 Task: Find connections with filter location Alegre with filter topic #marketingwith filter profile language French with filter current company Fiserv with filter school St. Joseph's Convent School, Bhopal with filter industry Banking with filter service category Web Development with filter keywords title Marketing Manager
Action: Mouse moved to (525, 101)
Screenshot: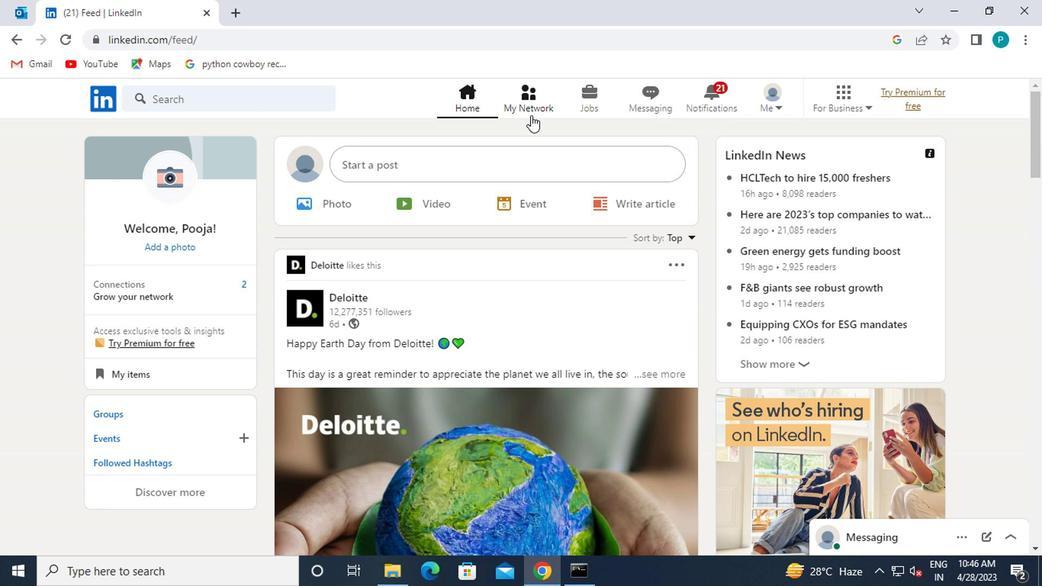 
Action: Mouse pressed left at (525, 101)
Screenshot: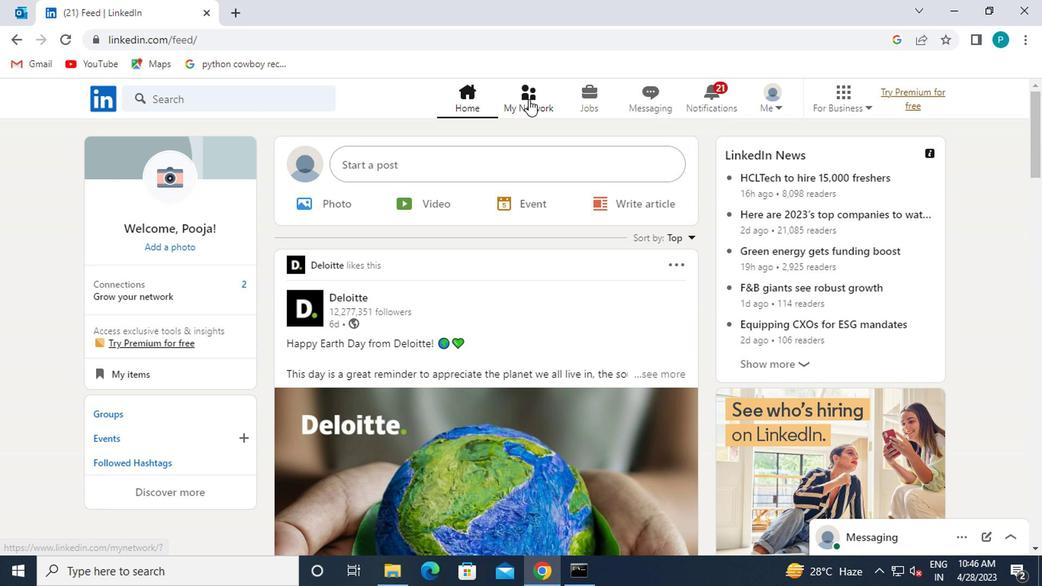 
Action: Mouse moved to (252, 172)
Screenshot: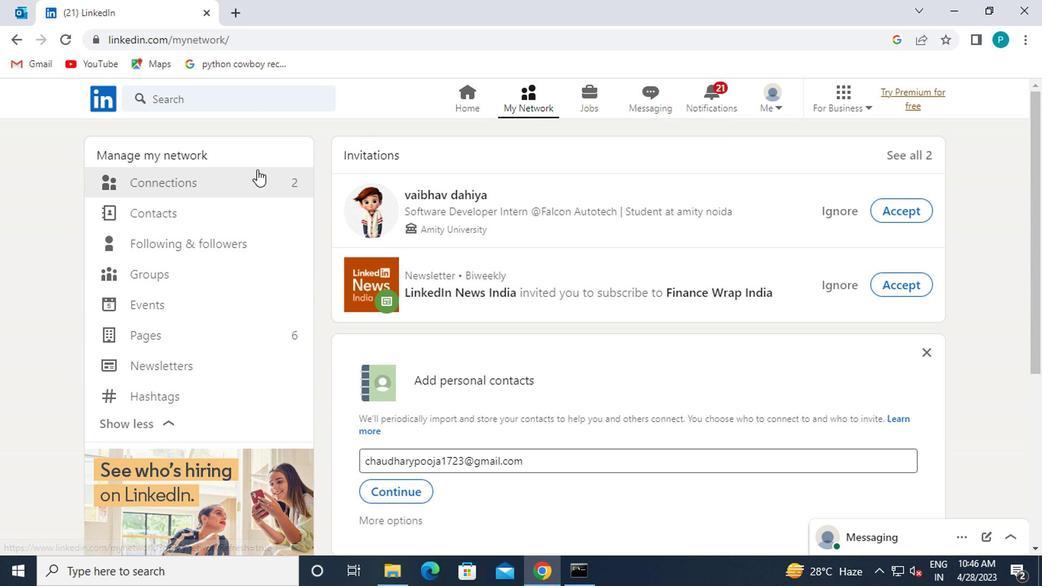 
Action: Mouse pressed left at (252, 172)
Screenshot: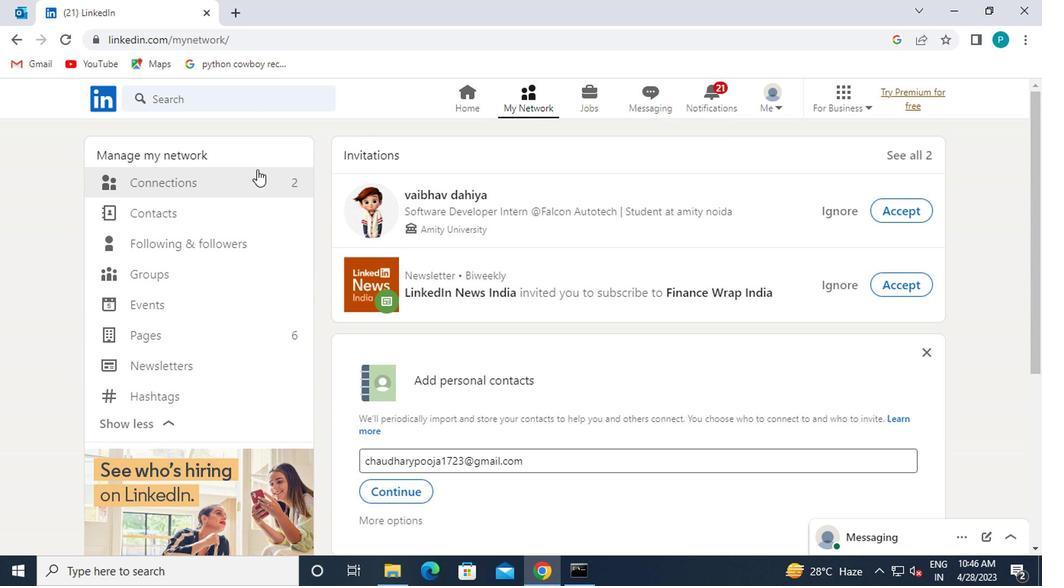 
Action: Mouse moved to (262, 178)
Screenshot: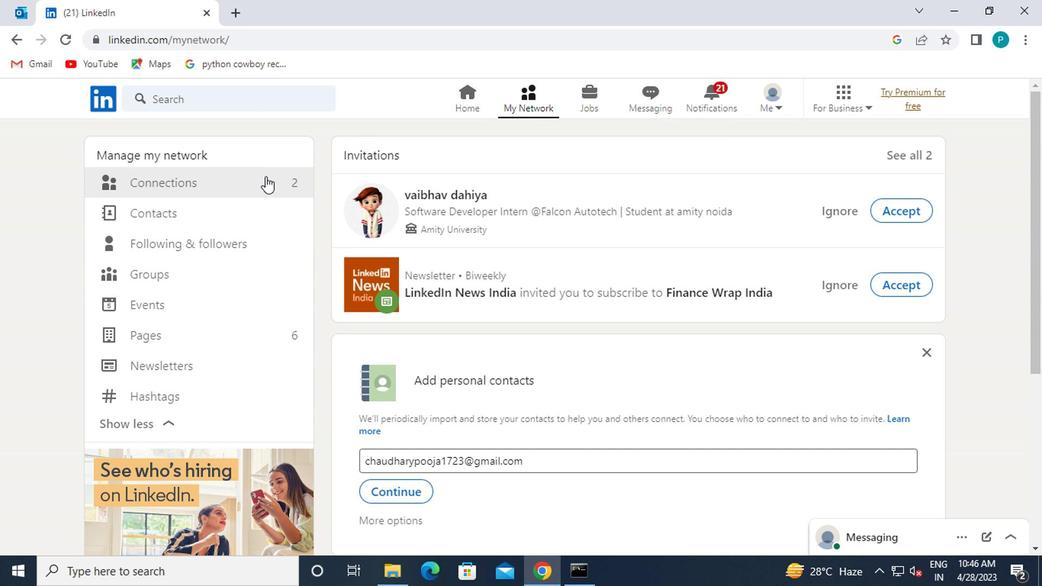 
Action: Mouse pressed left at (262, 178)
Screenshot: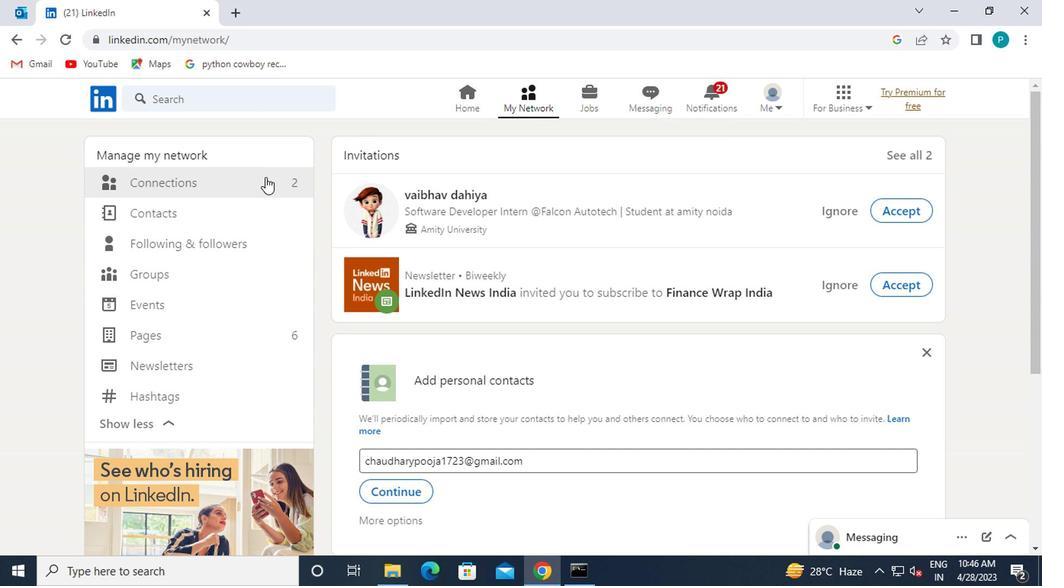 
Action: Mouse moved to (638, 180)
Screenshot: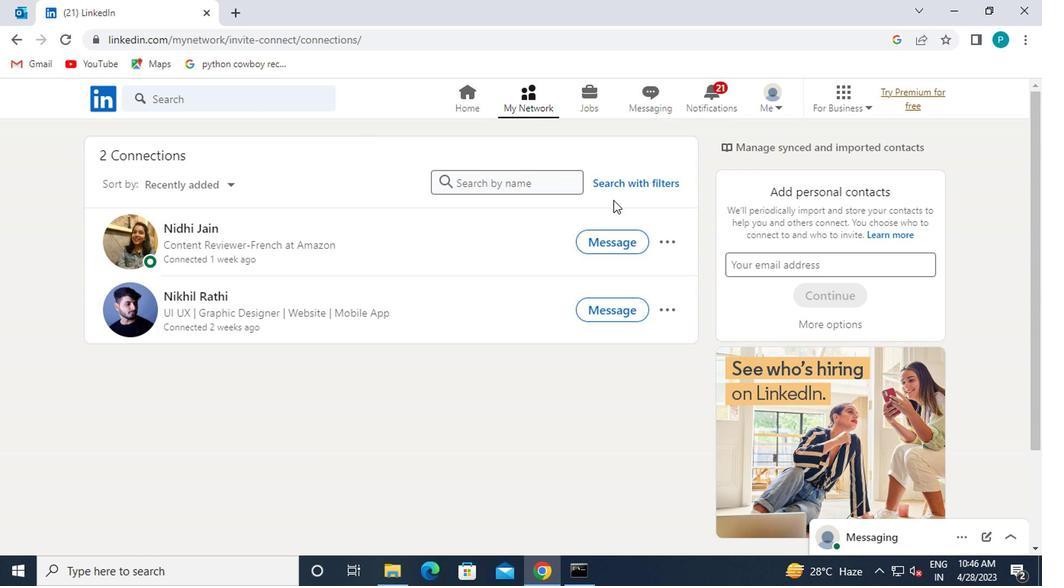 
Action: Mouse pressed left at (638, 180)
Screenshot: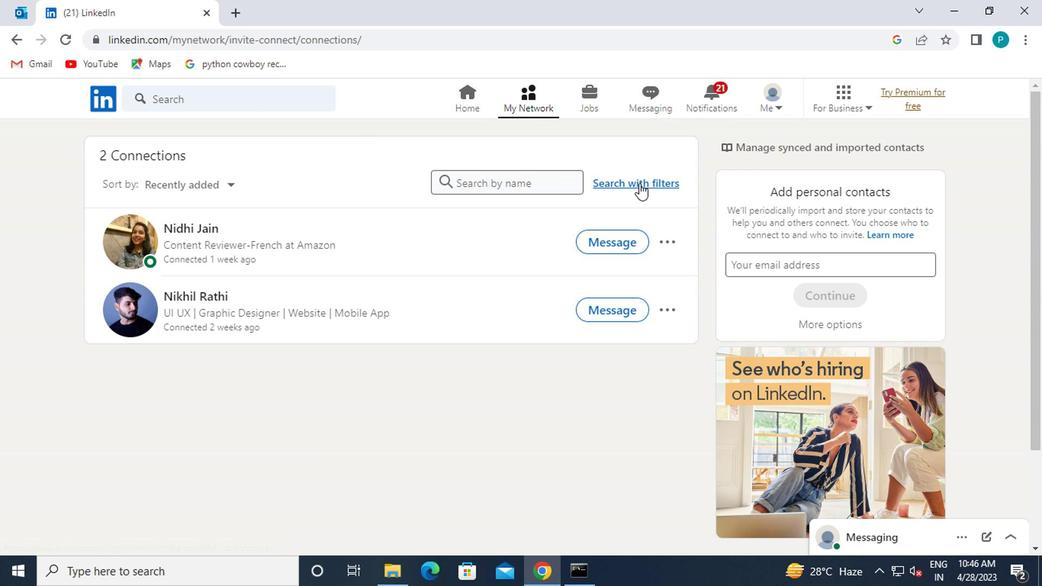 
Action: Mouse moved to (548, 147)
Screenshot: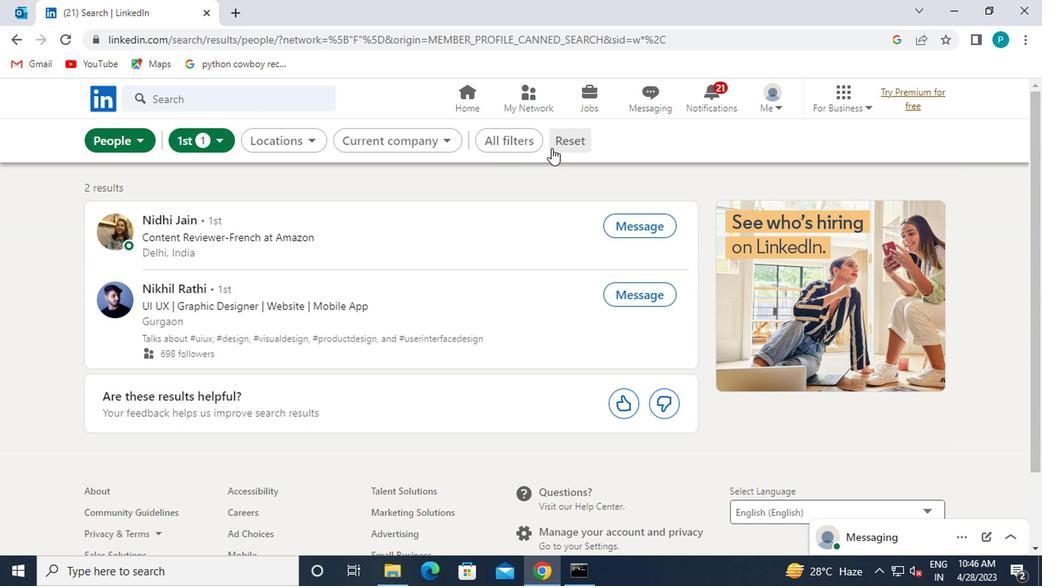 
Action: Mouse pressed left at (548, 147)
Screenshot: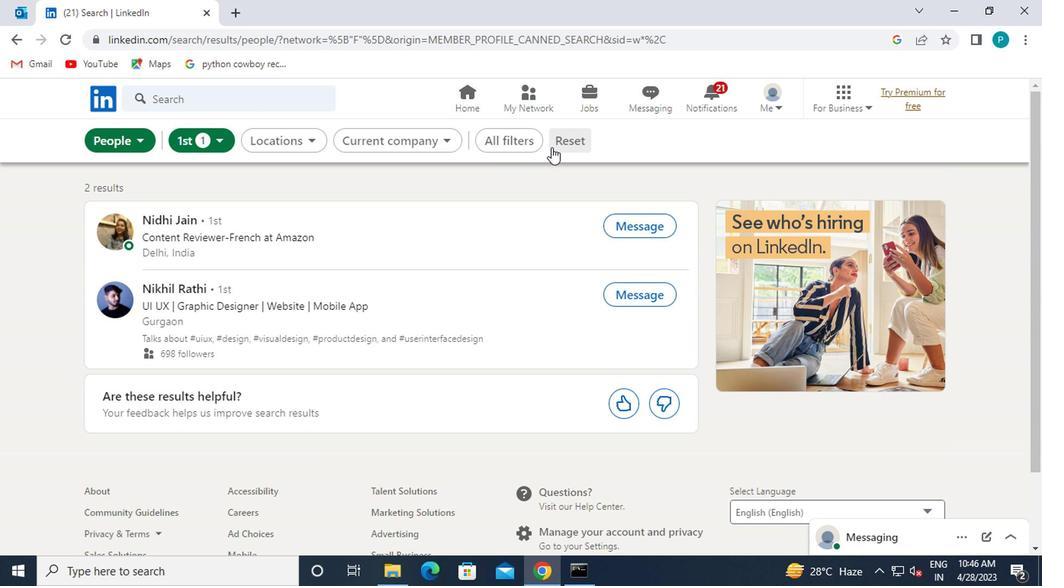 
Action: Mouse moved to (519, 140)
Screenshot: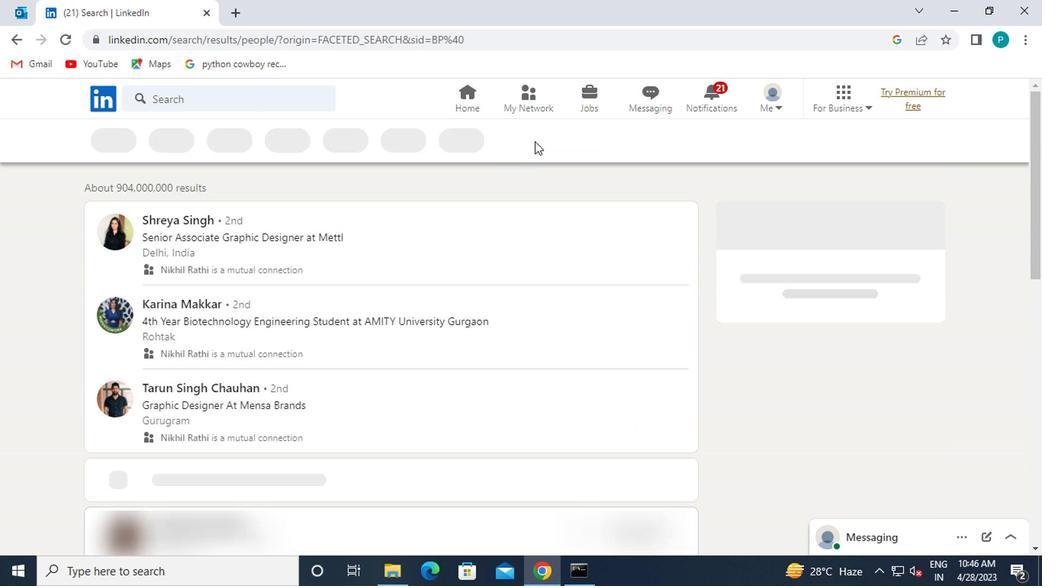 
Action: Mouse pressed left at (519, 140)
Screenshot: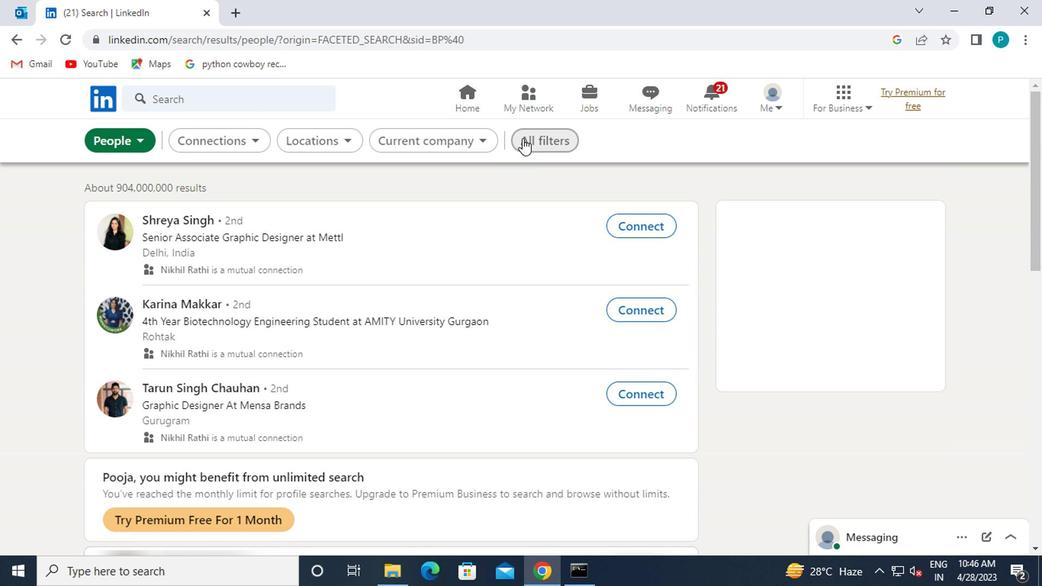 
Action: Mouse moved to (910, 340)
Screenshot: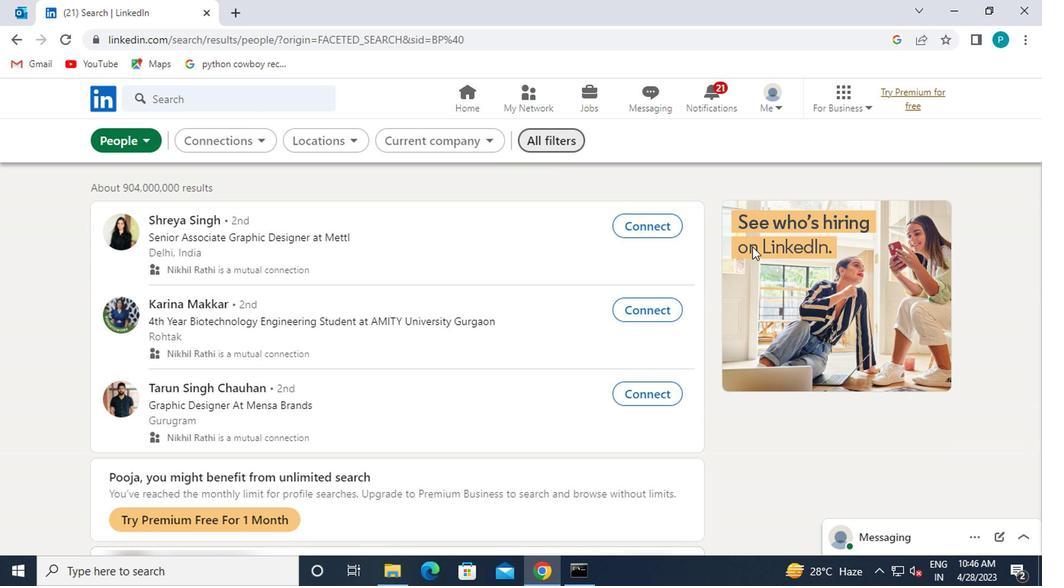 
Action: Mouse scrolled (910, 339) with delta (0, 0)
Screenshot: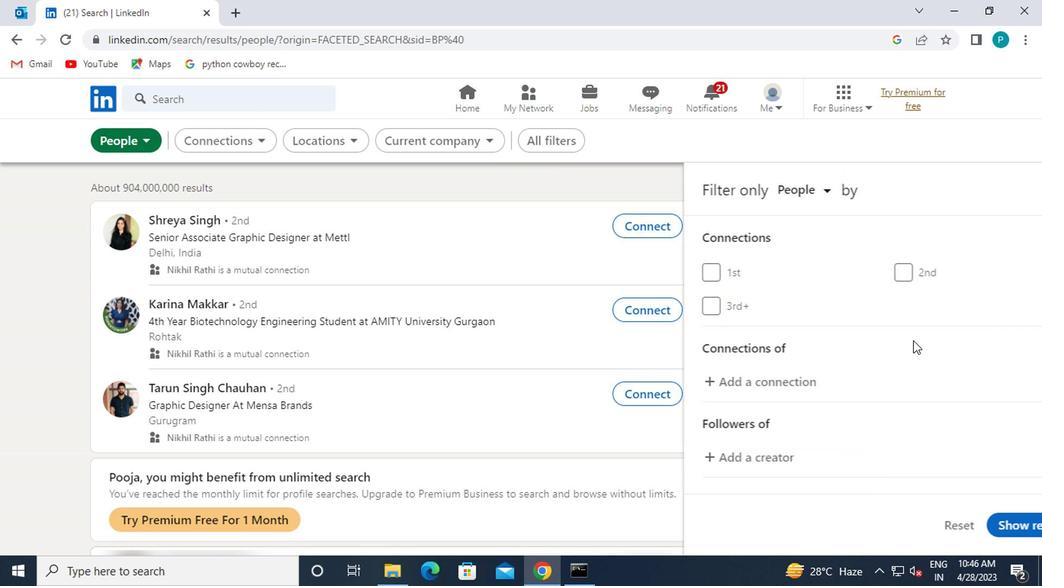 
Action: Mouse scrolled (910, 339) with delta (0, 0)
Screenshot: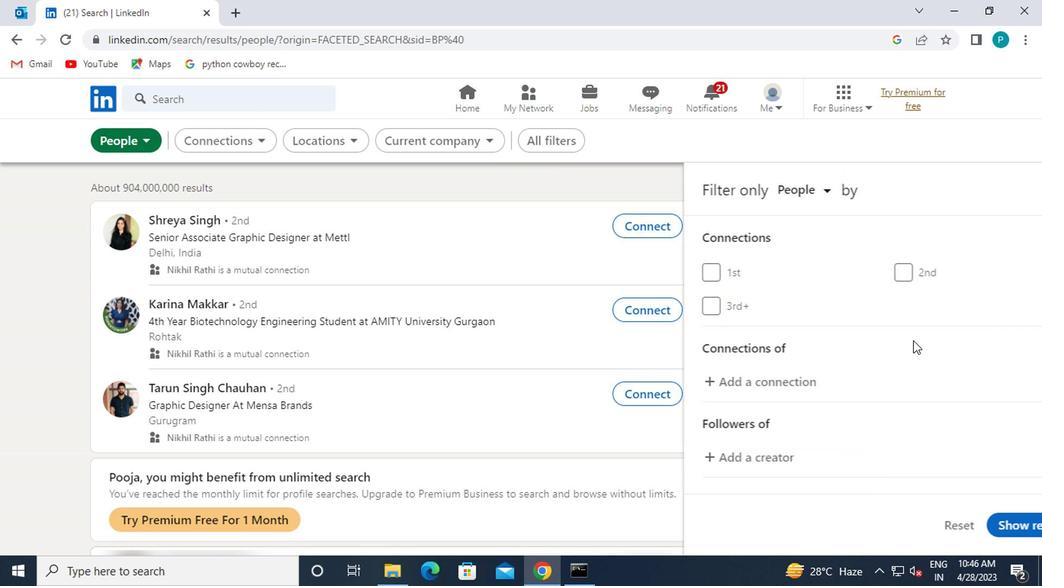 
Action: Mouse moved to (893, 382)
Screenshot: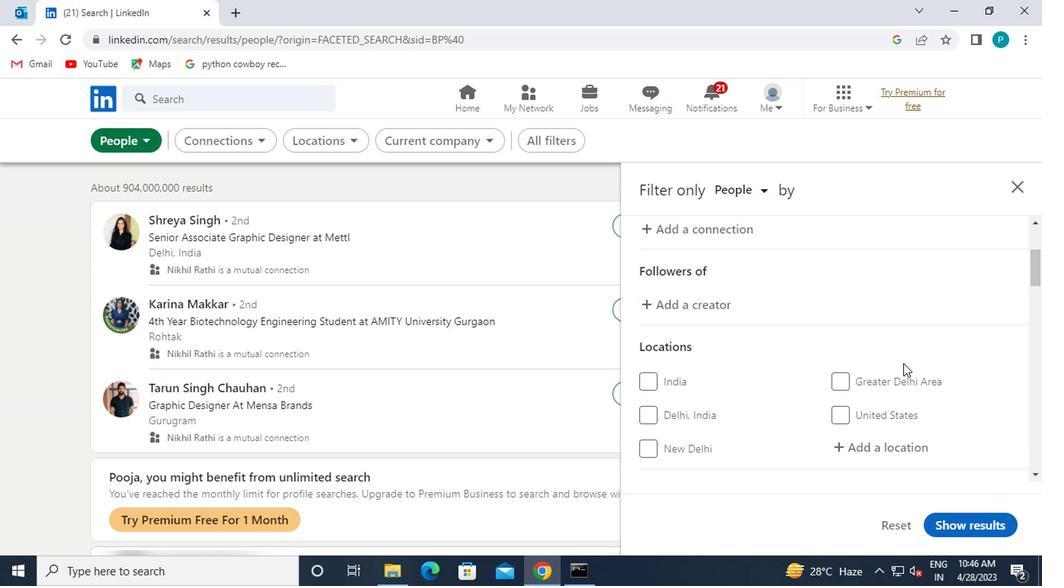 
Action: Mouse scrolled (893, 381) with delta (0, -1)
Screenshot: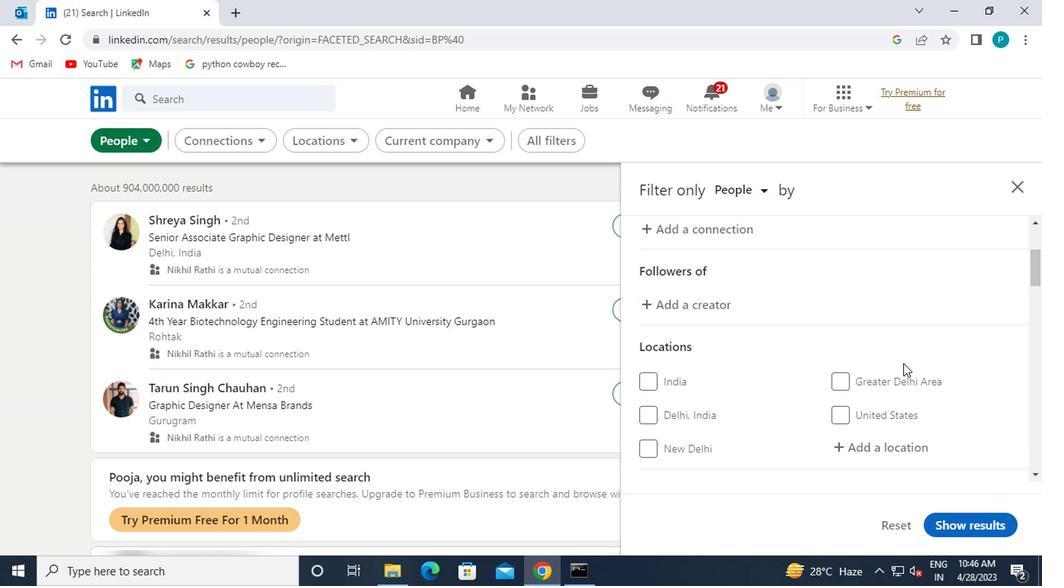 
Action: Mouse moved to (887, 371)
Screenshot: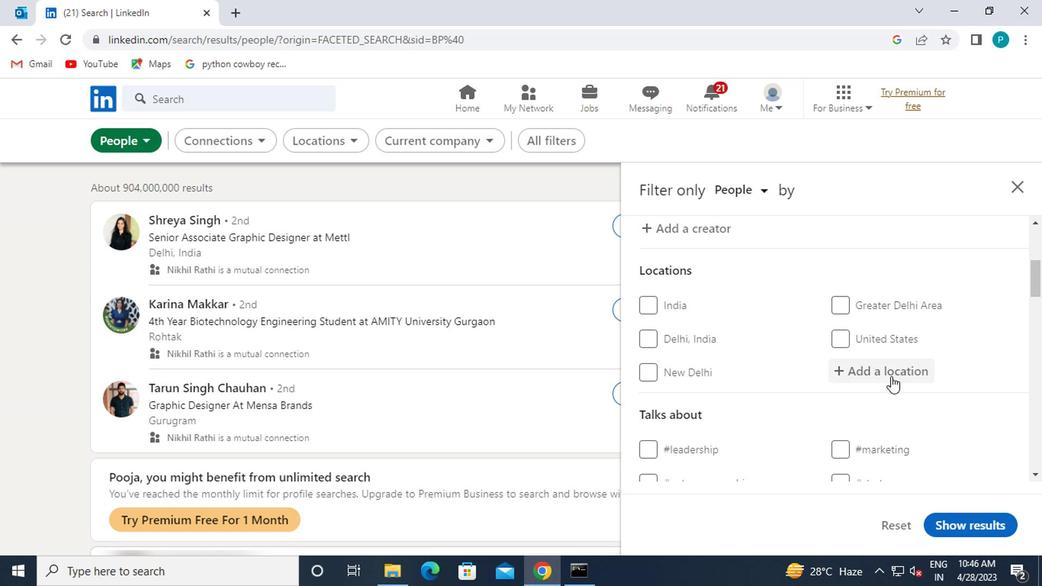 
Action: Mouse pressed left at (887, 371)
Screenshot: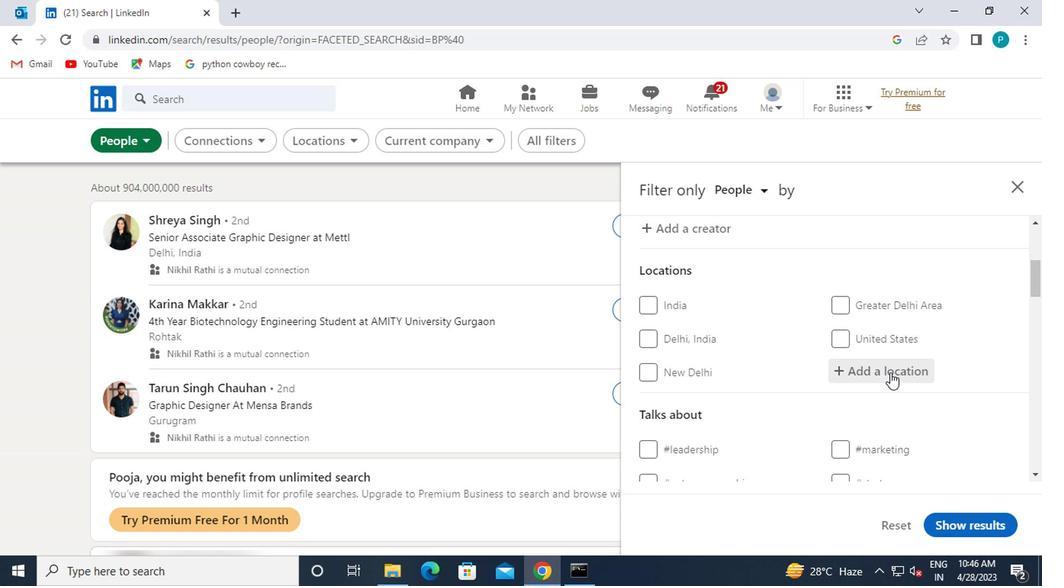 
Action: Key pressed <Key.caps_lock>a<Key.caps_lock>legere<Key.backspace><Key.backspace><Key.backspace>re
Screenshot: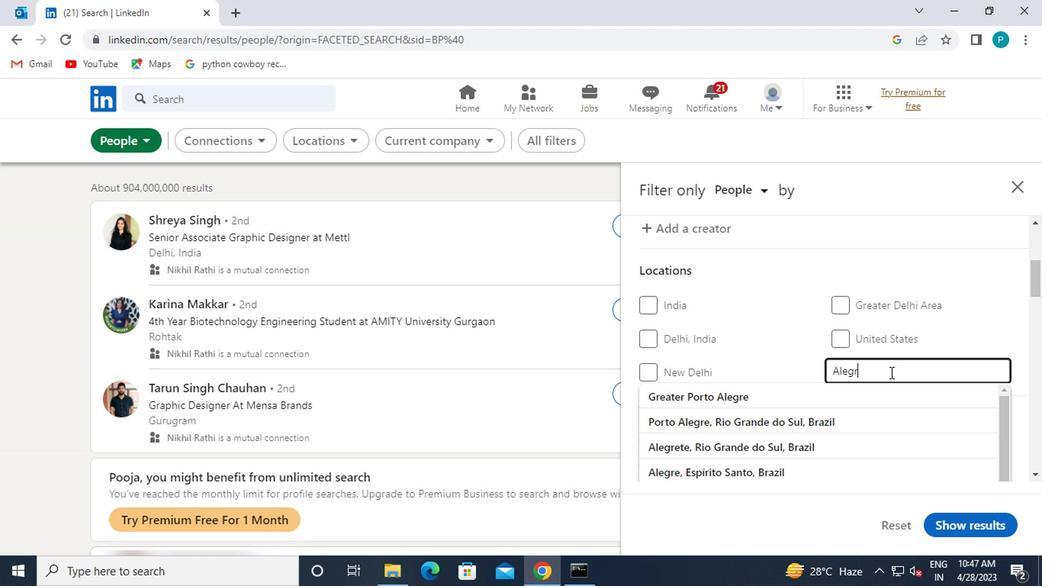 
Action: Mouse moved to (827, 415)
Screenshot: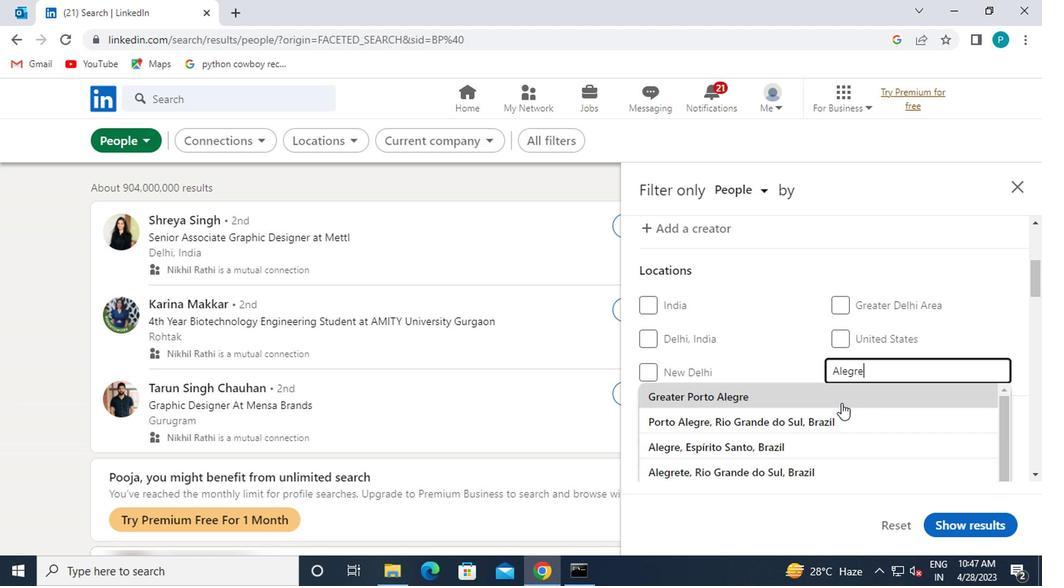
Action: Mouse pressed left at (827, 415)
Screenshot: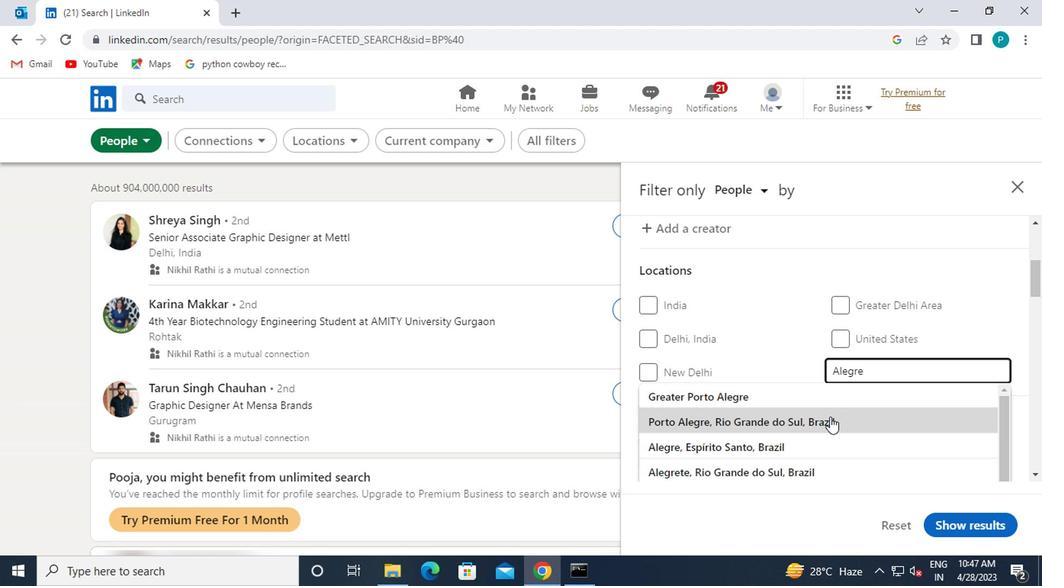
Action: Mouse scrolled (827, 414) with delta (0, -1)
Screenshot: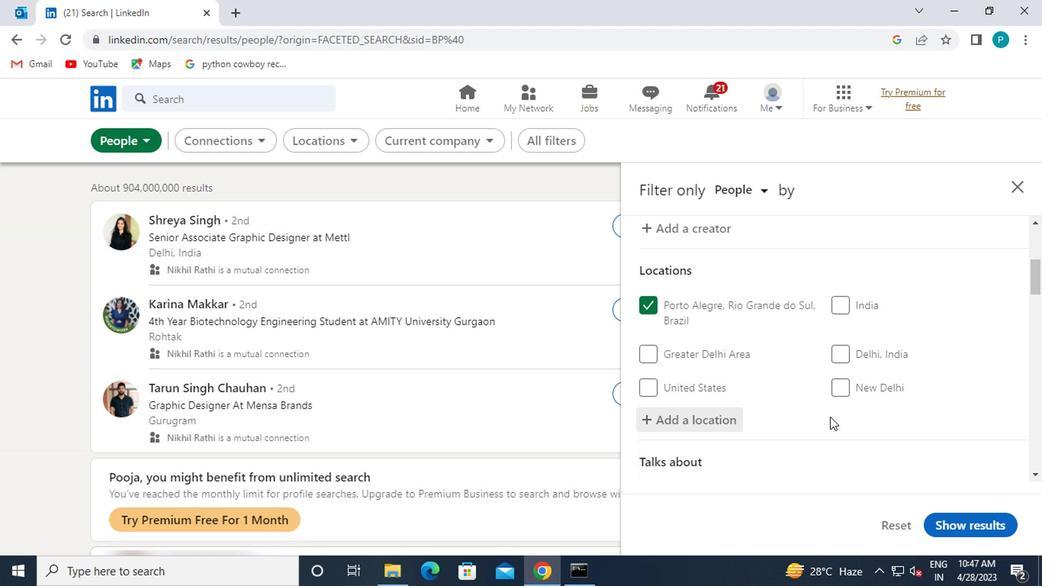 
Action: Mouse scrolled (827, 414) with delta (0, -1)
Screenshot: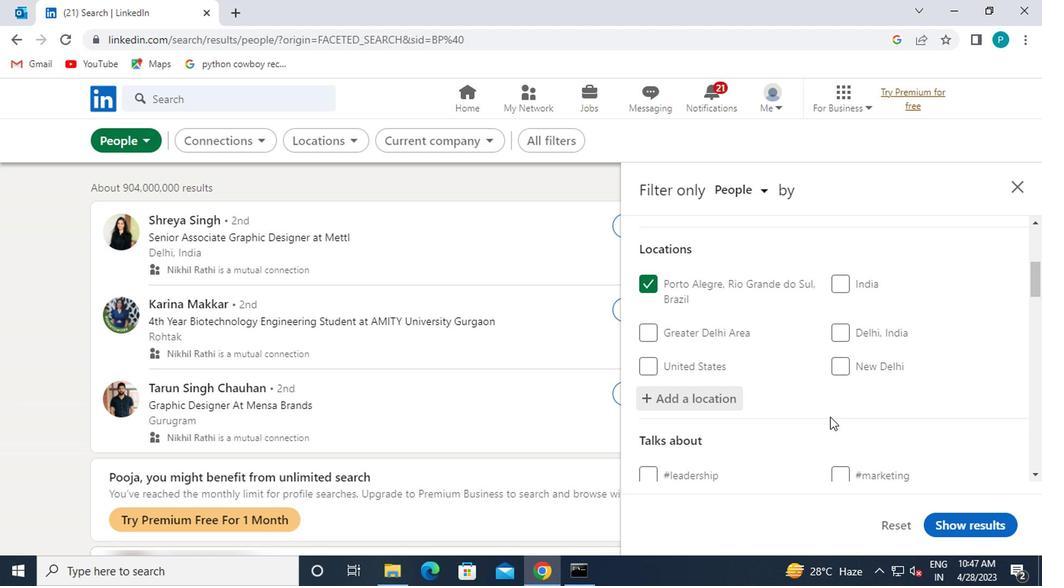 
Action: Mouse moved to (826, 415)
Screenshot: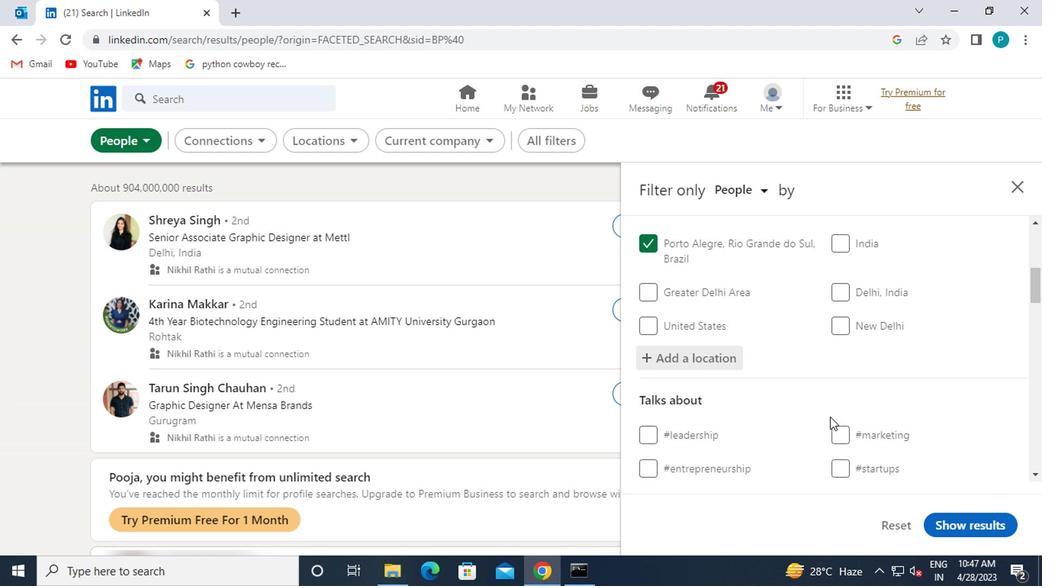 
Action: Mouse scrolled (826, 414) with delta (0, -1)
Screenshot: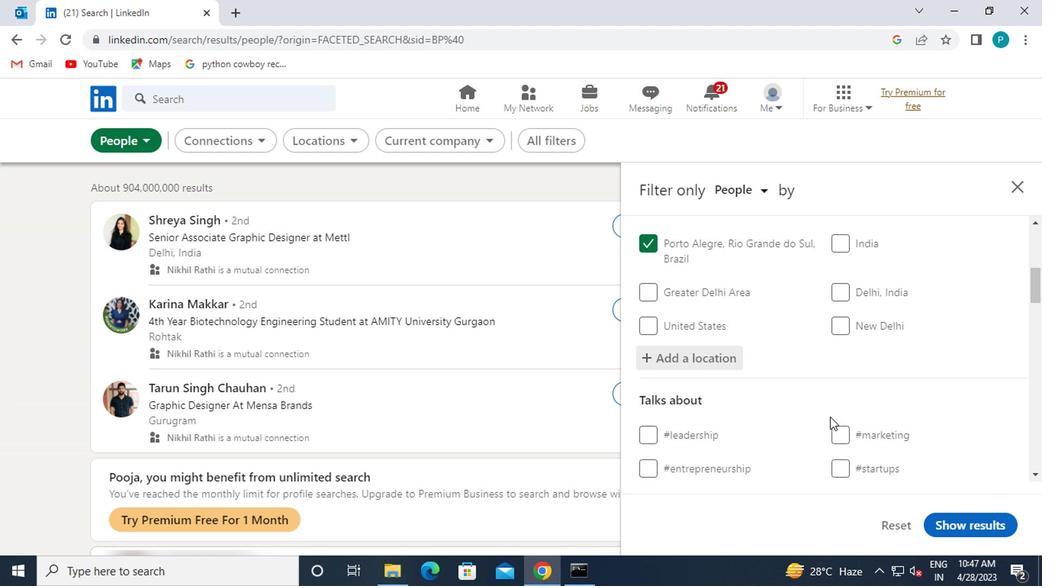 
Action: Mouse moved to (863, 332)
Screenshot: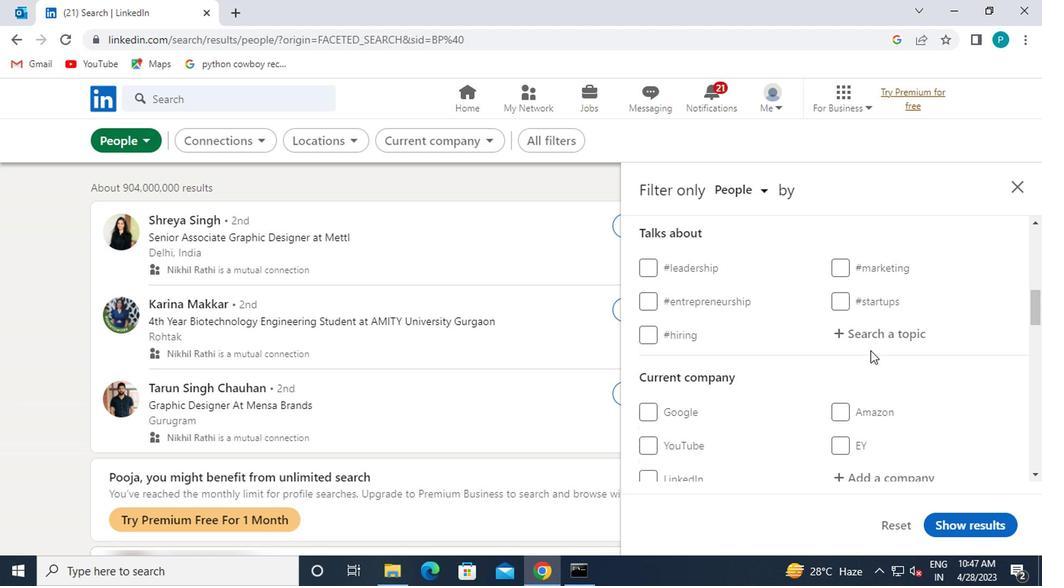
Action: Mouse pressed left at (863, 332)
Screenshot: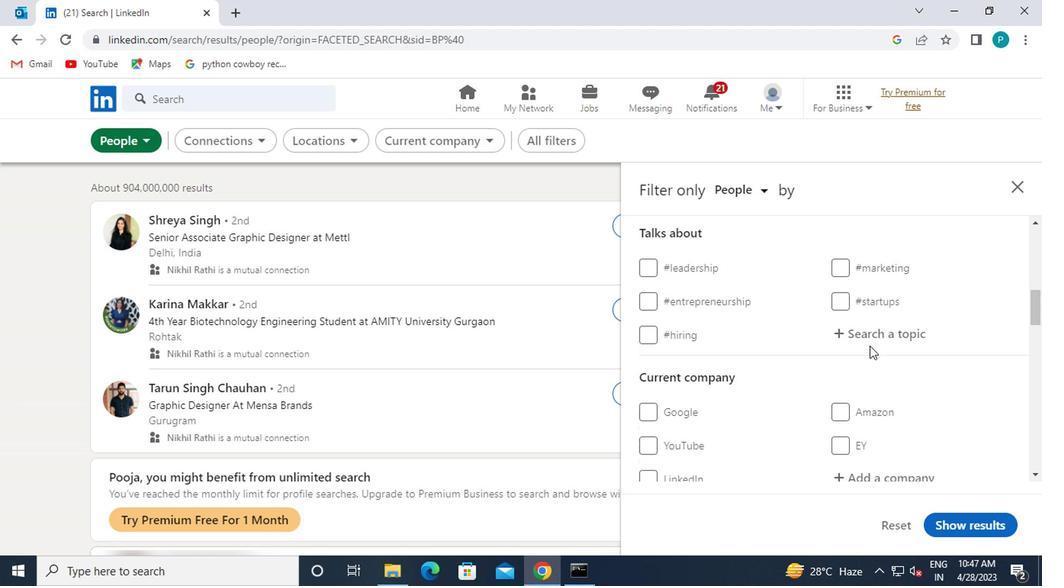 
Action: Key pressed <Key.shift>#MARKETING
Screenshot: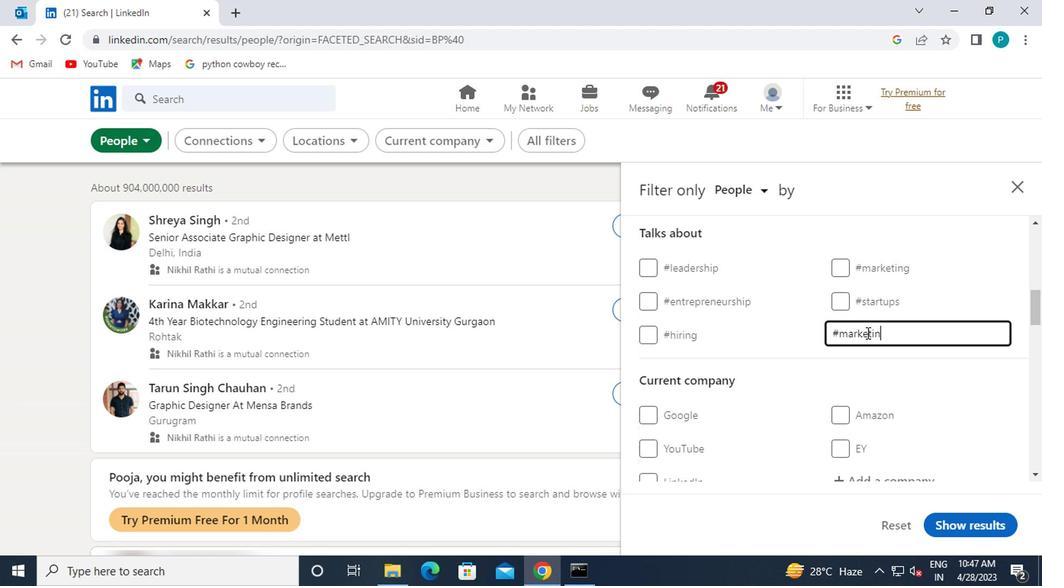 
Action: Mouse moved to (814, 397)
Screenshot: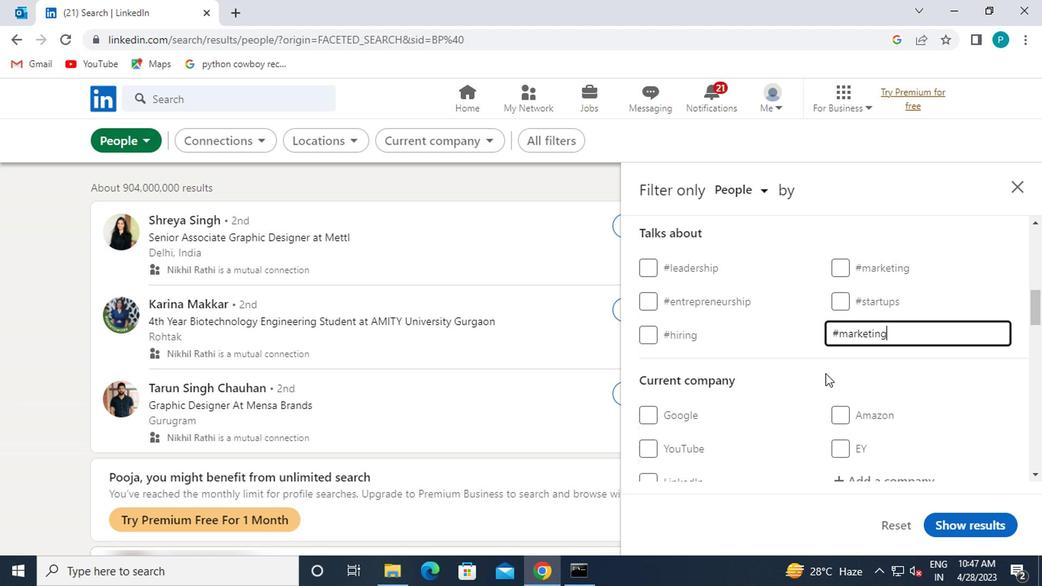 
Action: Mouse scrolled (814, 396) with delta (0, -1)
Screenshot: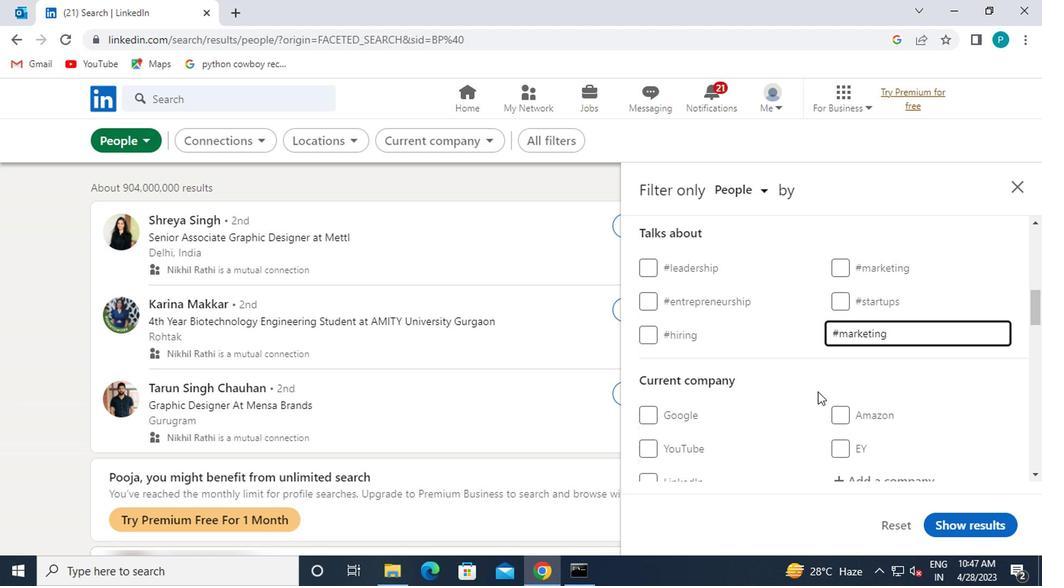 
Action: Mouse moved to (818, 410)
Screenshot: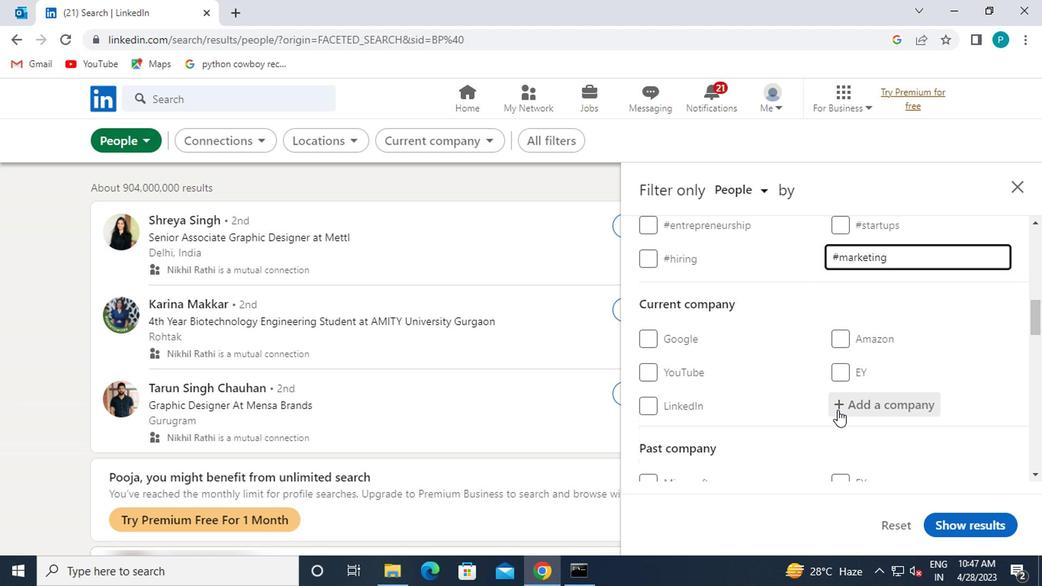 
Action: Mouse scrolled (818, 409) with delta (0, 0)
Screenshot: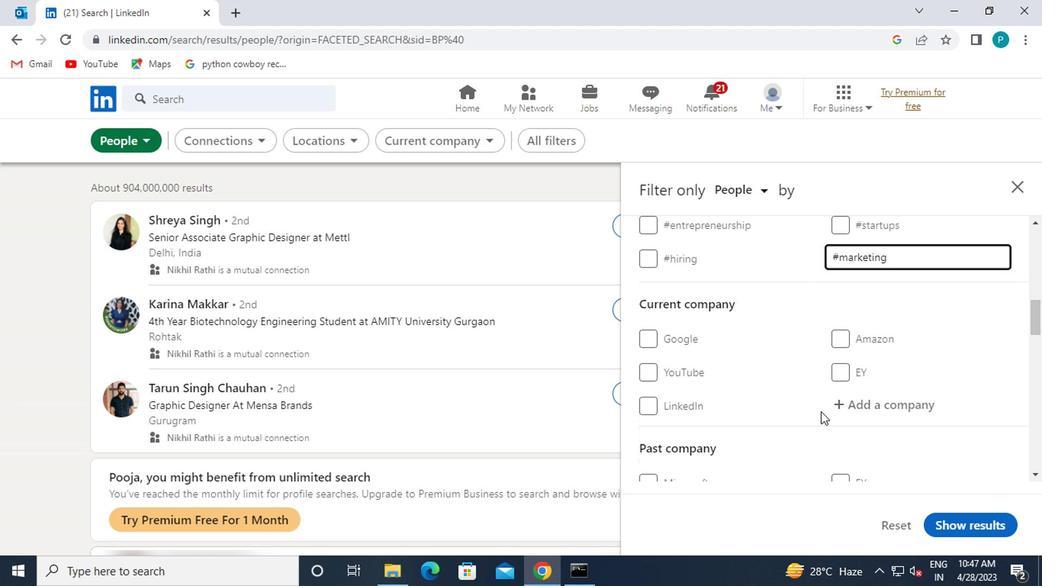 
Action: Mouse scrolled (818, 409) with delta (0, 0)
Screenshot: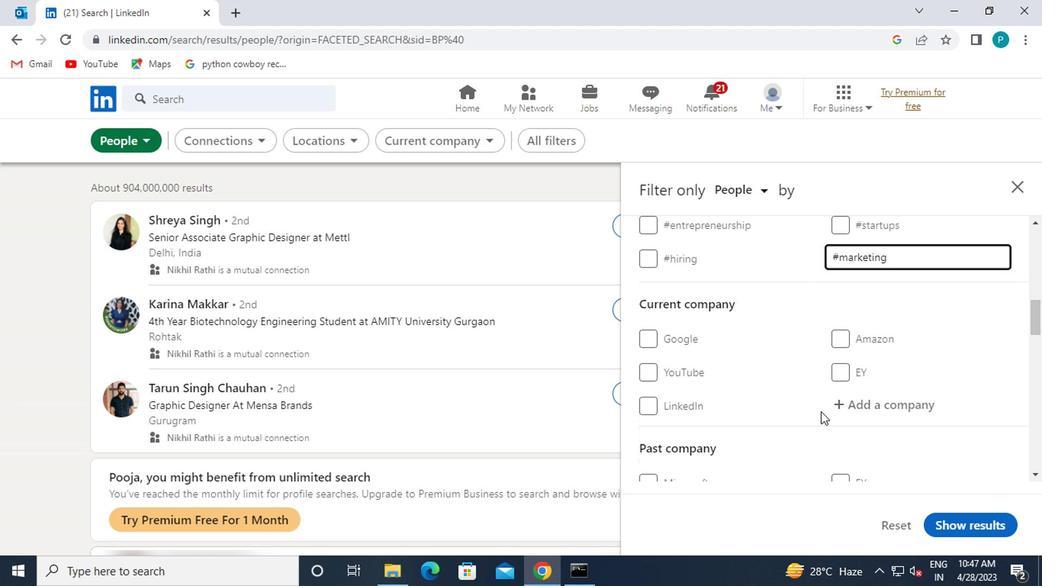 
Action: Mouse scrolled (818, 409) with delta (0, 0)
Screenshot: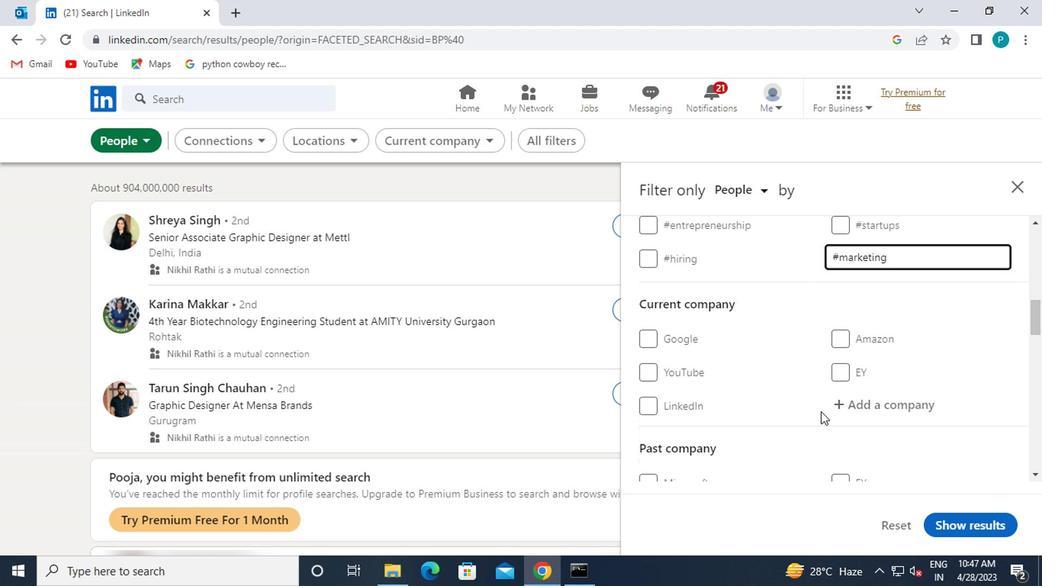 
Action: Mouse scrolled (818, 409) with delta (0, 0)
Screenshot: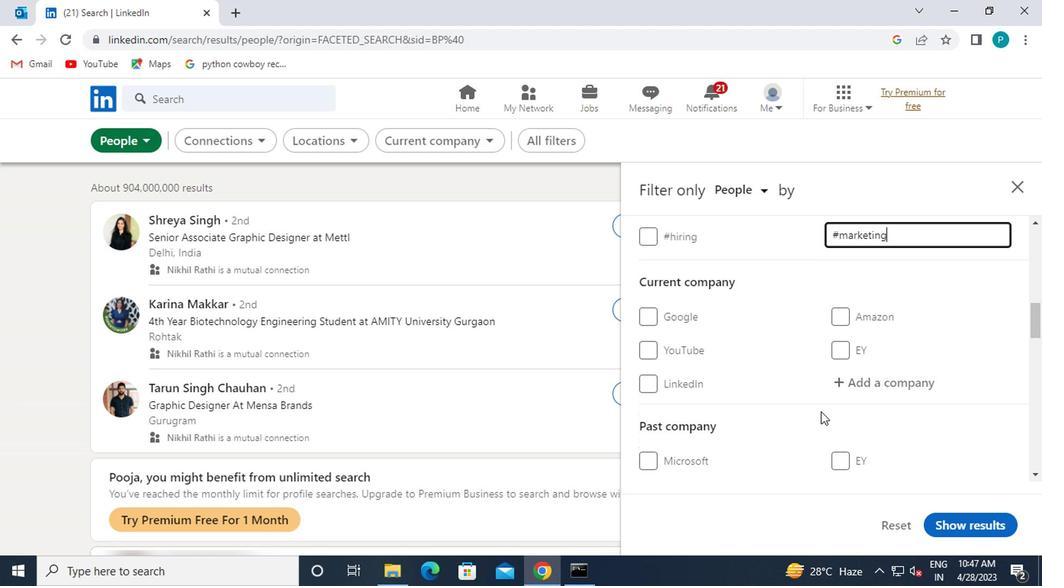 
Action: Mouse moved to (737, 390)
Screenshot: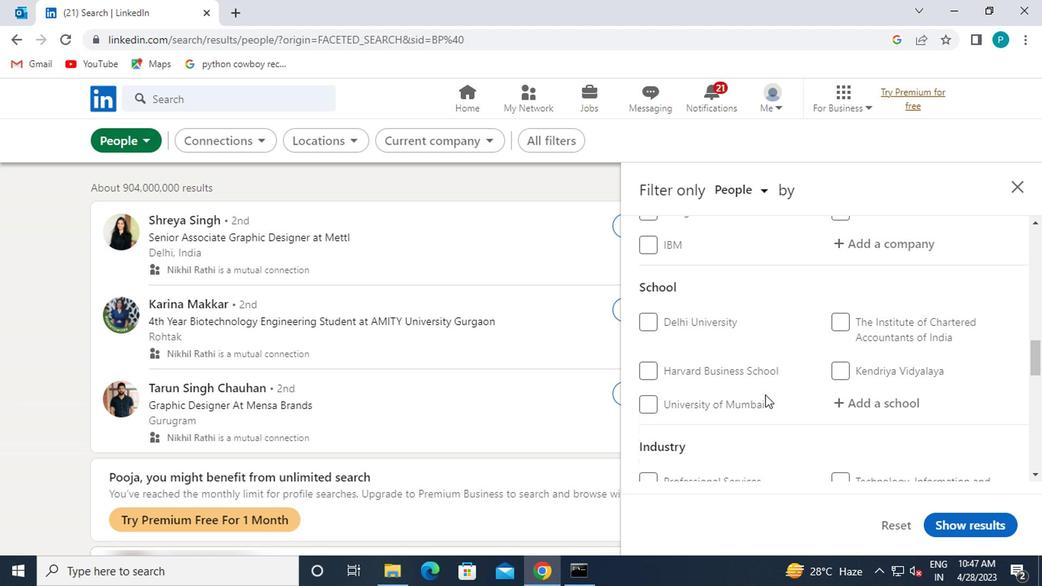 
Action: Mouse scrolled (737, 390) with delta (0, 0)
Screenshot: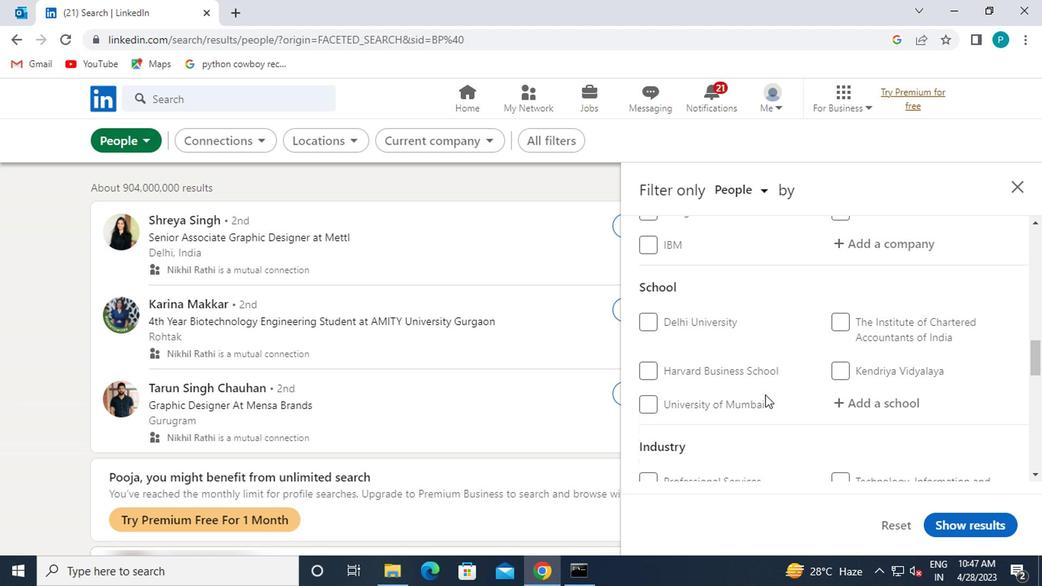 
Action: Mouse moved to (699, 388)
Screenshot: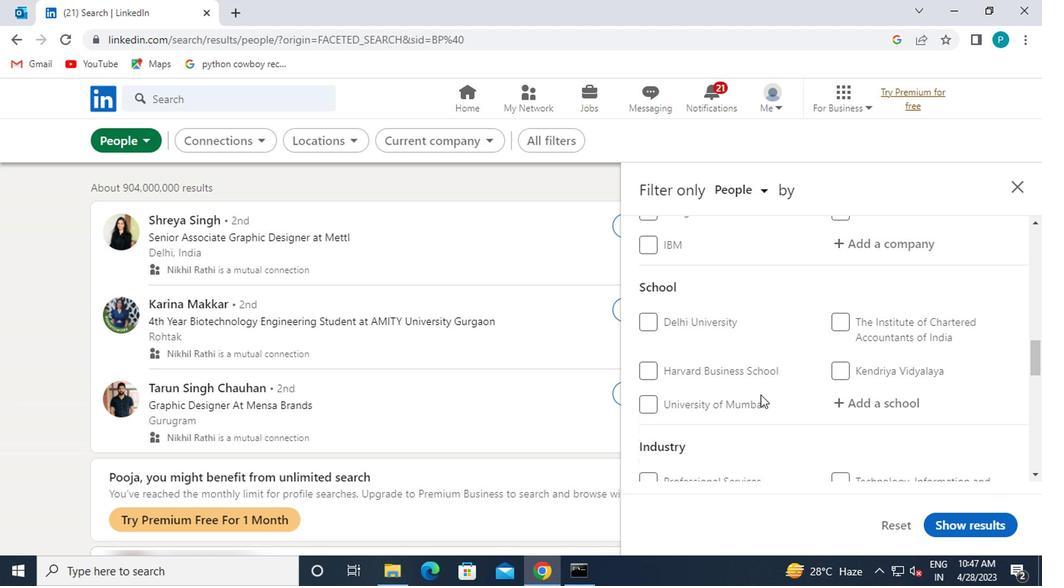 
Action: Mouse scrolled (699, 387) with delta (0, 0)
Screenshot: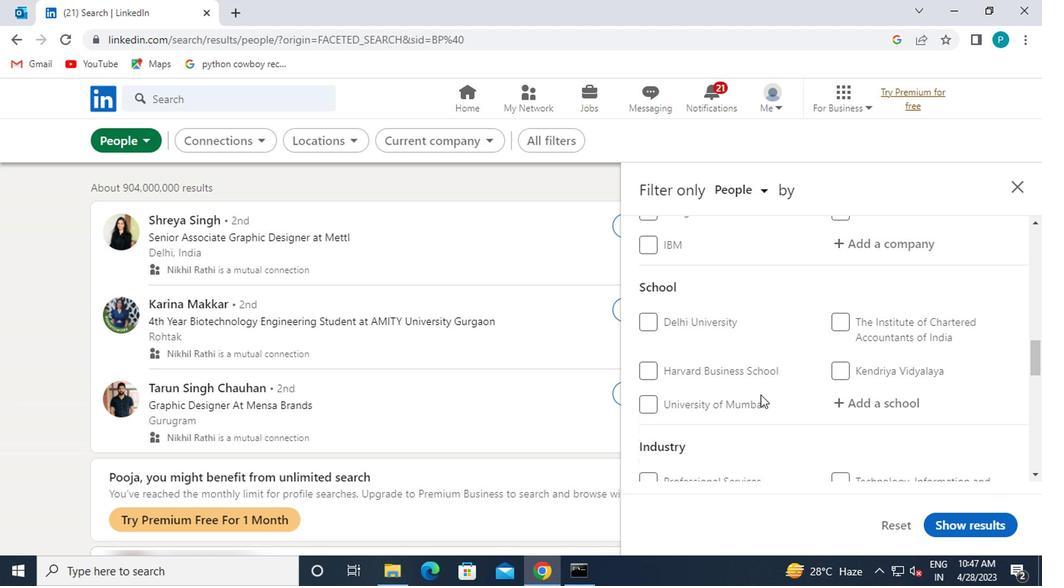 
Action: Mouse moved to (691, 388)
Screenshot: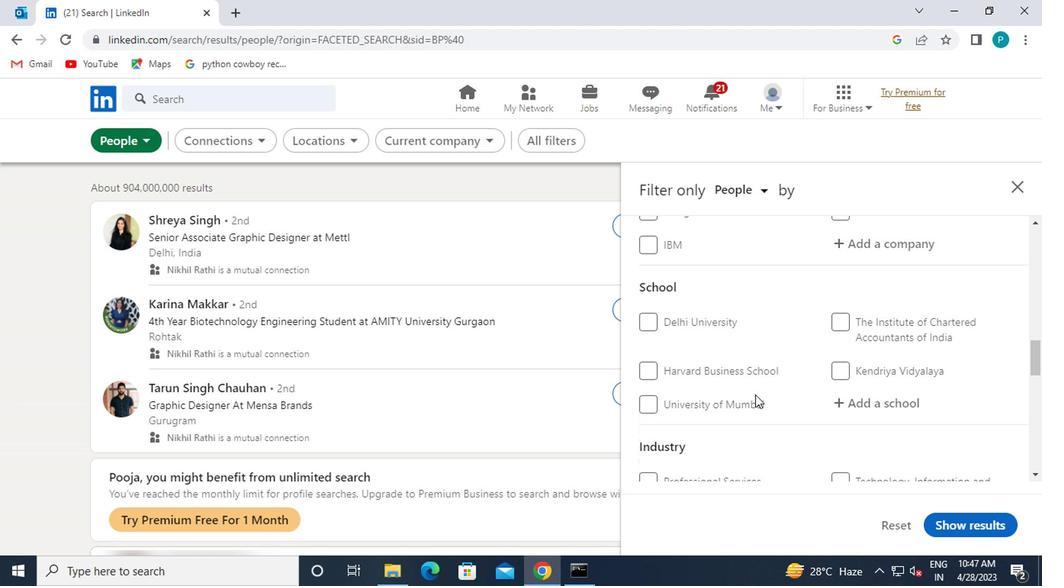 
Action: Mouse scrolled (691, 387) with delta (0, 0)
Screenshot: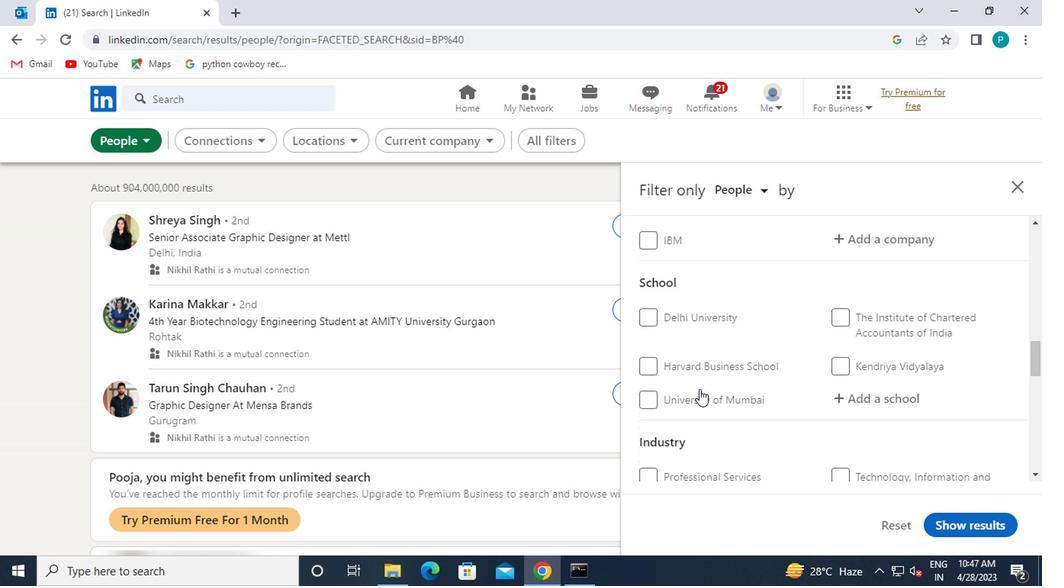 
Action: Mouse moved to (689, 385)
Screenshot: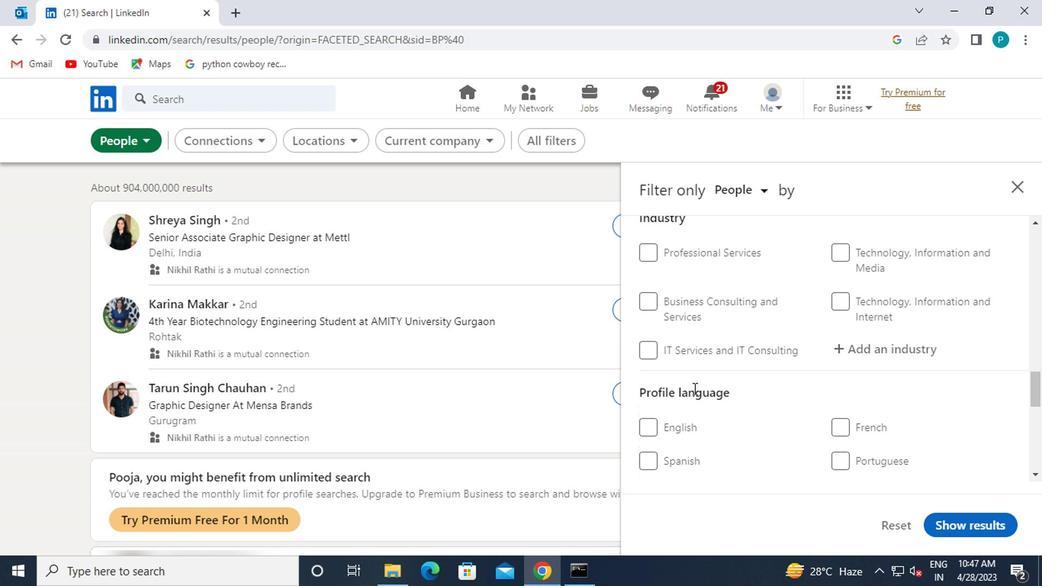 
Action: Mouse scrolled (689, 384) with delta (0, 0)
Screenshot: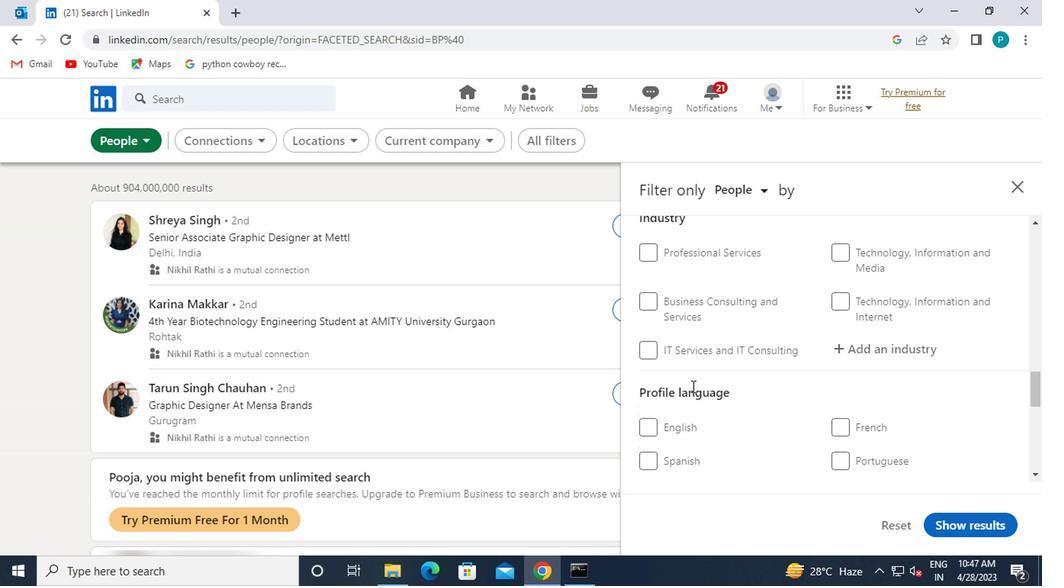 
Action: Mouse moved to (833, 352)
Screenshot: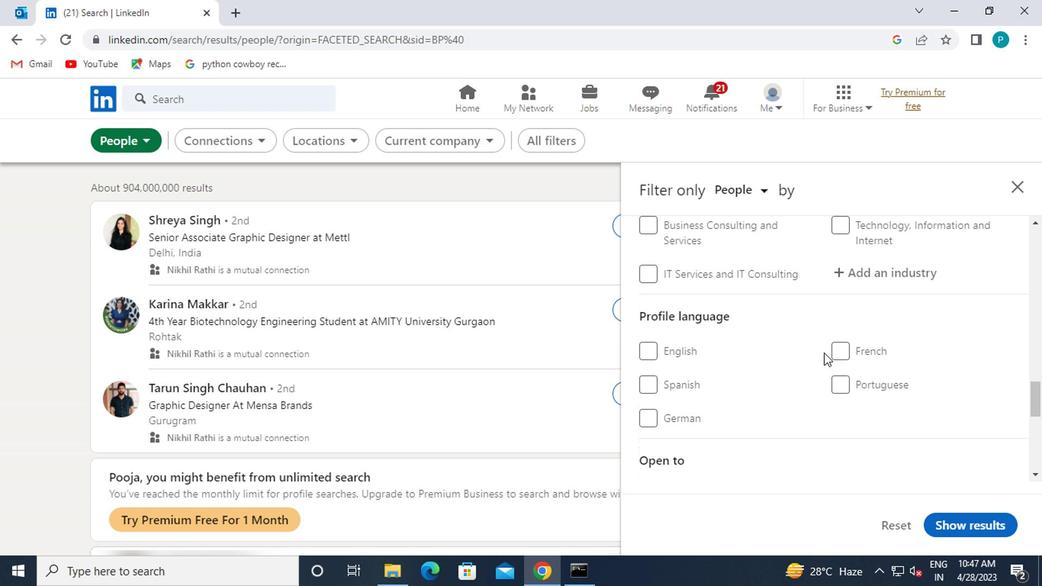 
Action: Mouse pressed left at (833, 352)
Screenshot: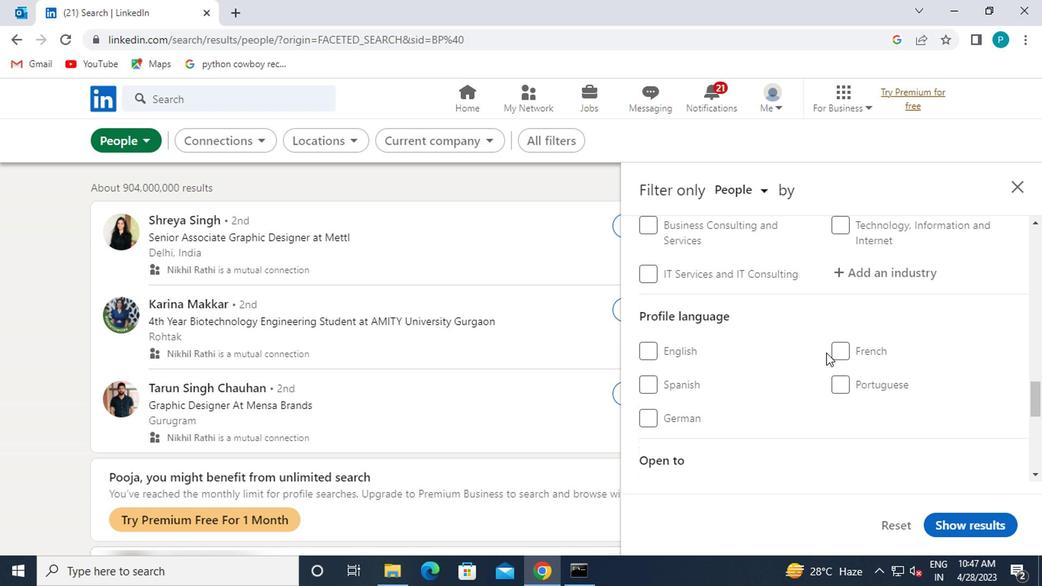 
Action: Mouse moved to (811, 352)
Screenshot: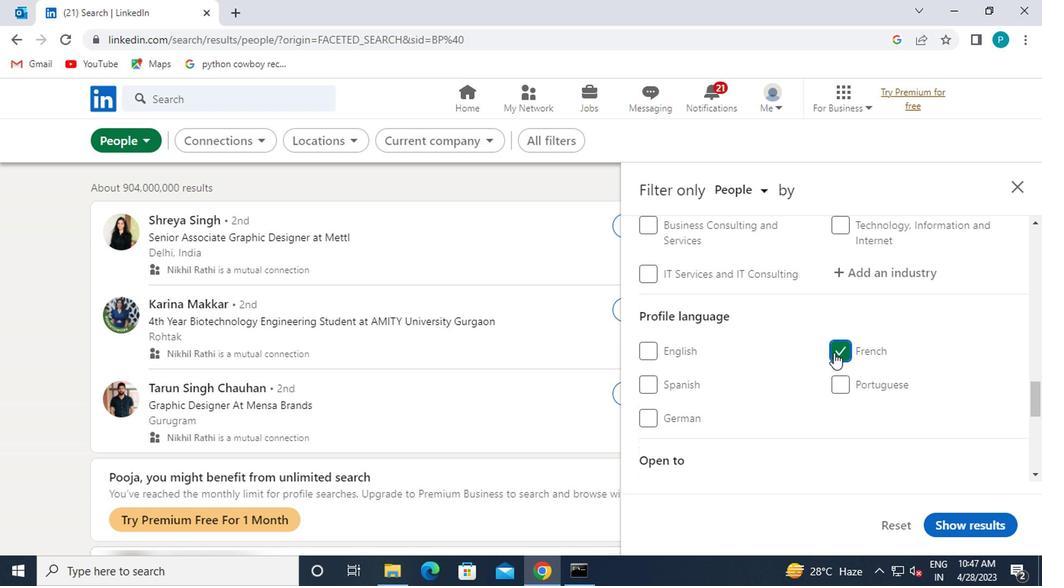 
Action: Mouse scrolled (811, 353) with delta (0, 1)
Screenshot: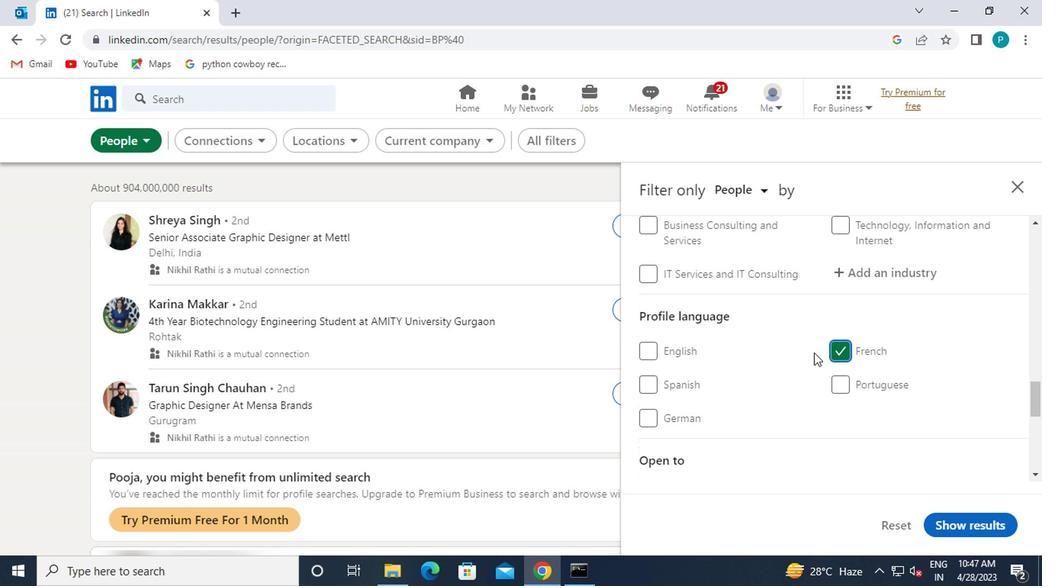 
Action: Mouse scrolled (811, 353) with delta (0, 1)
Screenshot: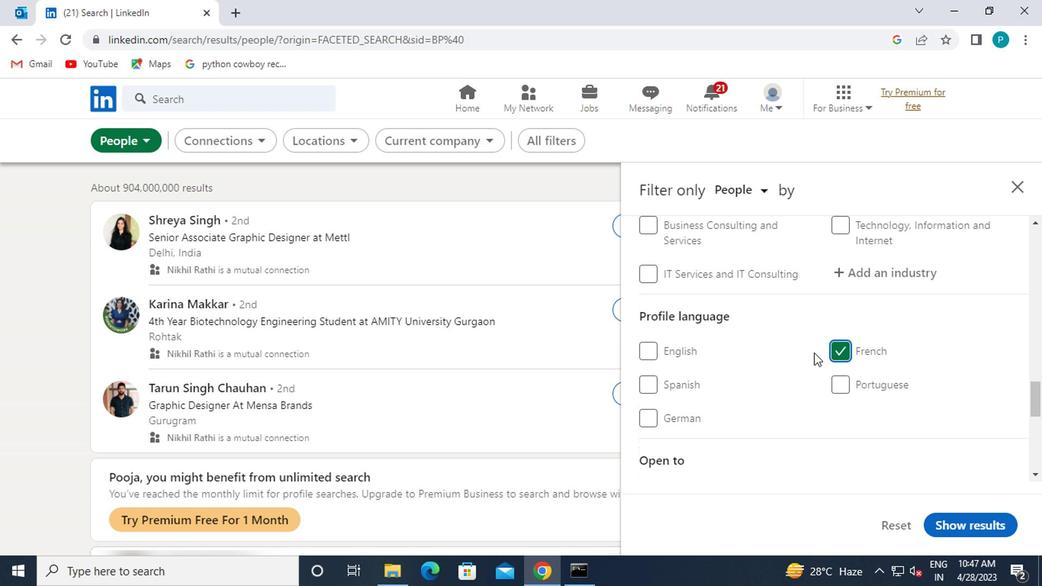 
Action: Mouse scrolled (811, 353) with delta (0, 1)
Screenshot: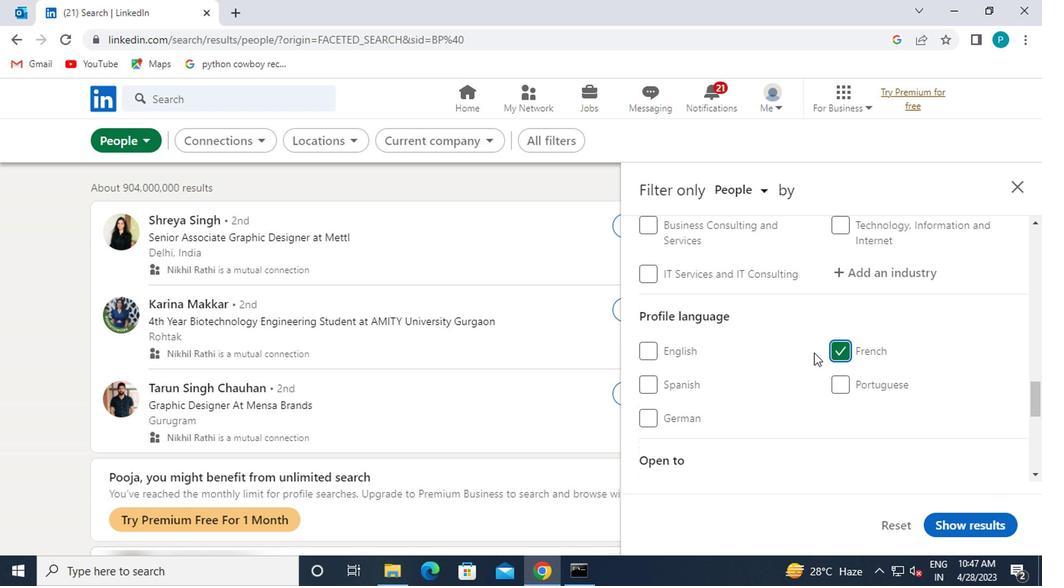 
Action: Mouse scrolled (811, 353) with delta (0, 1)
Screenshot: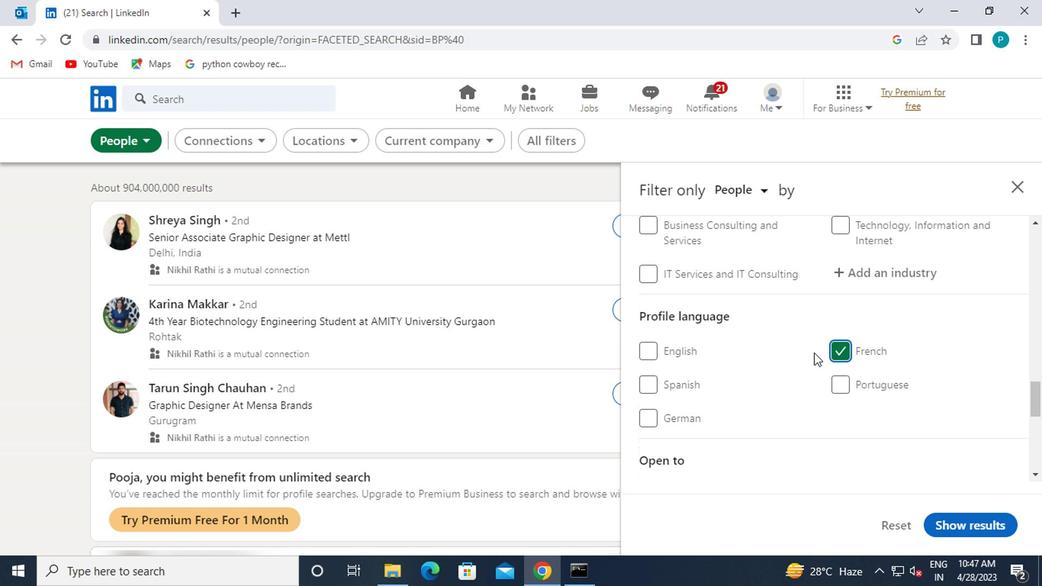 
Action: Mouse moved to (843, 343)
Screenshot: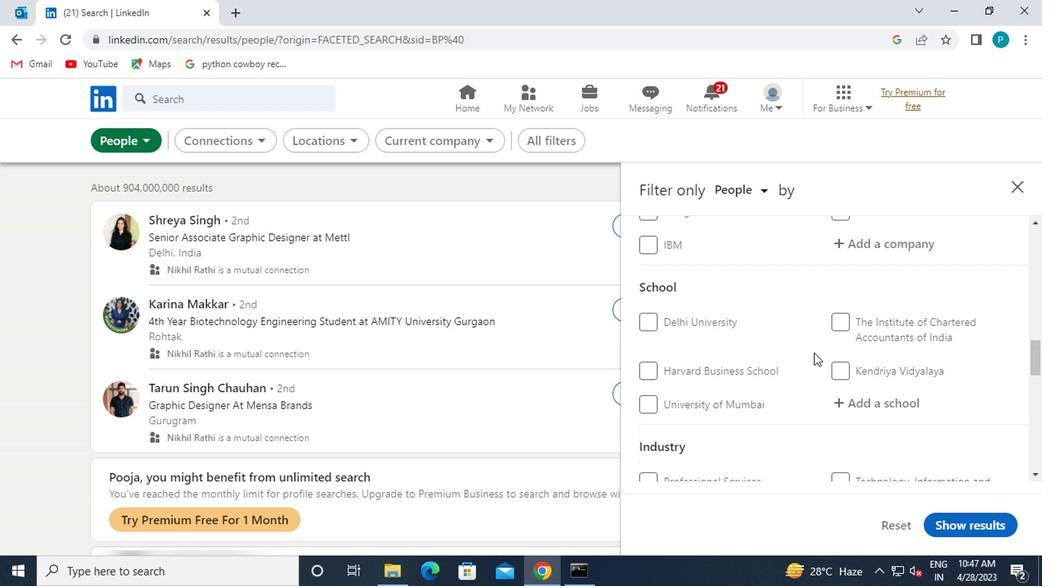 
Action: Mouse scrolled (843, 344) with delta (0, 0)
Screenshot: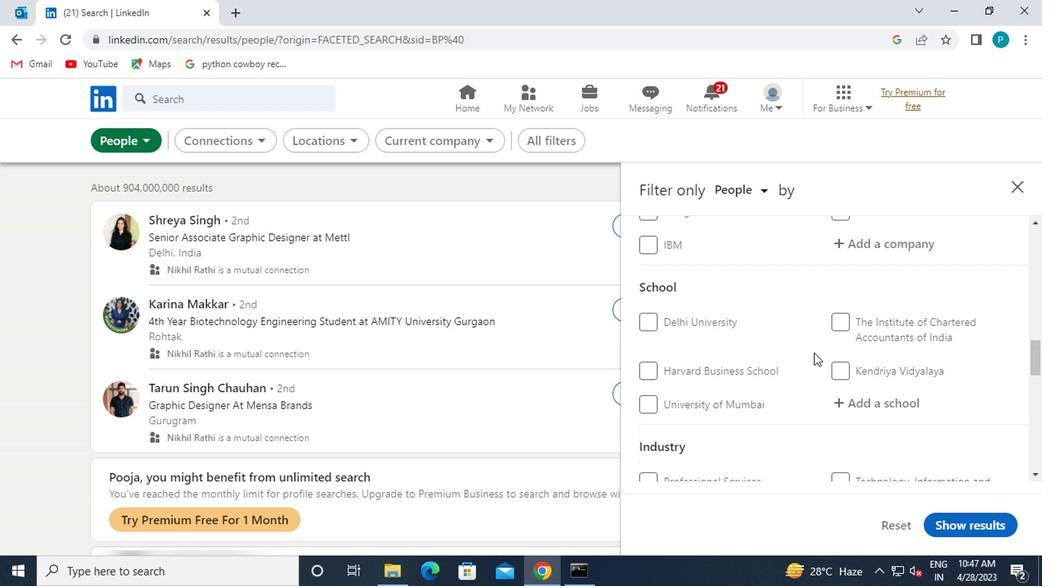 
Action: Mouse moved to (846, 343)
Screenshot: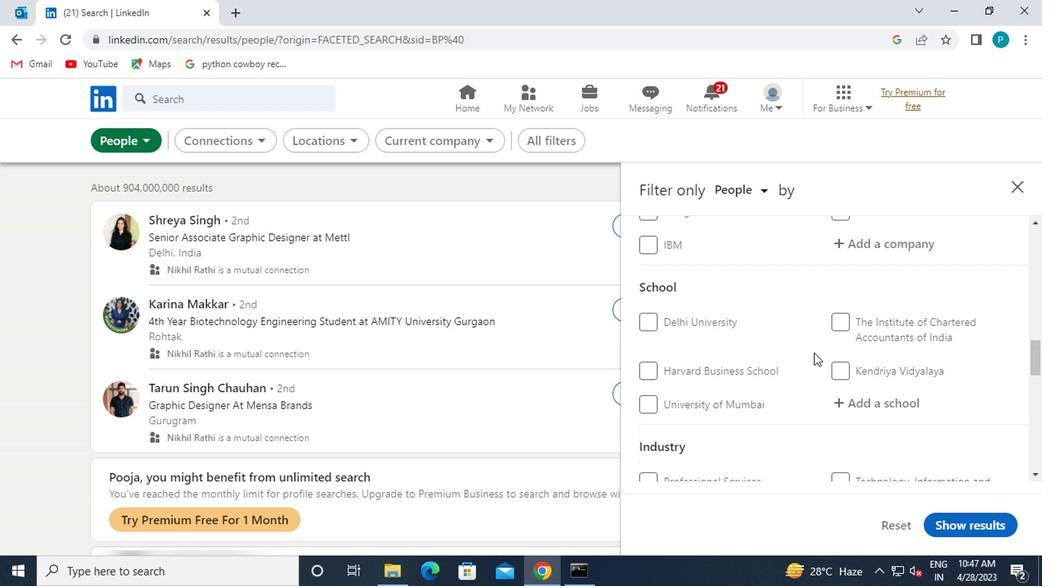 
Action: Mouse scrolled (846, 343) with delta (0, 0)
Screenshot: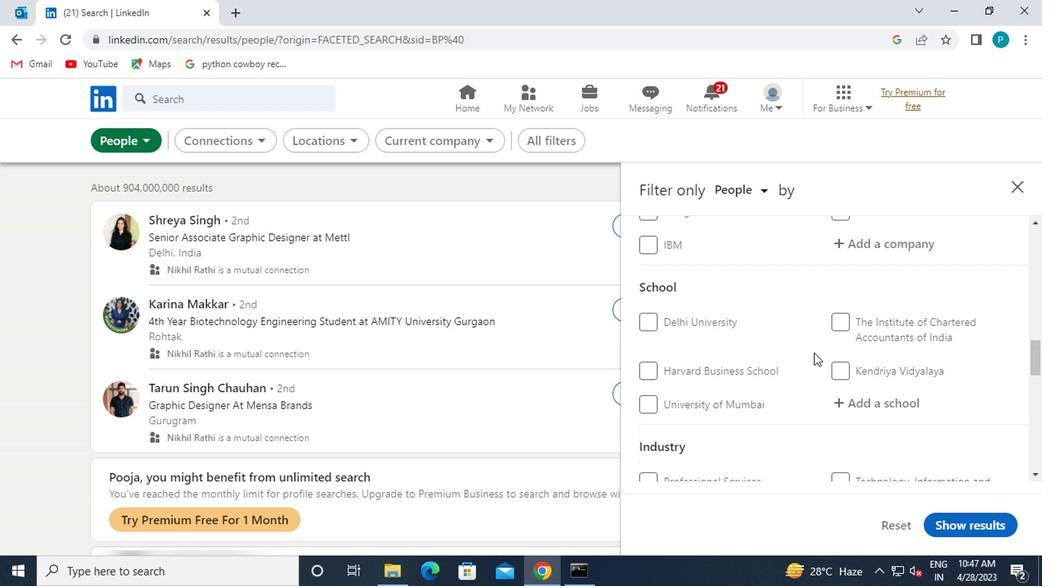 
Action: Mouse scrolled (846, 343) with delta (0, 0)
Screenshot: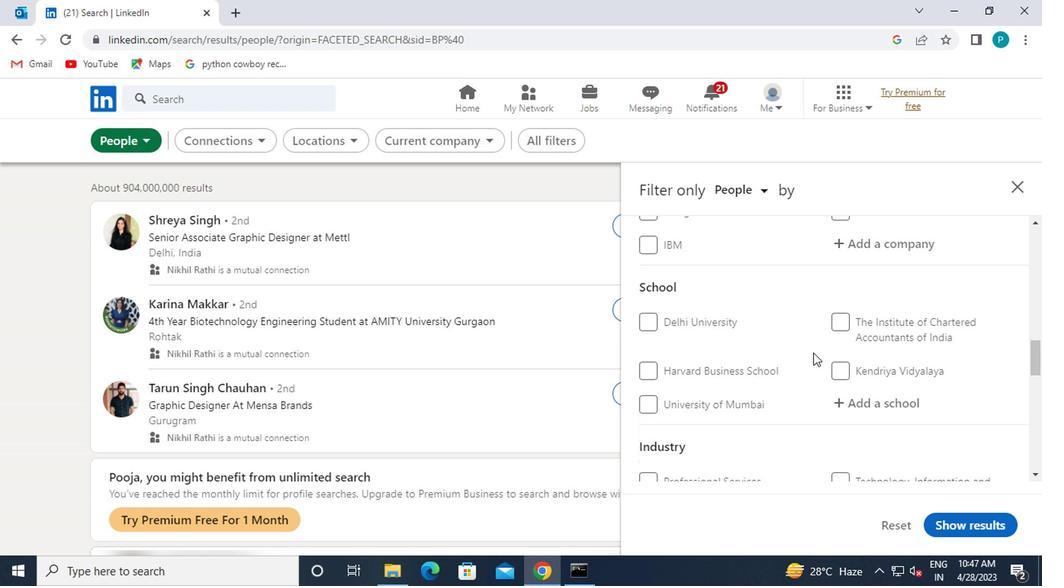 
Action: Mouse scrolled (846, 343) with delta (0, 0)
Screenshot: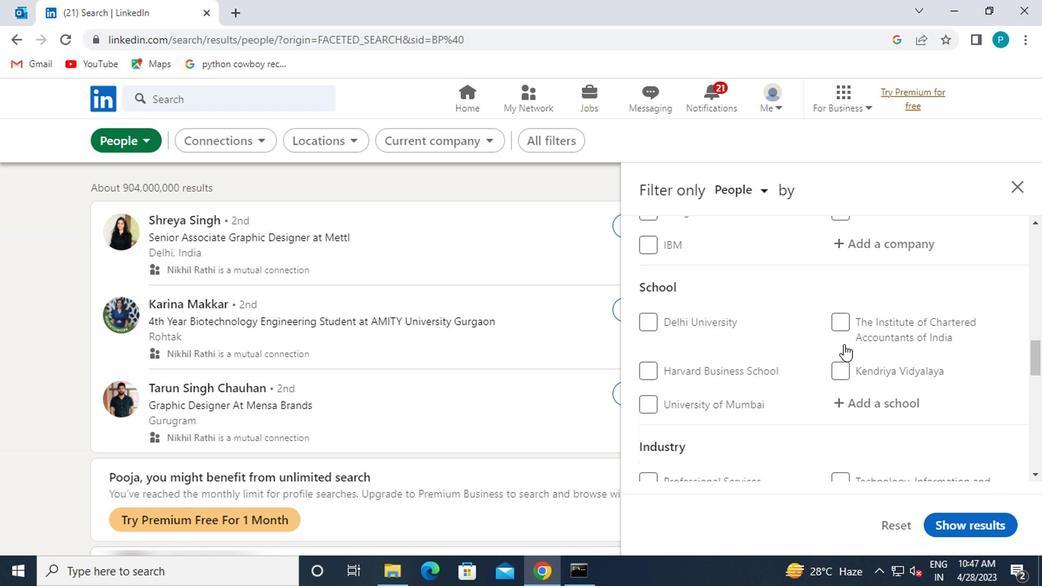 
Action: Mouse moved to (859, 400)
Screenshot: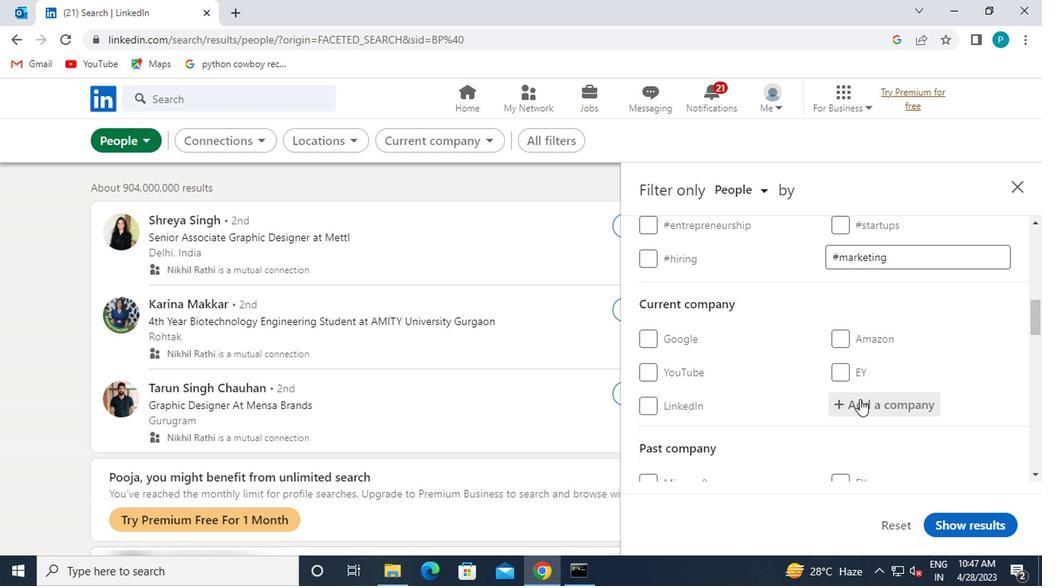 
Action: Mouse pressed left at (859, 400)
Screenshot: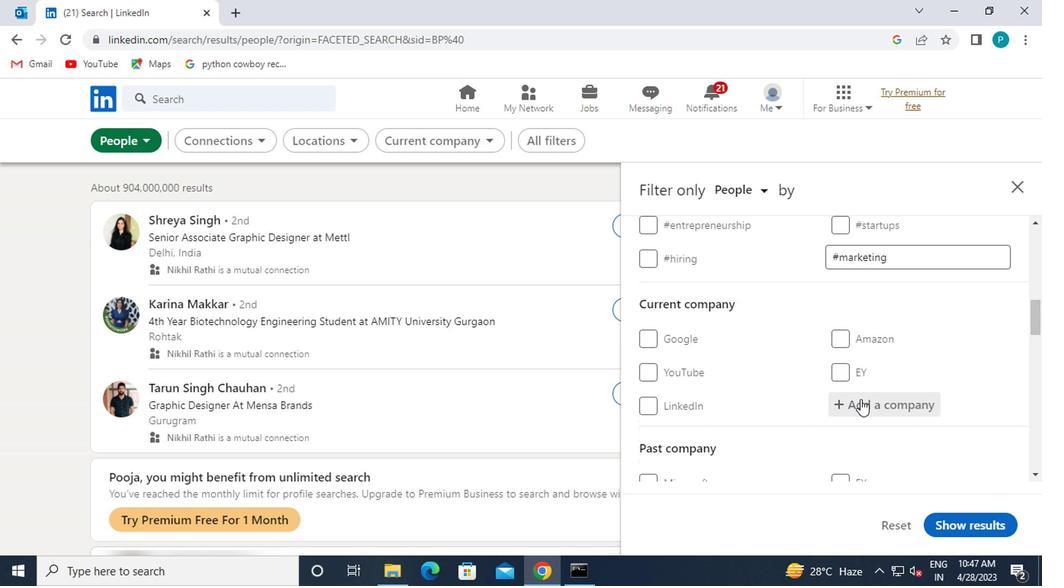 
Action: Mouse moved to (859, 404)
Screenshot: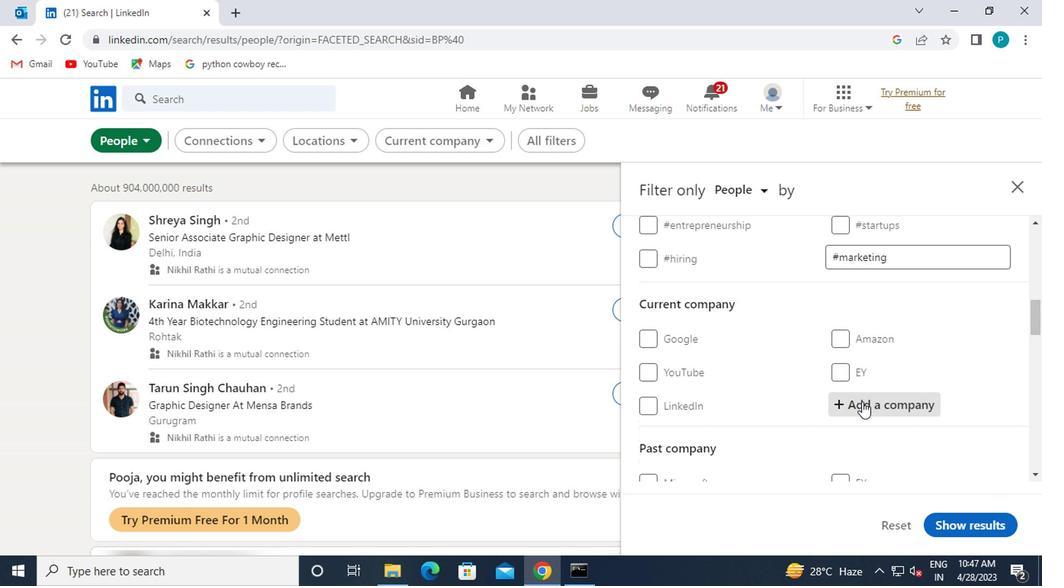 
Action: Key pressed <Key.caps_lock>F<Key.caps_lock>ISERV
Screenshot: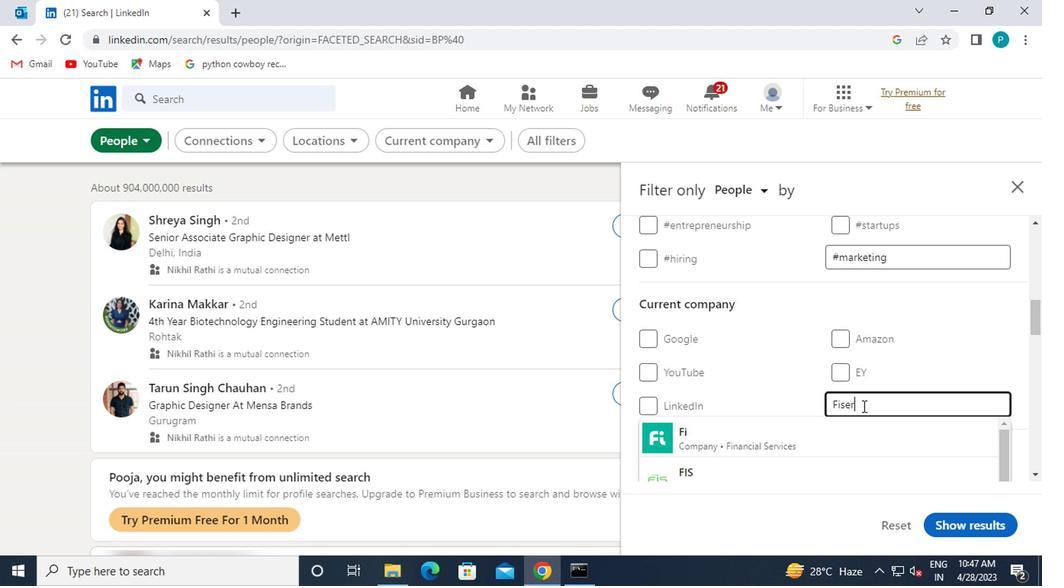 
Action: Mouse moved to (830, 433)
Screenshot: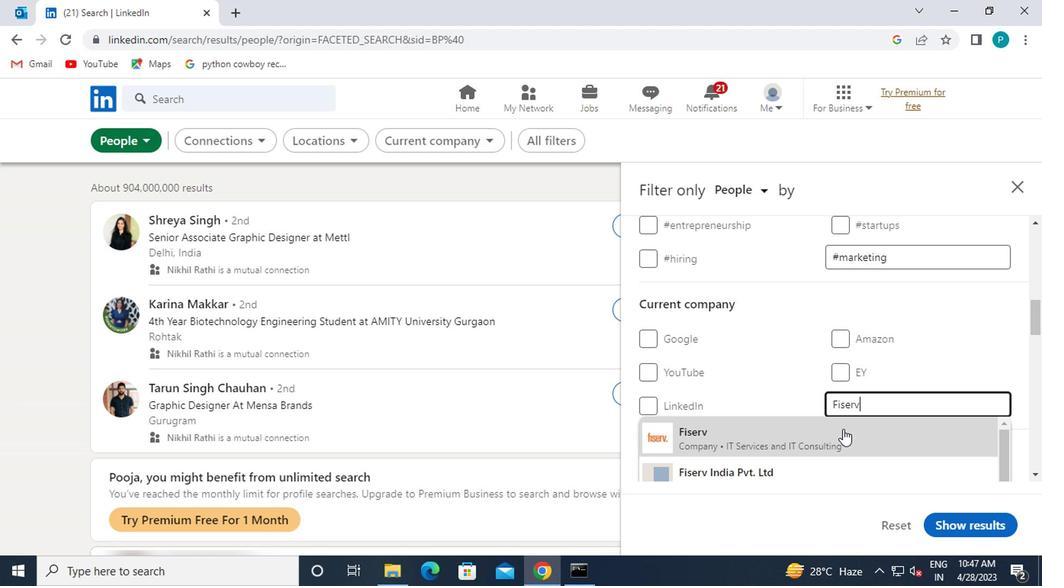 
Action: Mouse pressed left at (830, 433)
Screenshot: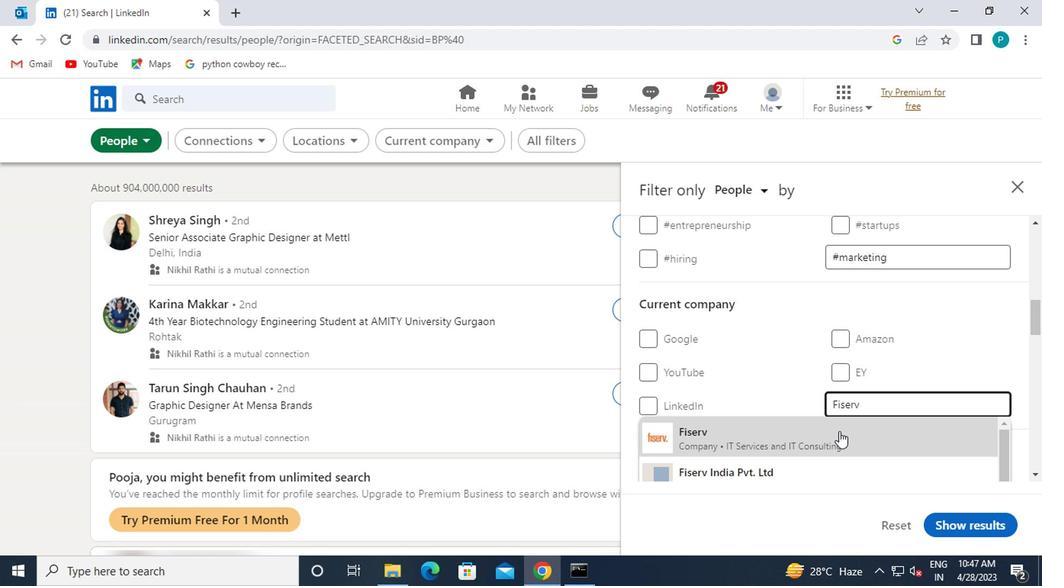 
Action: Mouse moved to (720, 404)
Screenshot: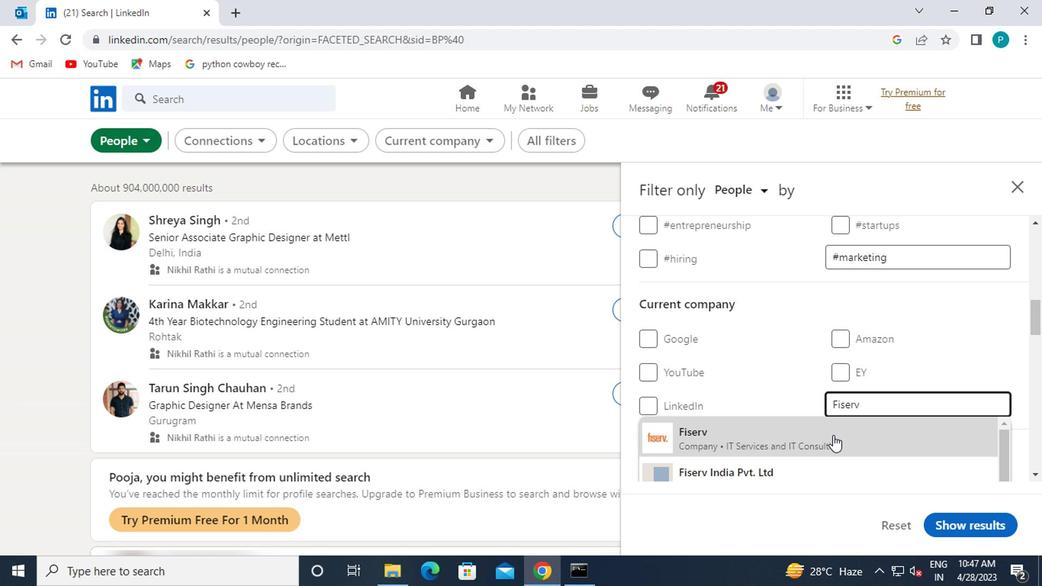 
Action: Mouse scrolled (720, 404) with delta (0, 0)
Screenshot: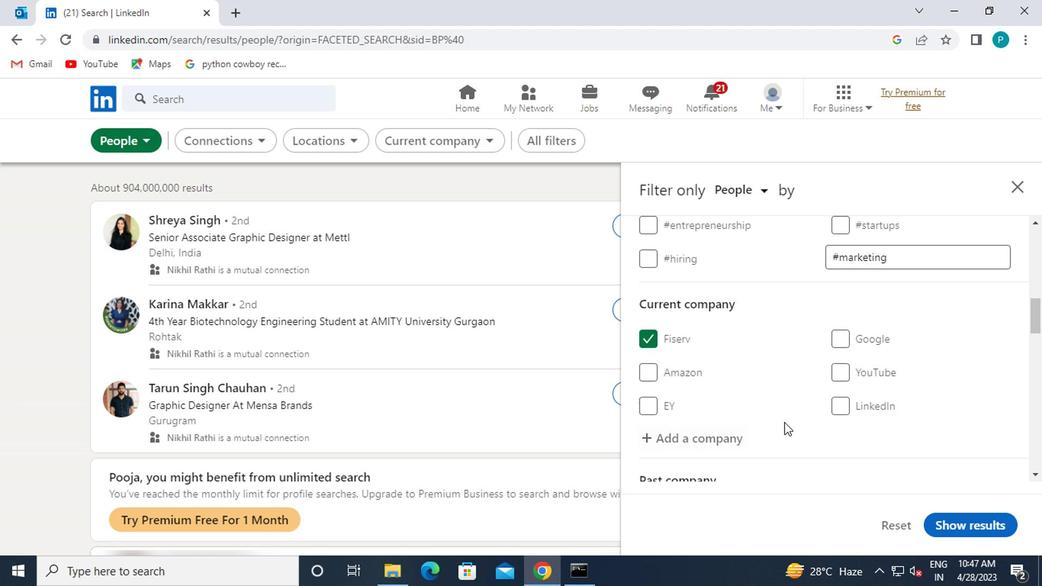 
Action: Mouse scrolled (720, 404) with delta (0, 0)
Screenshot: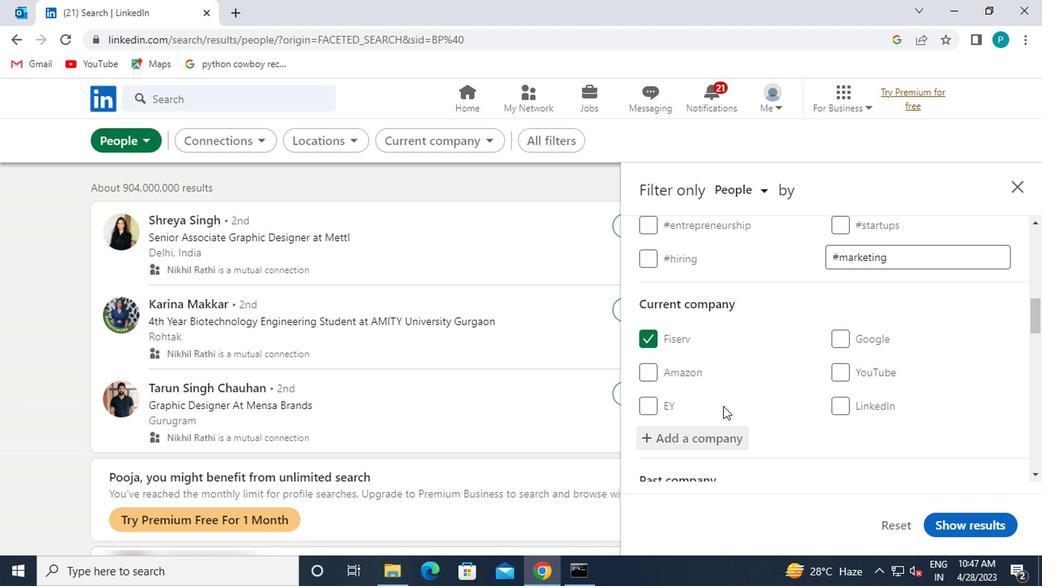 
Action: Mouse scrolled (720, 404) with delta (0, 0)
Screenshot: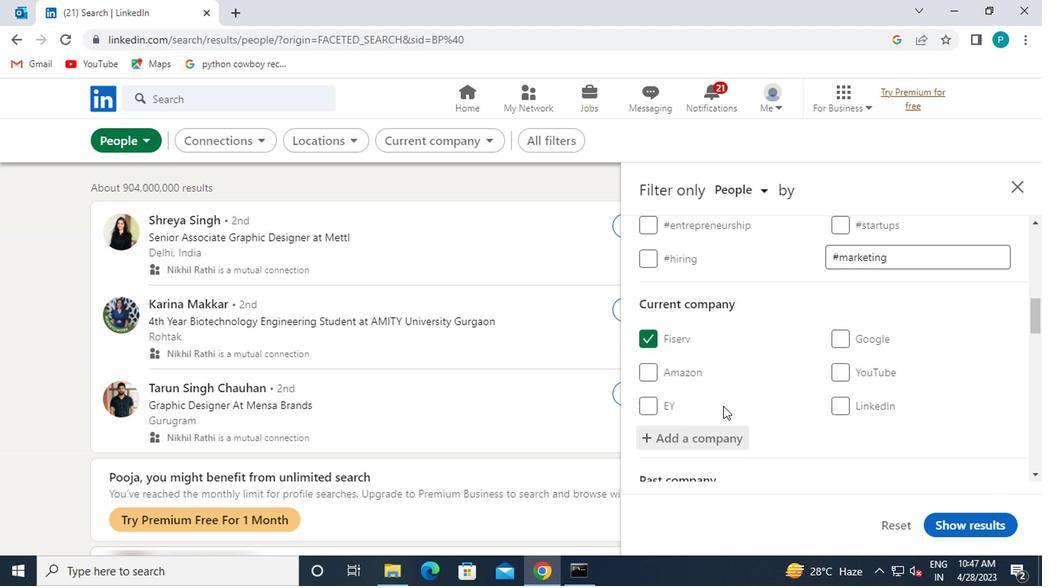 
Action: Mouse moved to (808, 410)
Screenshot: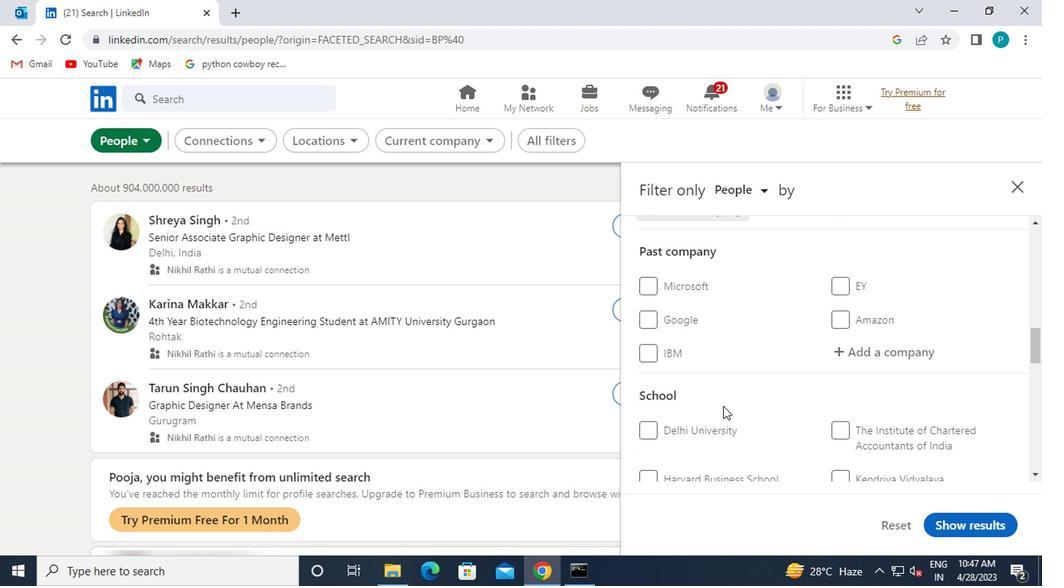 
Action: Mouse scrolled (808, 409) with delta (0, 0)
Screenshot: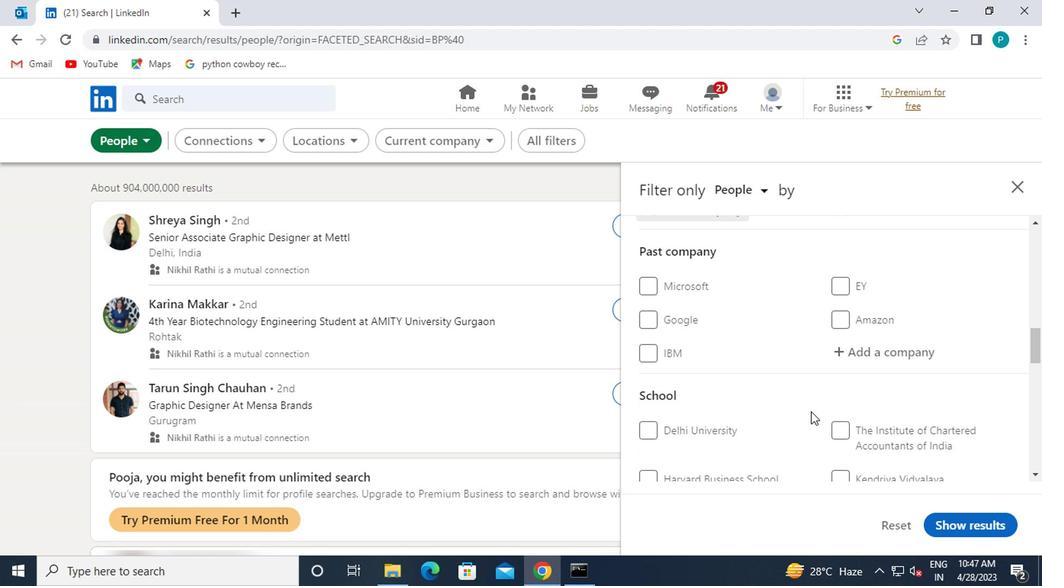 
Action: Mouse moved to (865, 435)
Screenshot: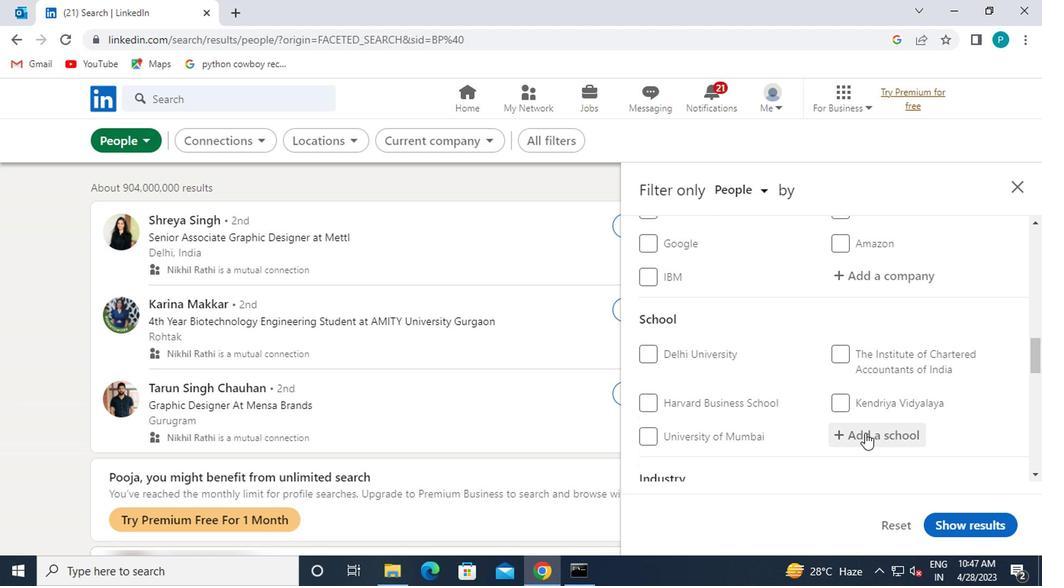 
Action: Mouse pressed left at (865, 435)
Screenshot: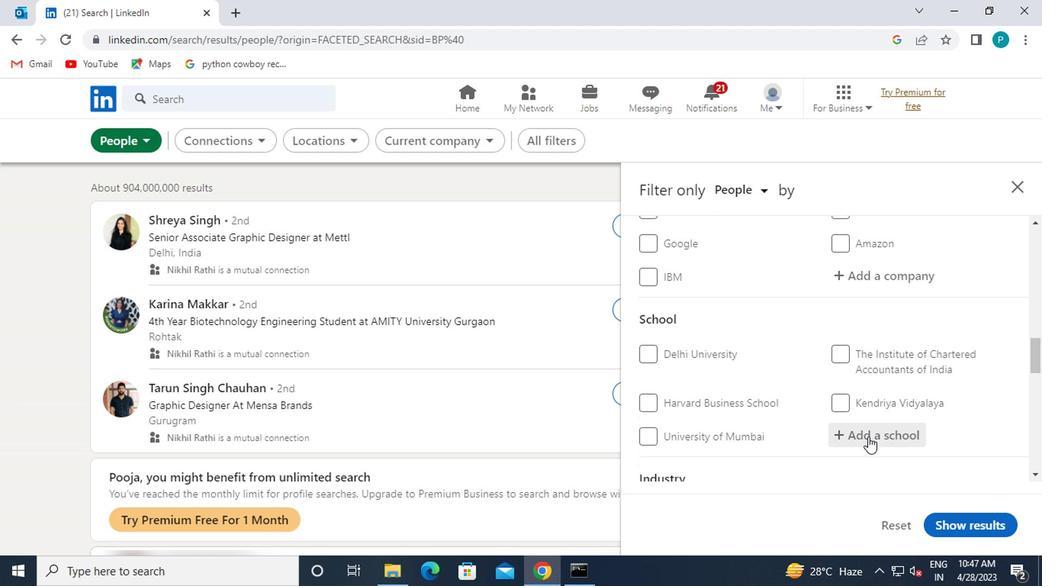 
Action: Mouse moved to (856, 423)
Screenshot: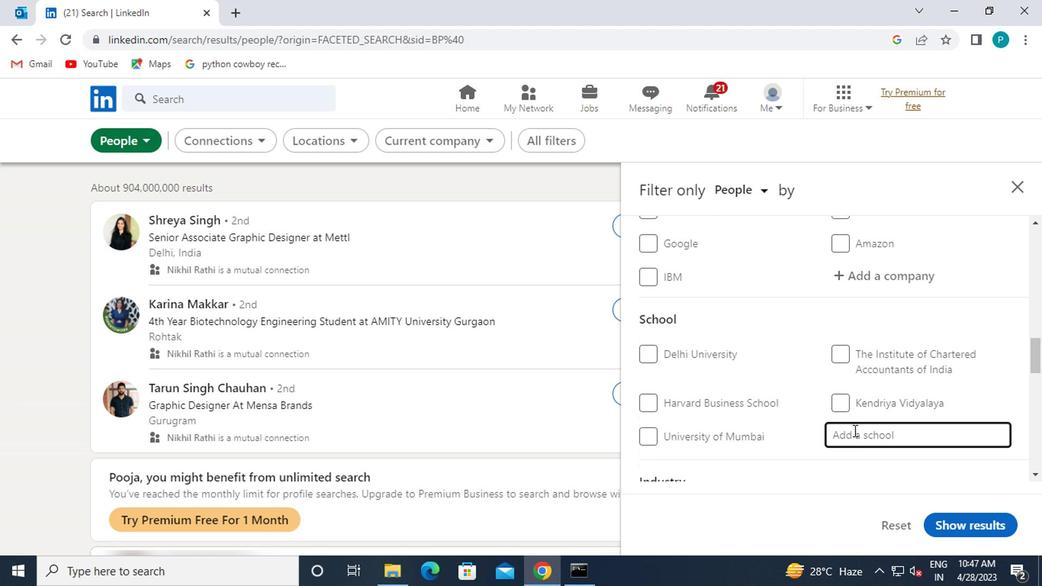 
Action: Key pressed <Key.caps_lock>S<Key.caps_lock>T.<Key.space>JO<Key.backspace><Key.backspace><Key.caps_lock>J<Key.caps_lock>OSEPH'S
Screenshot: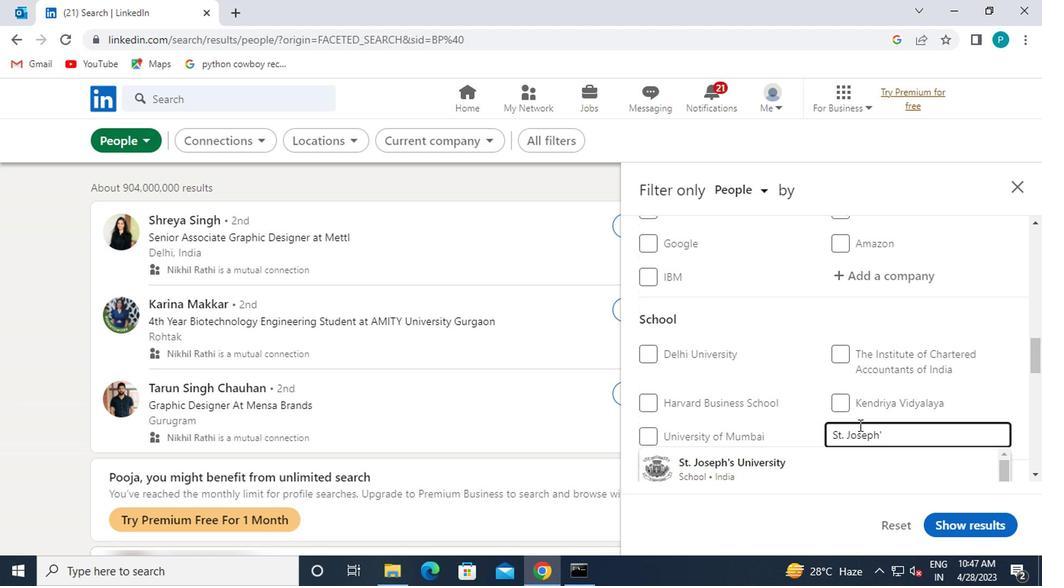 
Action: Mouse moved to (806, 419)
Screenshot: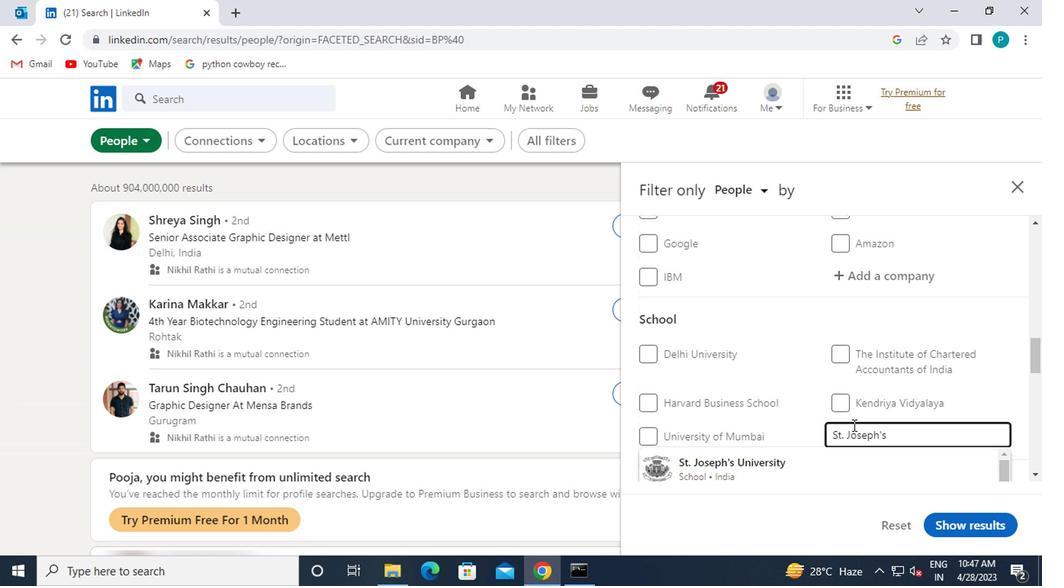 
Action: Mouse scrolled (806, 418) with delta (0, -1)
Screenshot: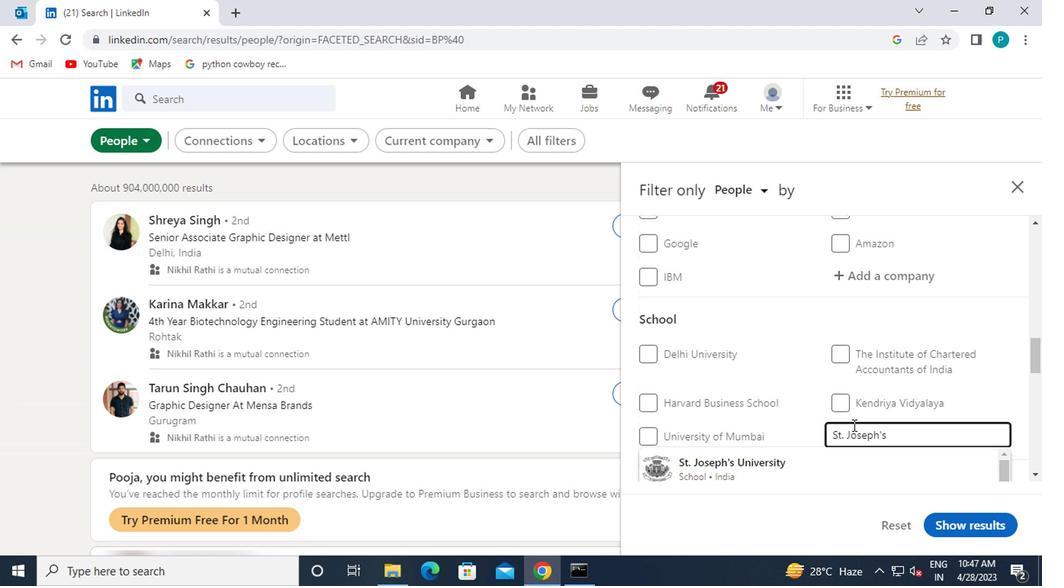 
Action: Mouse scrolled (806, 418) with delta (0, -1)
Screenshot: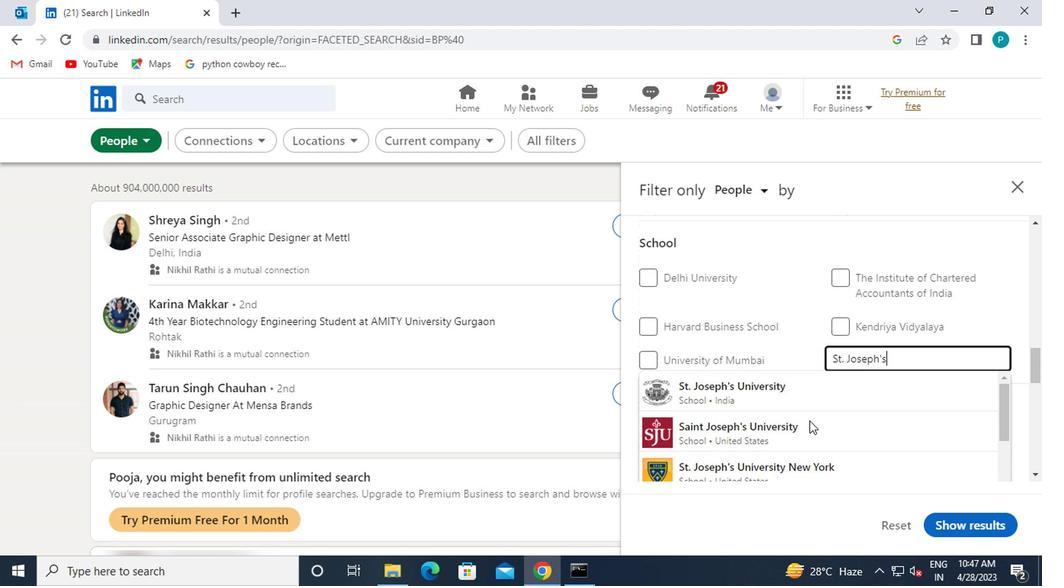 
Action: Mouse scrolled (806, 418) with delta (0, -1)
Screenshot: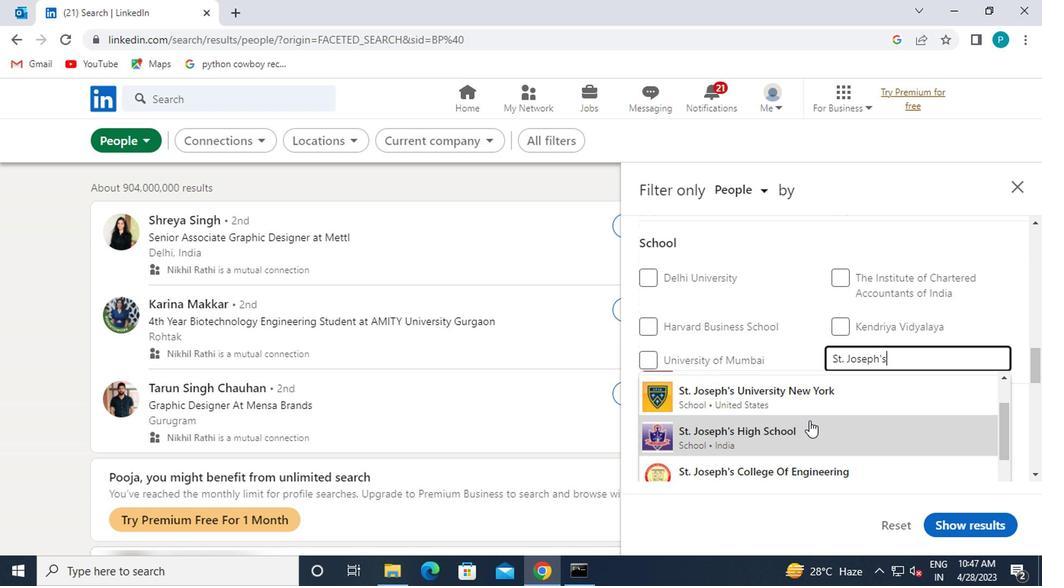 
Action: Mouse scrolled (806, 418) with delta (0, -1)
Screenshot: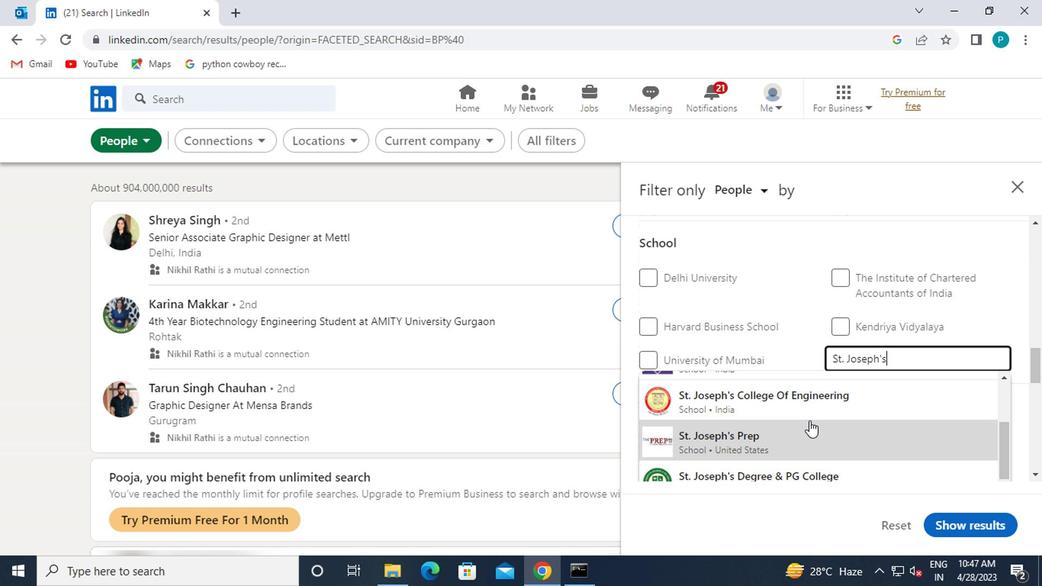 
Action: Mouse scrolled (806, 418) with delta (0, -1)
Screenshot: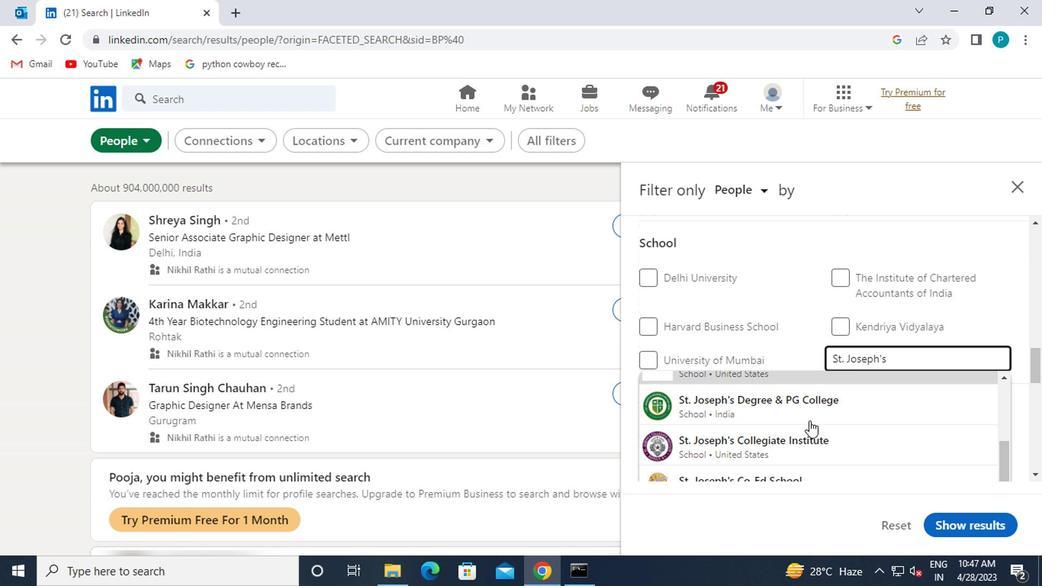 
Action: Mouse moved to (903, 365)
Screenshot: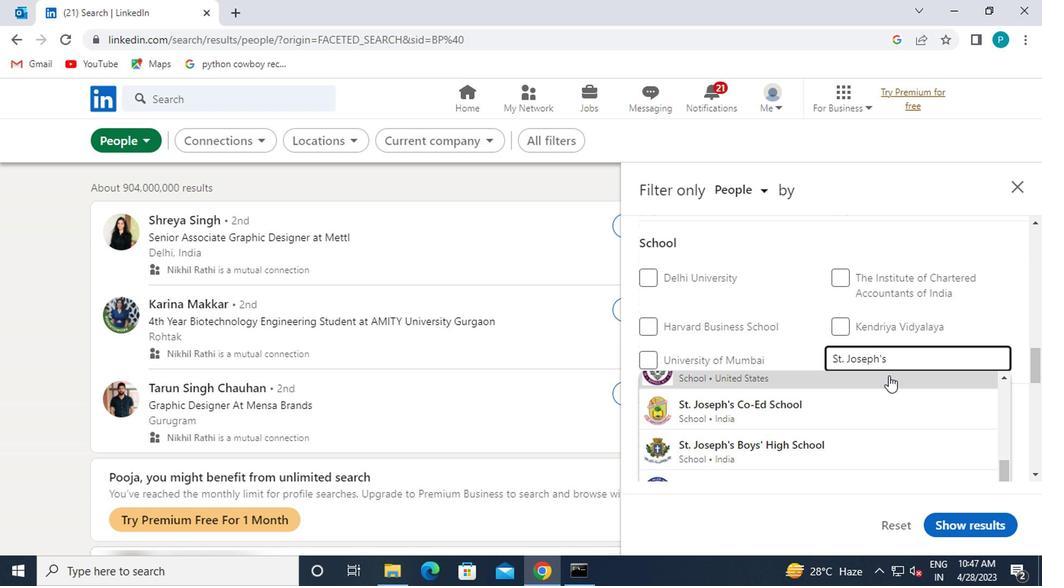 
Action: Key pressed <Key.space>CON
Screenshot: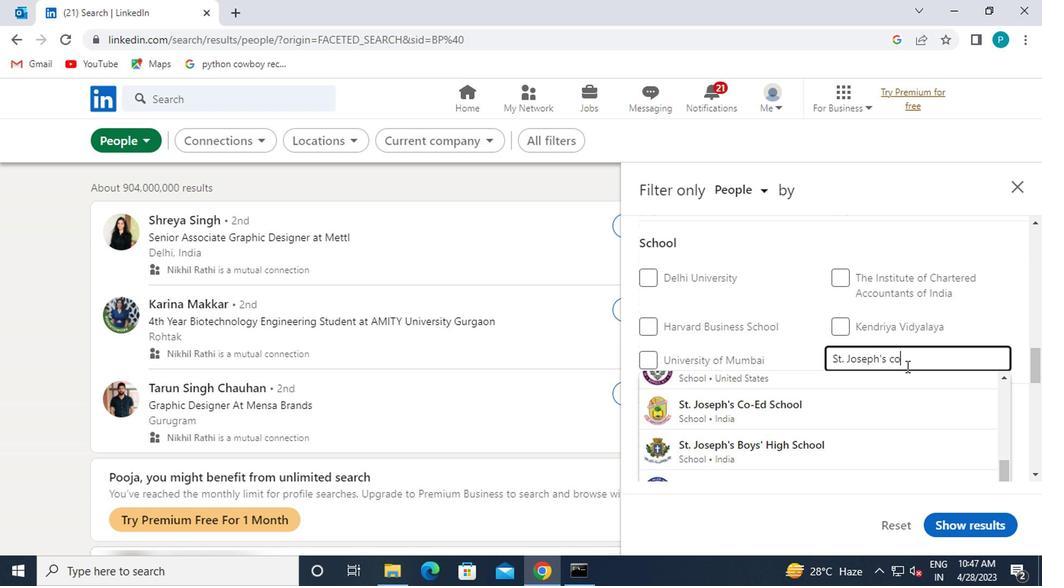 
Action: Mouse moved to (885, 406)
Screenshot: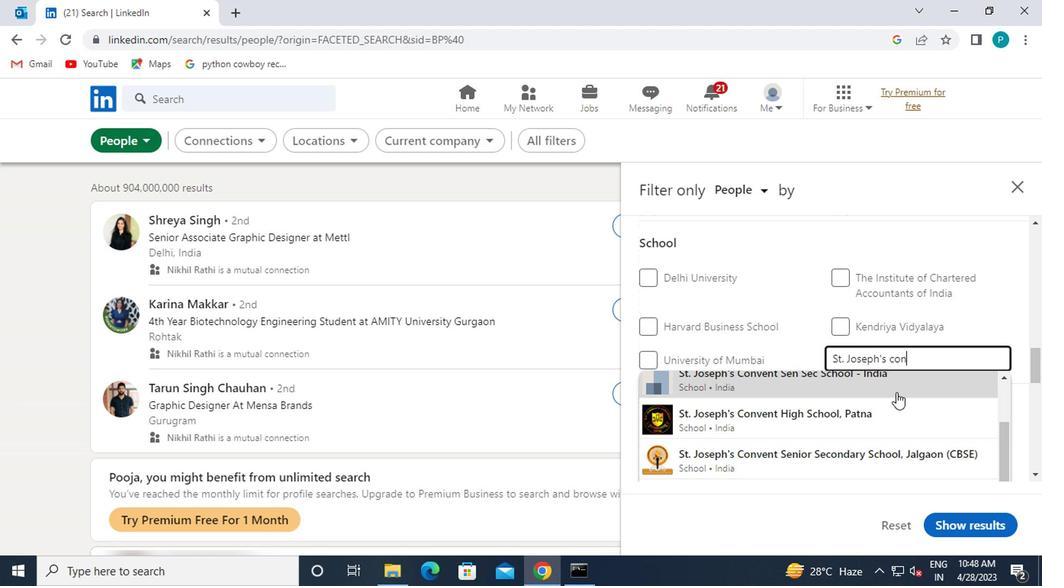 
Action: Mouse scrolled (885, 407) with delta (0, 1)
Screenshot: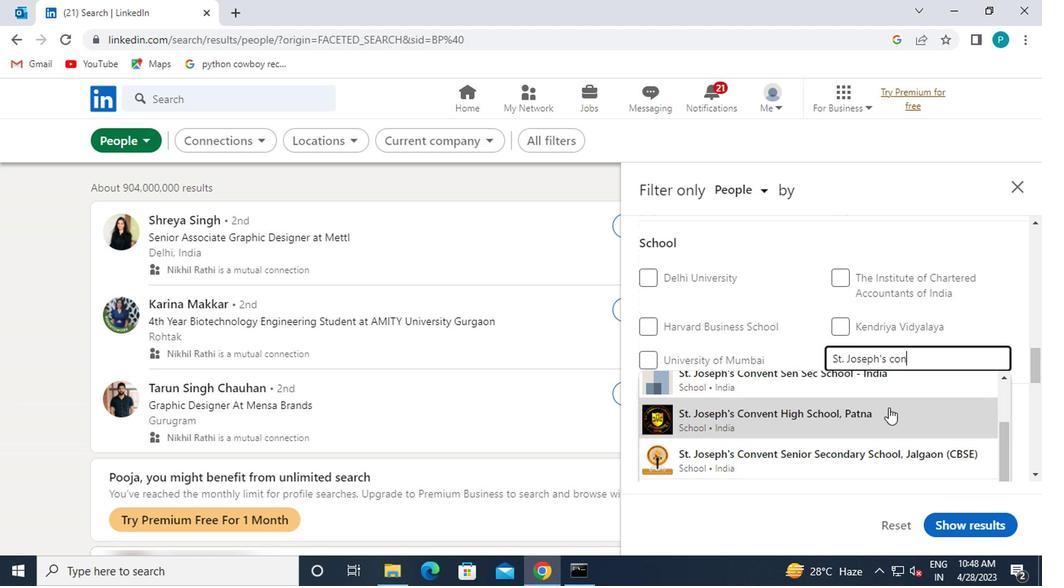 
Action: Mouse moved to (838, 394)
Screenshot: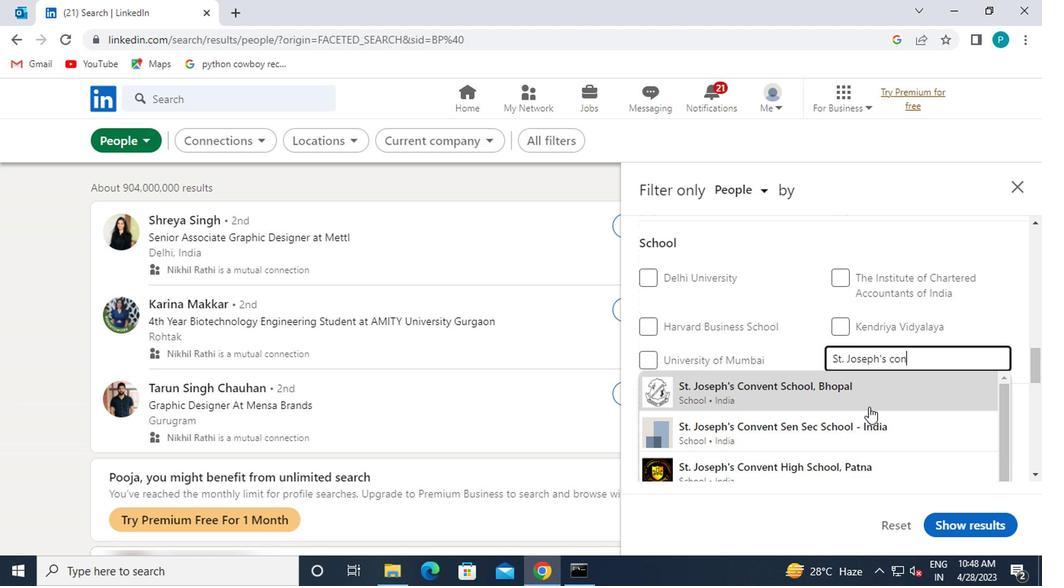 
Action: Mouse pressed left at (838, 394)
Screenshot: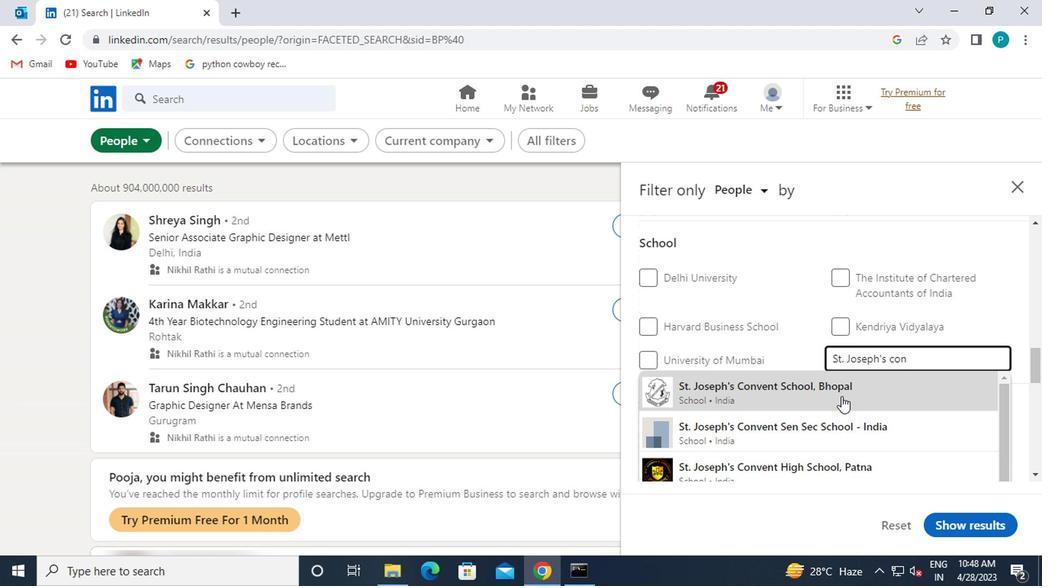 
Action: Mouse moved to (821, 390)
Screenshot: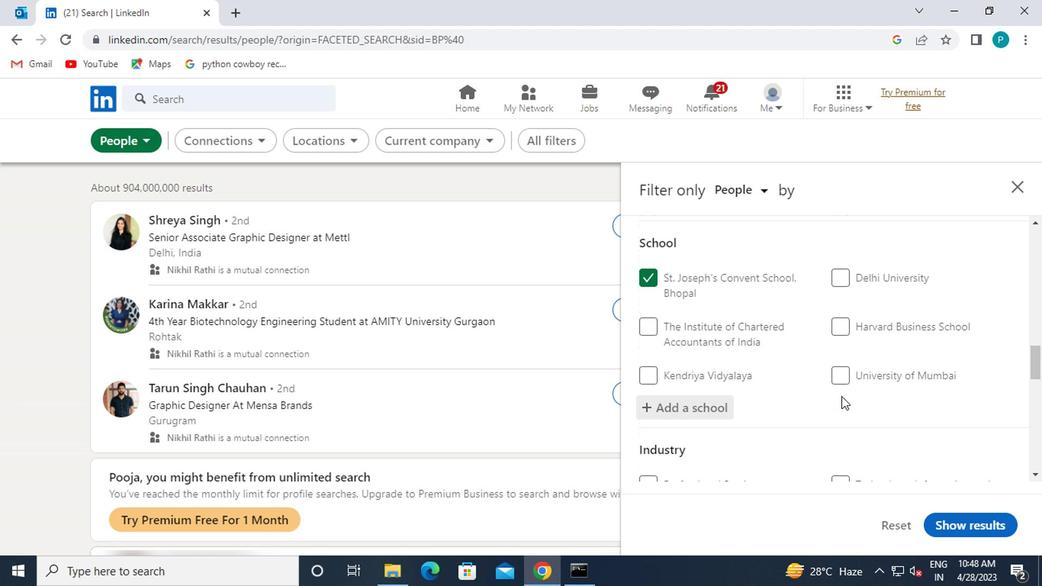 
Action: Mouse scrolled (821, 388) with delta (0, -1)
Screenshot: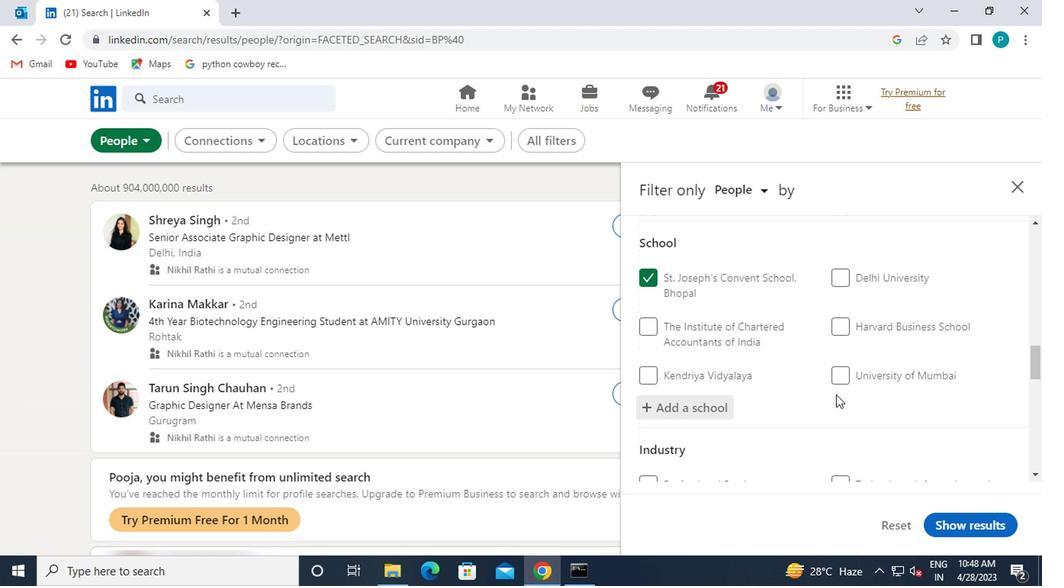 
Action: Mouse scrolled (821, 388) with delta (0, -1)
Screenshot: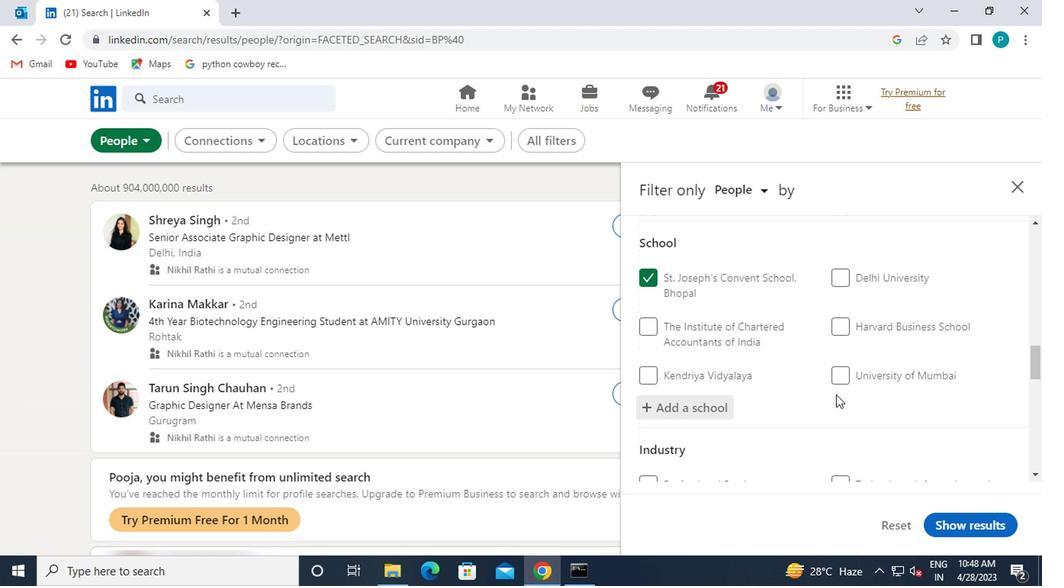 
Action: Mouse moved to (834, 429)
Screenshot: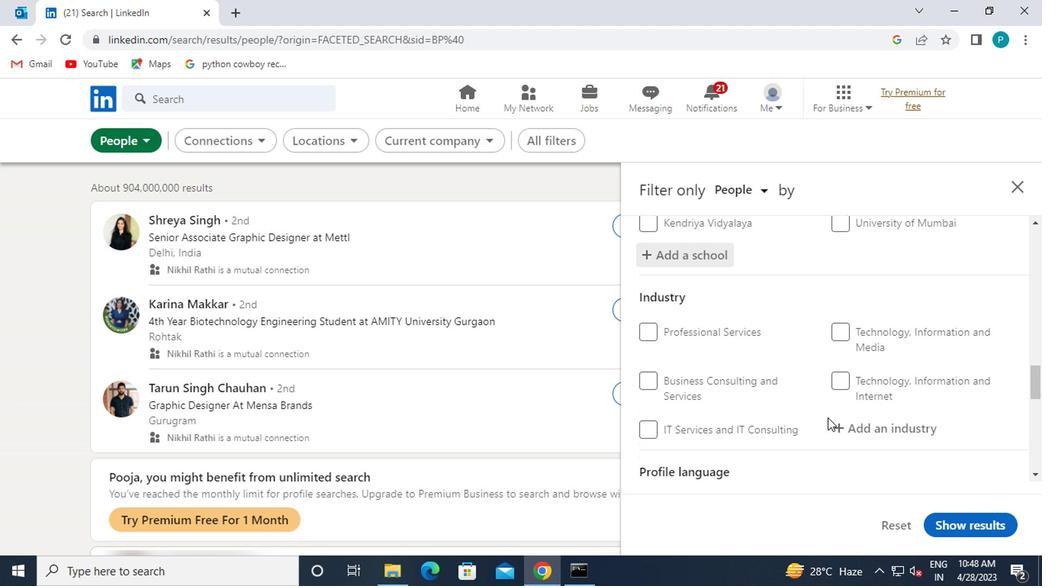 
Action: Mouse pressed left at (834, 429)
Screenshot: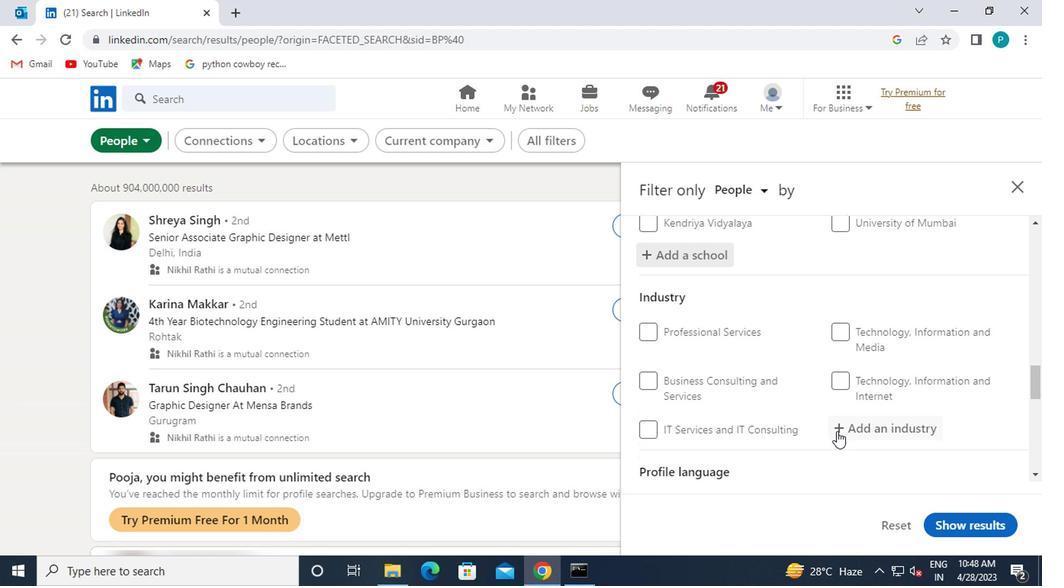 
Action: Key pressed <Key.caps_lock>B<Key.caps_lock>AN
Screenshot: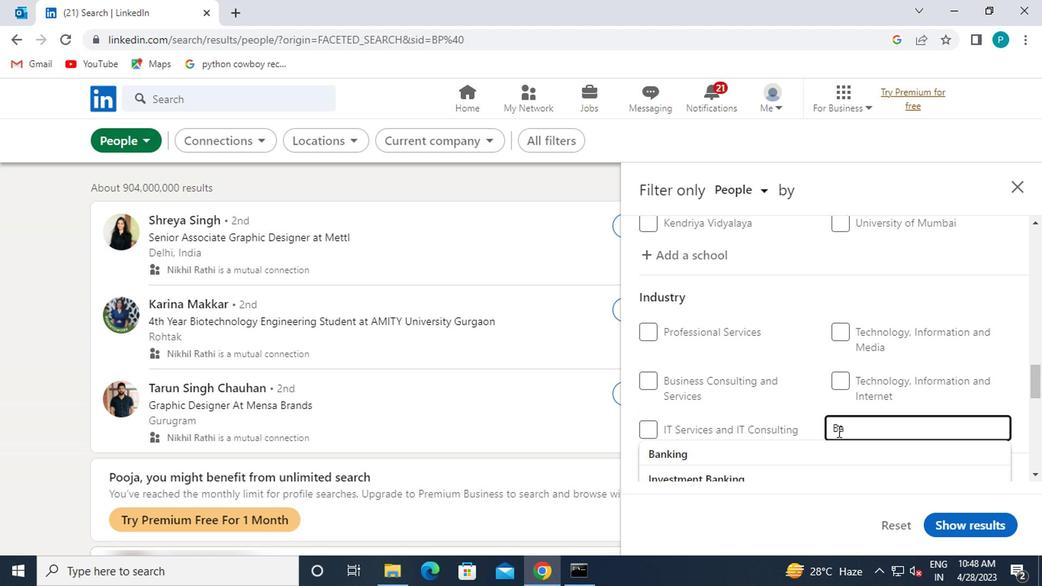 
Action: Mouse moved to (764, 380)
Screenshot: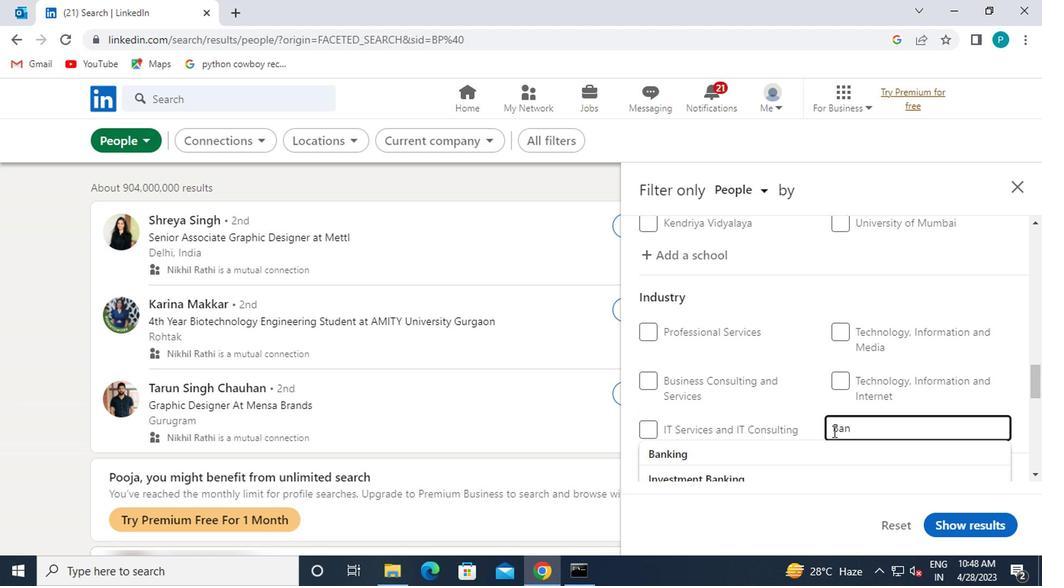 
Action: Mouse scrolled (764, 379) with delta (0, -1)
Screenshot: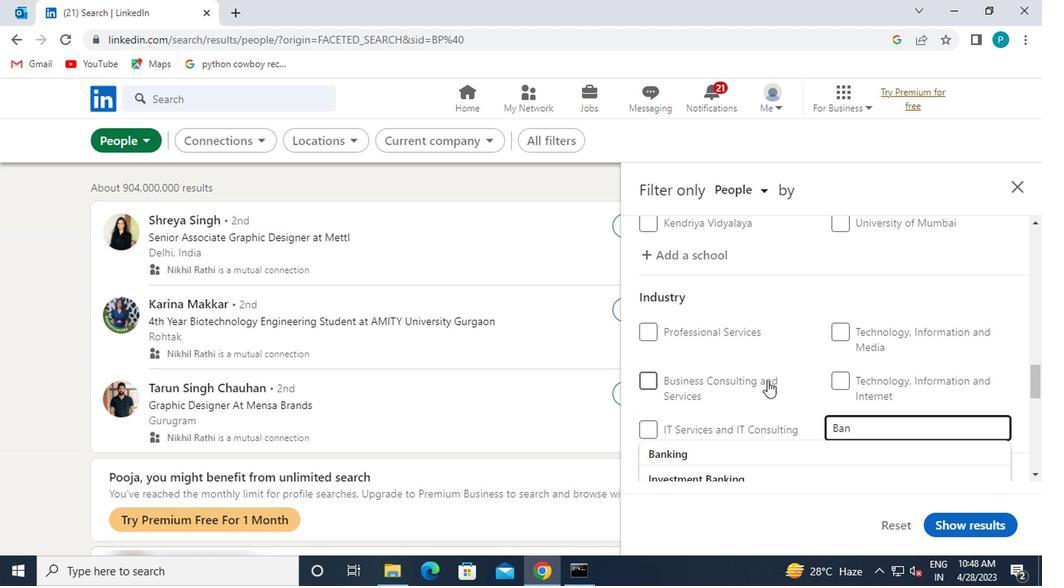 
Action: Mouse moved to (751, 368)
Screenshot: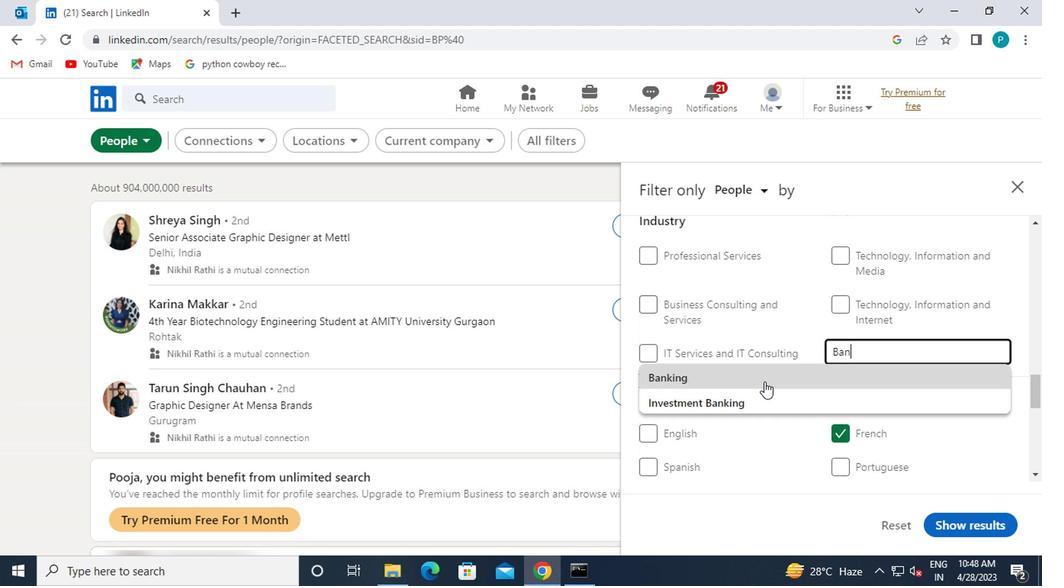 
Action: Mouse pressed left at (751, 368)
Screenshot: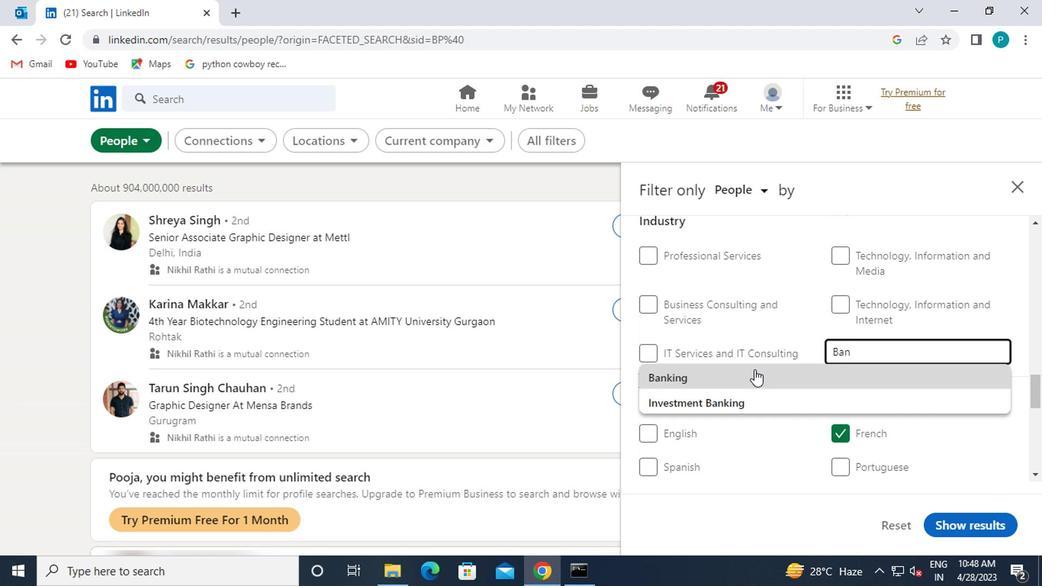 
Action: Mouse moved to (750, 368)
Screenshot: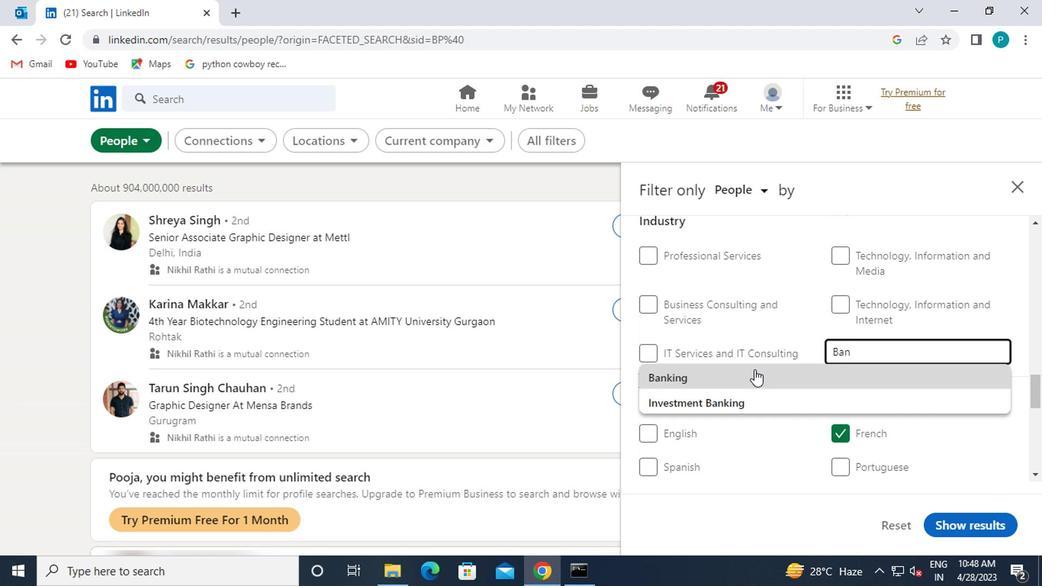
Action: Mouse scrolled (750, 367) with delta (0, -1)
Screenshot: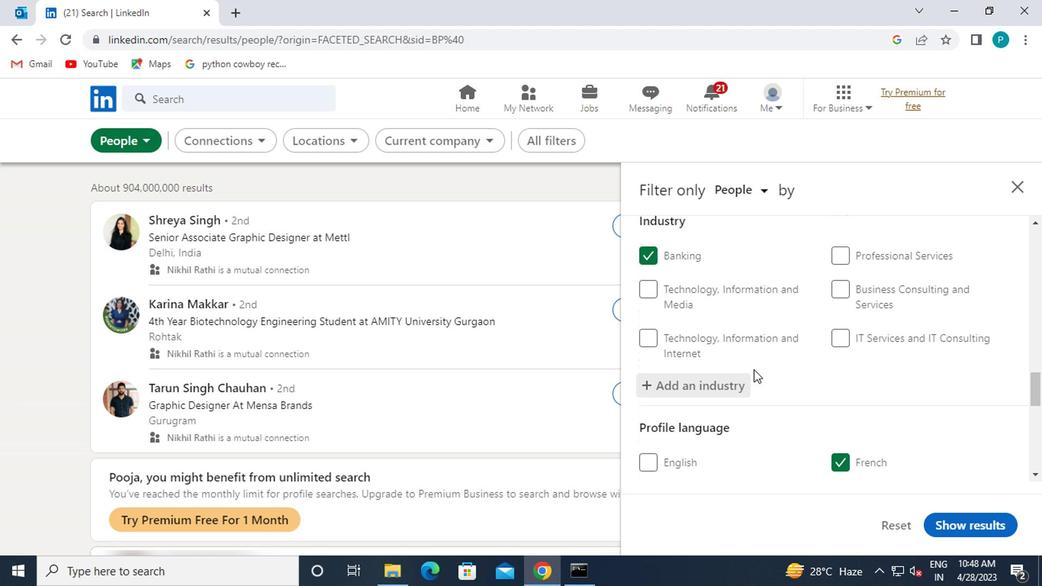 
Action: Mouse scrolled (750, 367) with delta (0, -1)
Screenshot: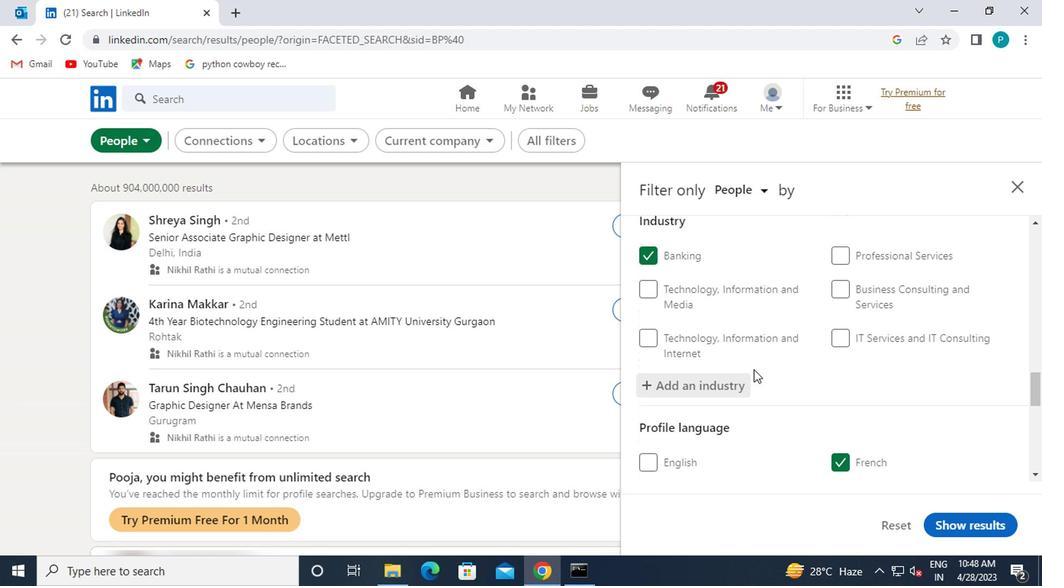 
Action: Mouse scrolled (750, 367) with delta (0, -1)
Screenshot: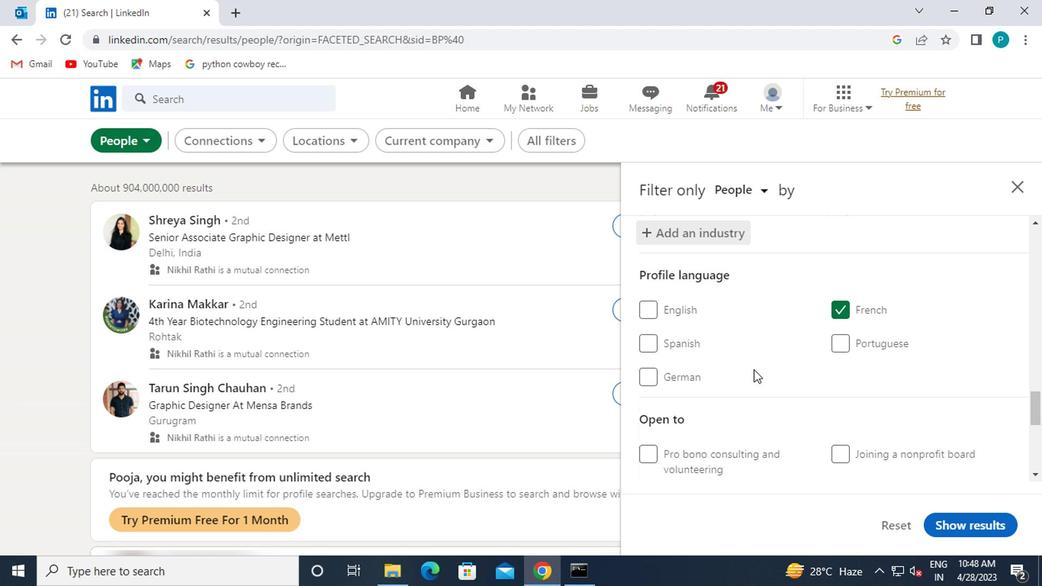 
Action: Mouse scrolled (750, 367) with delta (0, -1)
Screenshot: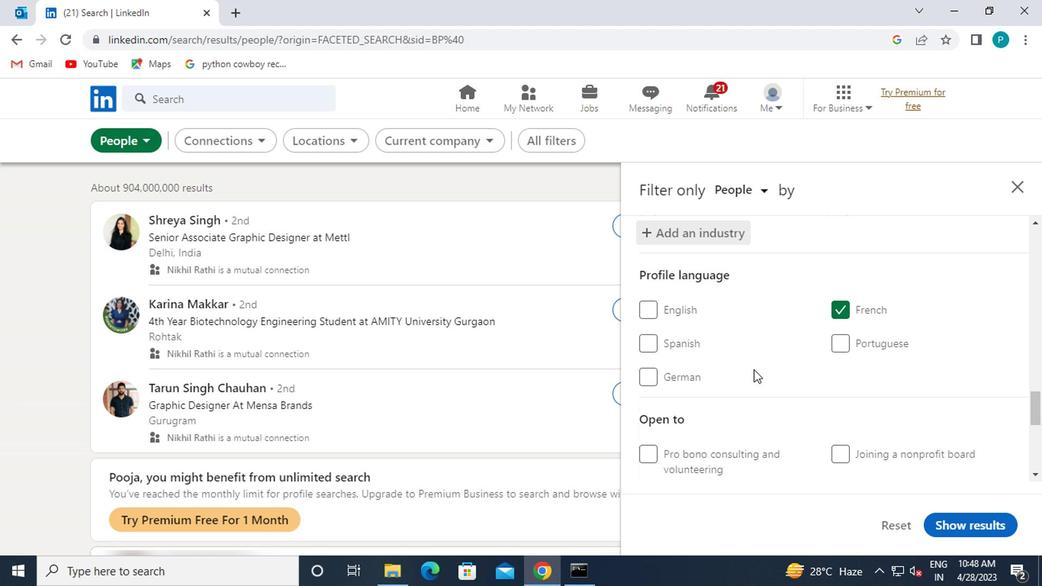 
Action: Mouse moved to (825, 369)
Screenshot: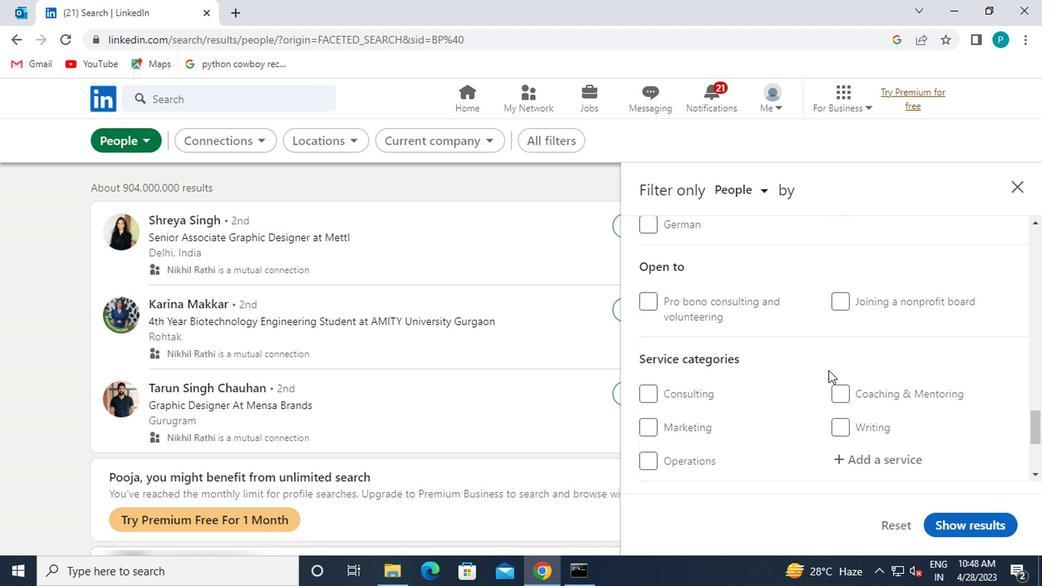 
Action: Mouse scrolled (825, 368) with delta (0, 0)
Screenshot: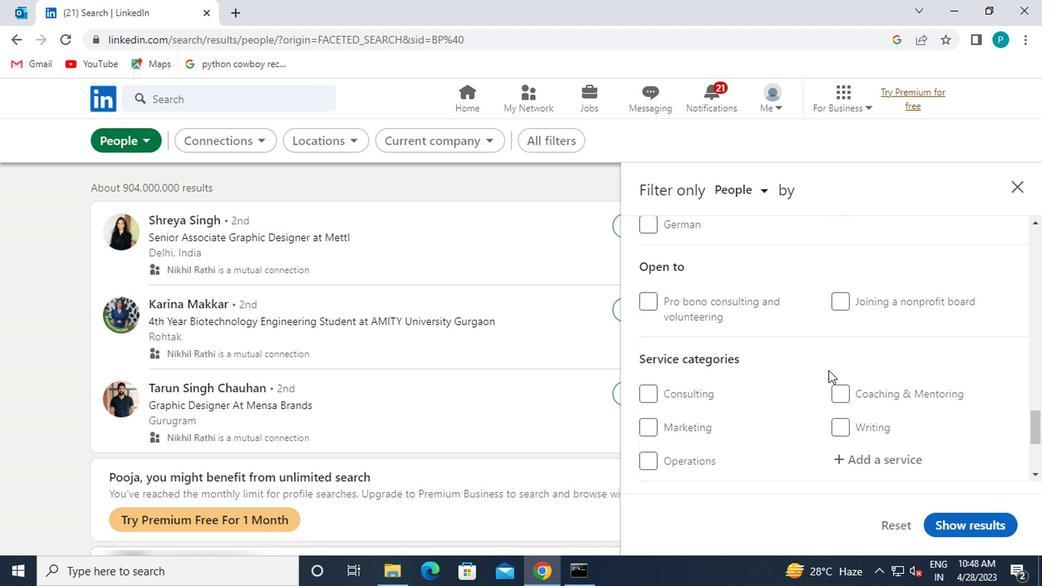 
Action: Mouse moved to (825, 369)
Screenshot: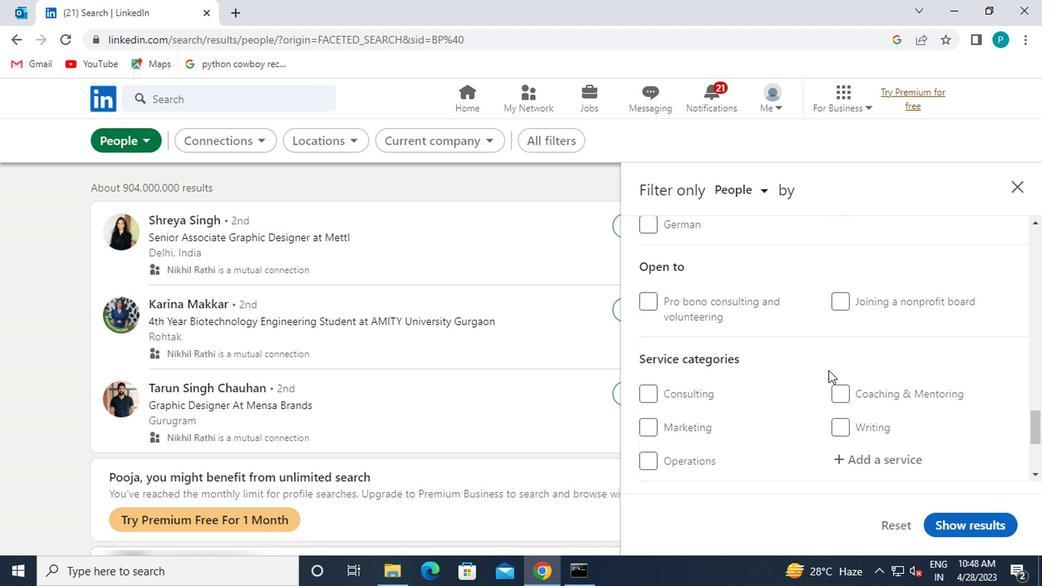 
Action: Mouse scrolled (825, 368) with delta (0, 0)
Screenshot: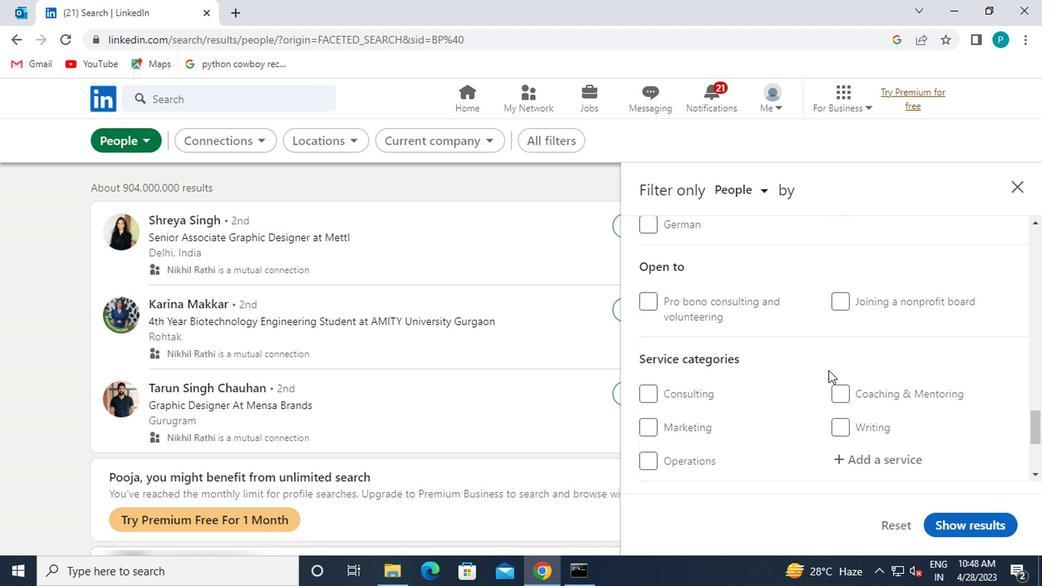
Action: Mouse moved to (840, 317)
Screenshot: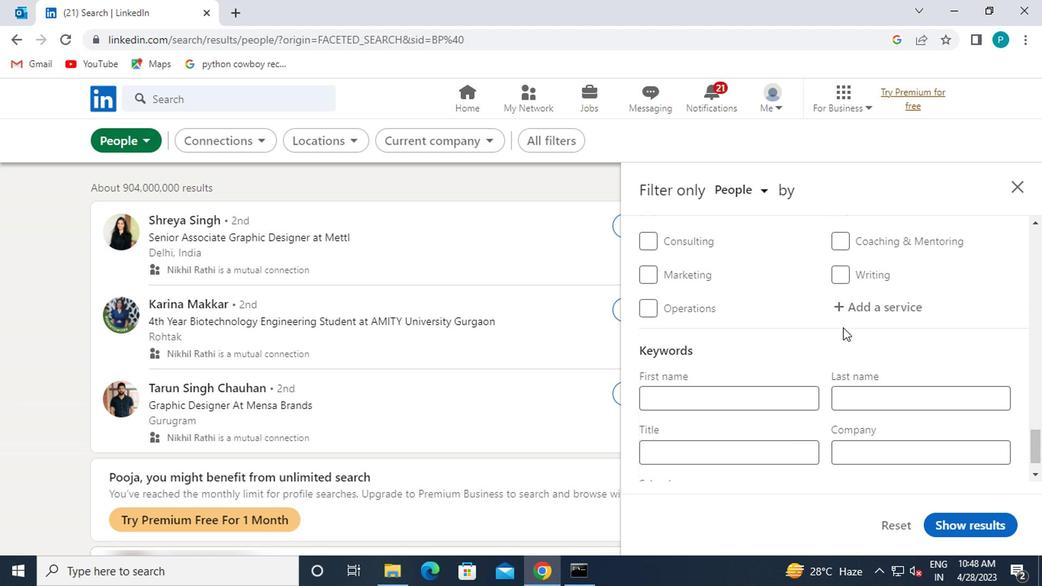 
Action: Mouse pressed left at (840, 317)
Screenshot: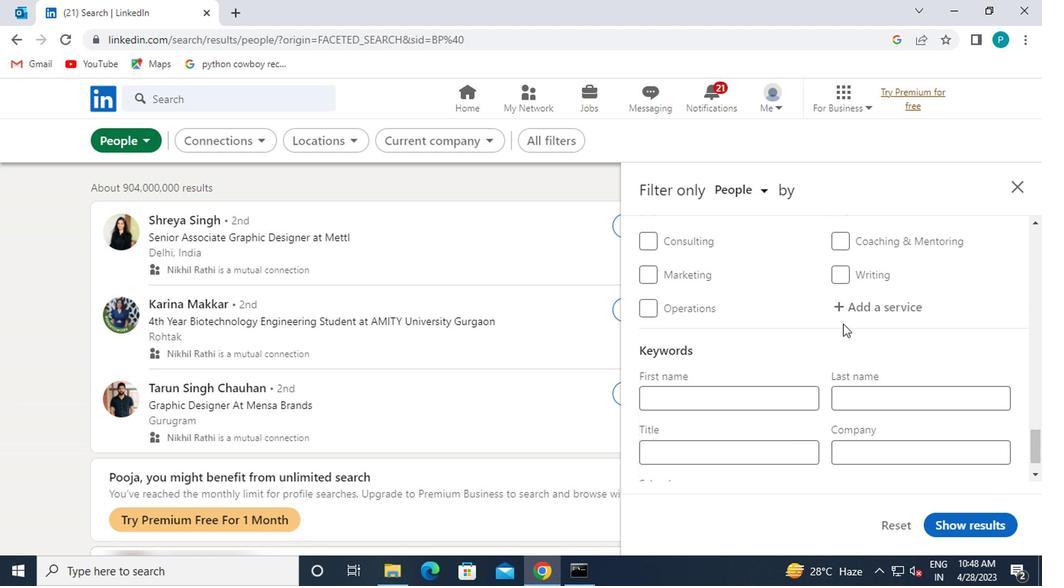
Action: Mouse moved to (833, 330)
Screenshot: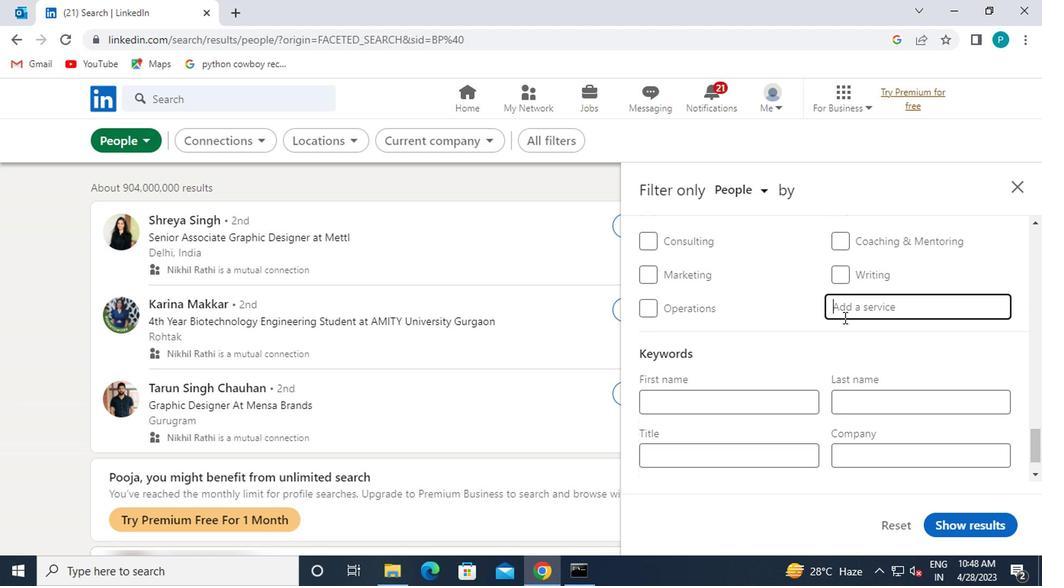
Action: Key pressed <Key.caps_lock>W<Key.caps_lock>EB
Screenshot: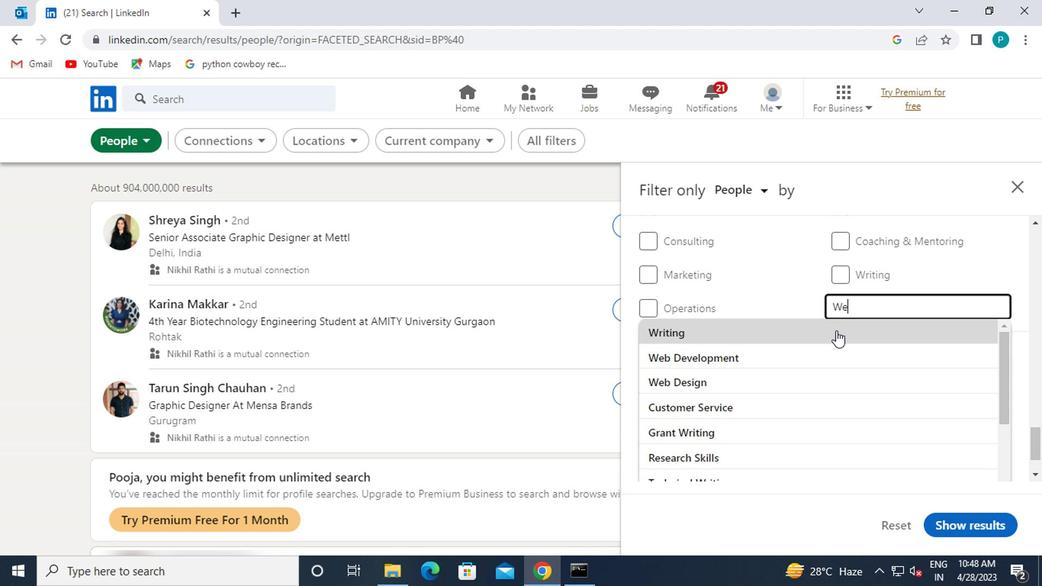 
Action: Mouse moved to (822, 328)
Screenshot: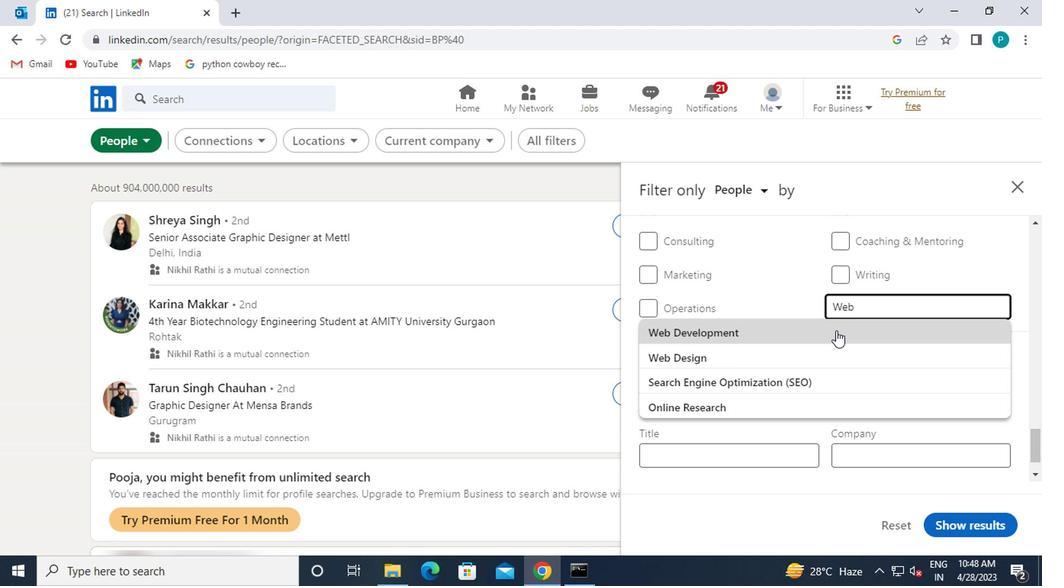 
Action: Mouse pressed left at (822, 328)
Screenshot: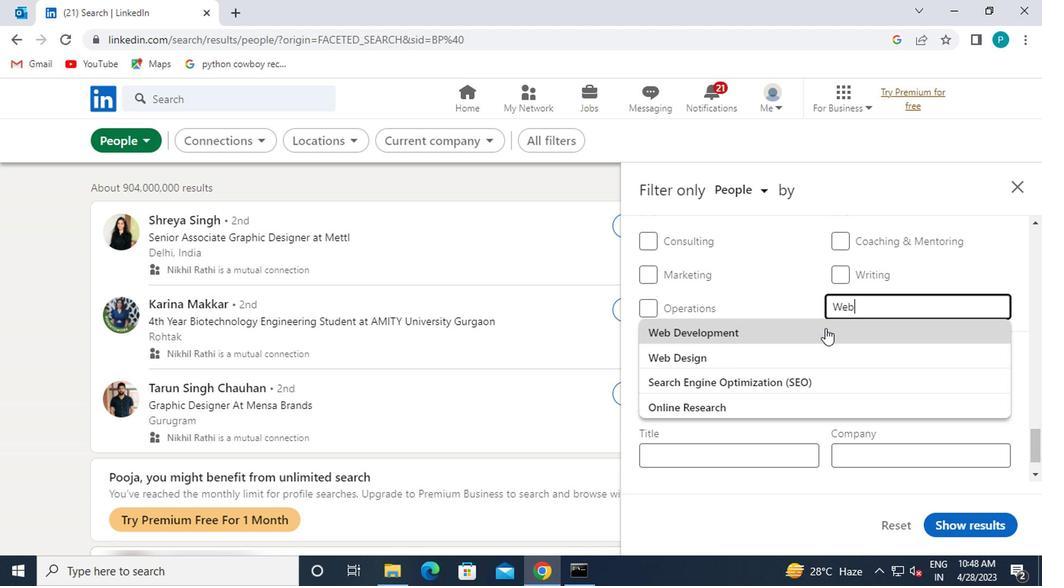 
Action: Mouse moved to (786, 328)
Screenshot: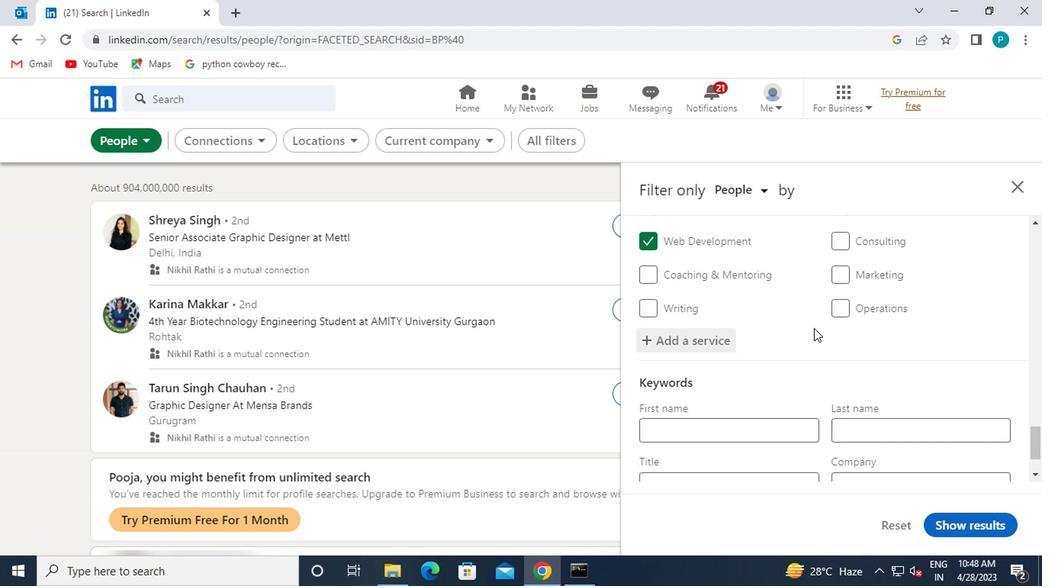 
Action: Mouse scrolled (786, 328) with delta (0, 0)
Screenshot: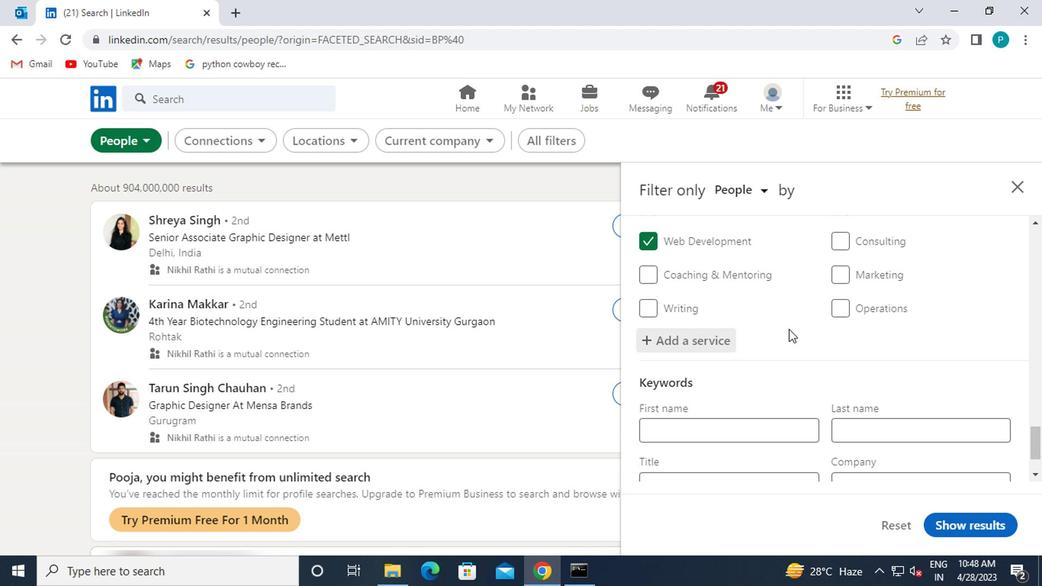 
Action: Mouse scrolled (786, 328) with delta (0, 0)
Screenshot: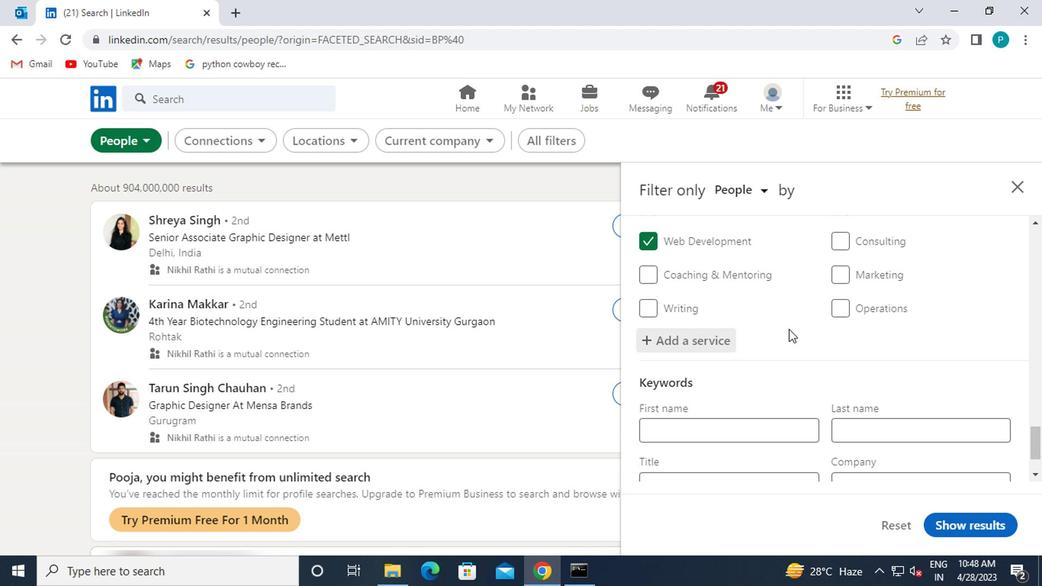 
Action: Mouse moved to (721, 401)
Screenshot: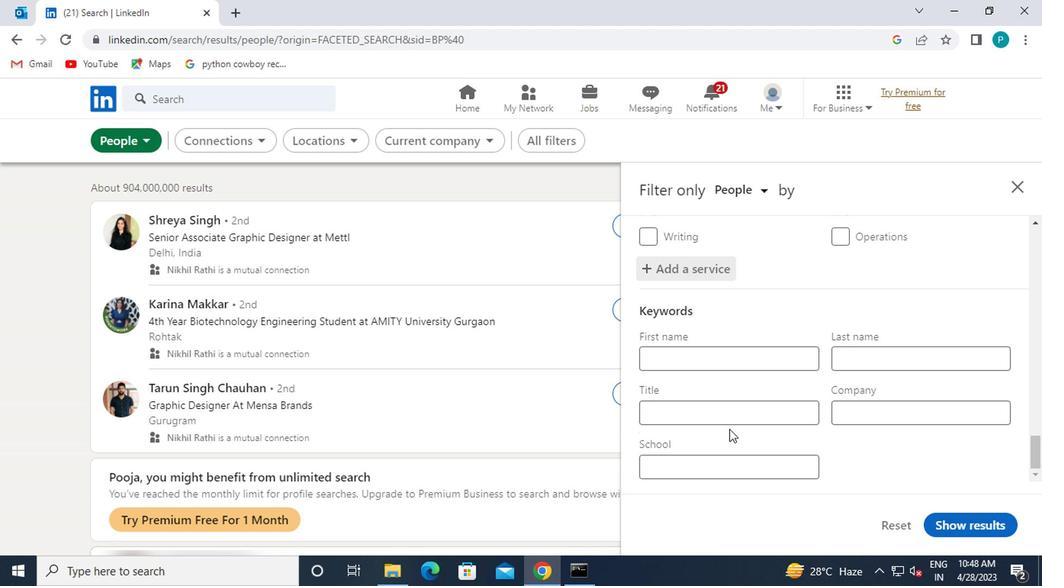 
Action: Mouse pressed left at (721, 401)
Screenshot: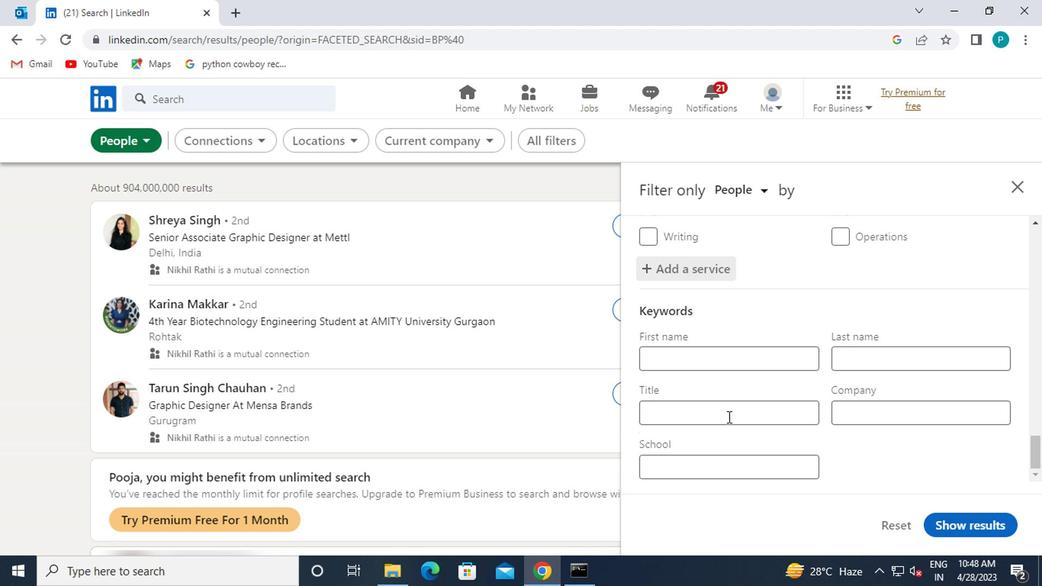 
Action: Mouse moved to (714, 405)
Screenshot: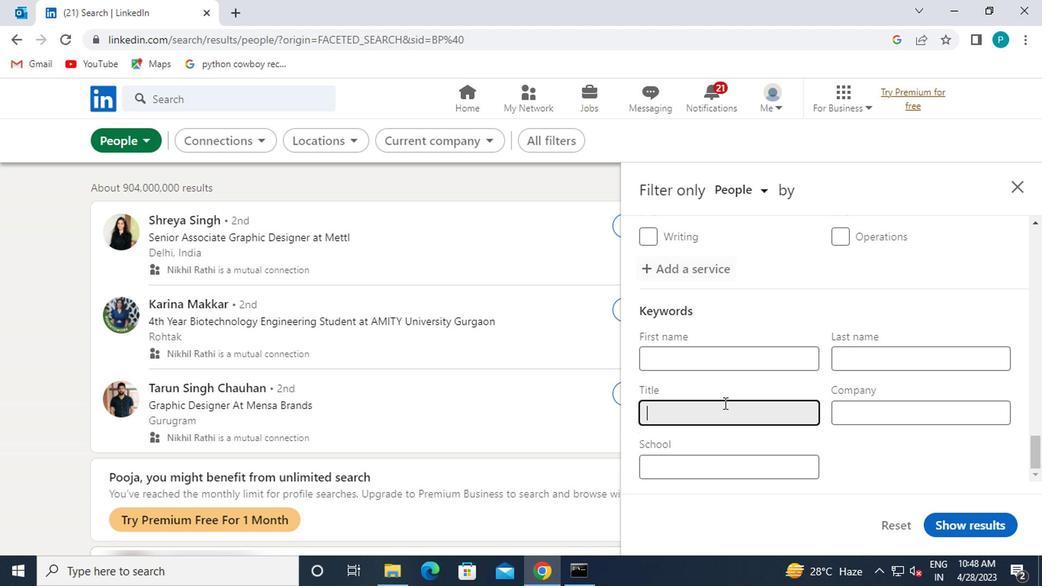 
Action: Key pressed <Key.caps_lock>M<Key.caps_lock>ARKETING<Key.space><Key.caps_lock>M<Key.caps_lock>ANAGER
Screenshot: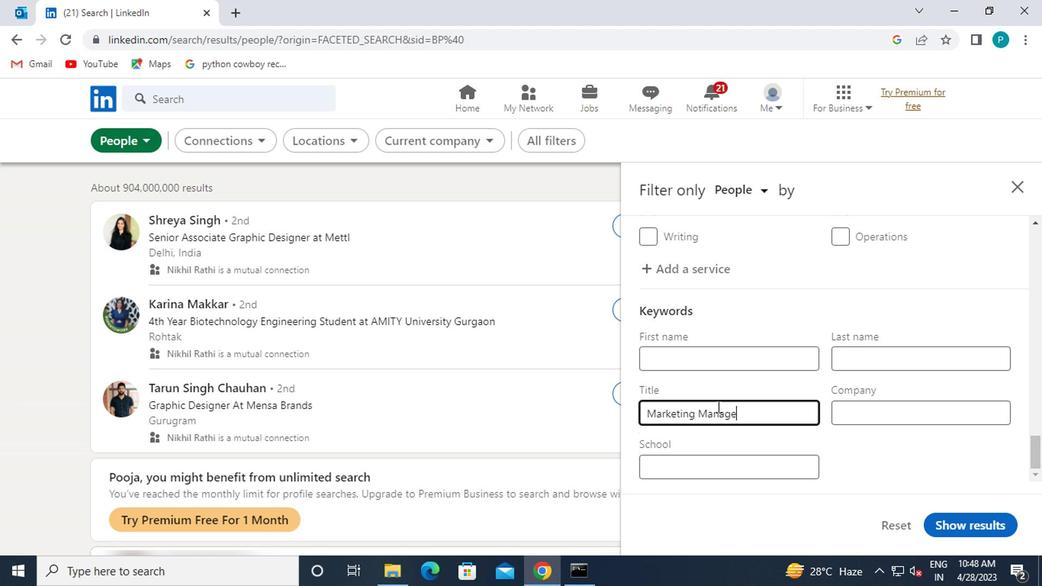 
Action: Mouse moved to (944, 518)
Screenshot: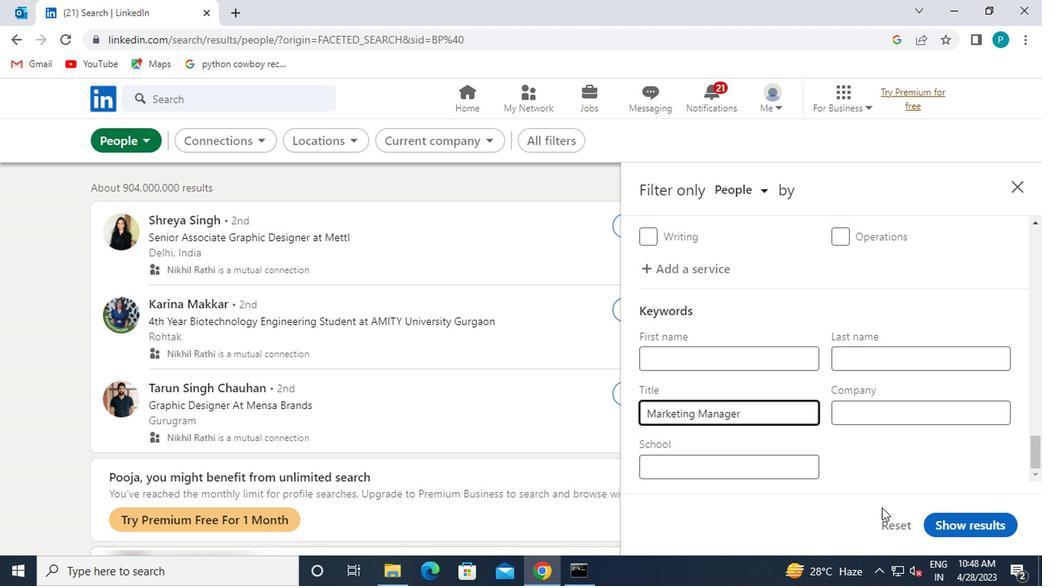 
Action: Mouse pressed left at (944, 518)
Screenshot: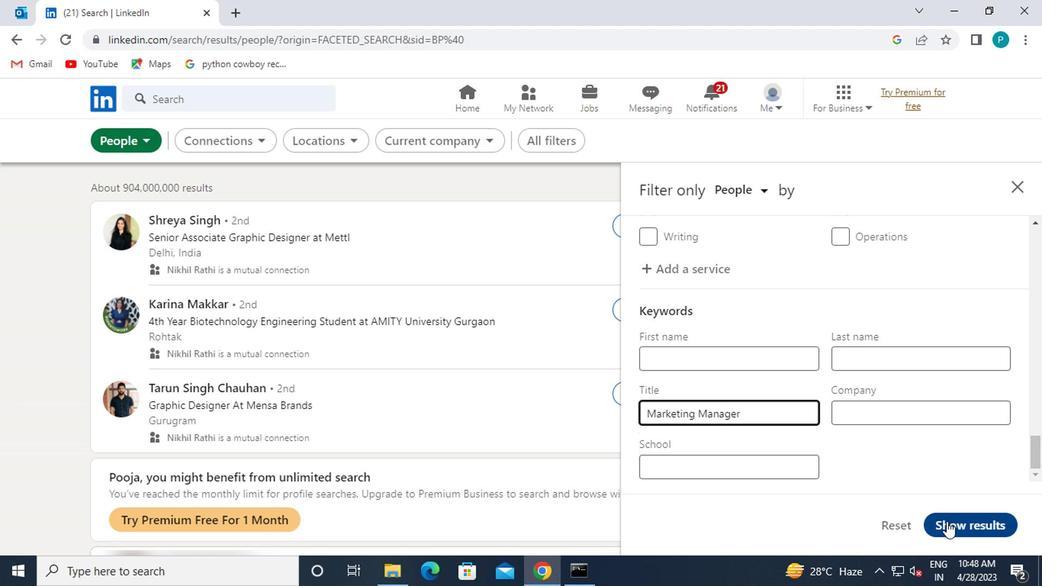 
